 Task: In the event  named  Client Appreciation Luncheon and Relationship Building, Set a range of dates when you can accept meetings  '13 Jul â€" 5 Aug 2023'. Select a duration of  45 min. Select working hours  	_x000D_
MON- SAT 9:00am â€" 5:00pm. Add time before or after your events  as 5 min. Set the frequency of available time slots for invitees as  30 min. Set the minimum notice period and maximum events allowed per day as  50 hours and 5. , logged in from the account softage.4@softage.net and add another guest for the event, softage.3@softage.net
Action: Mouse pressed left at (434, 327)
Screenshot: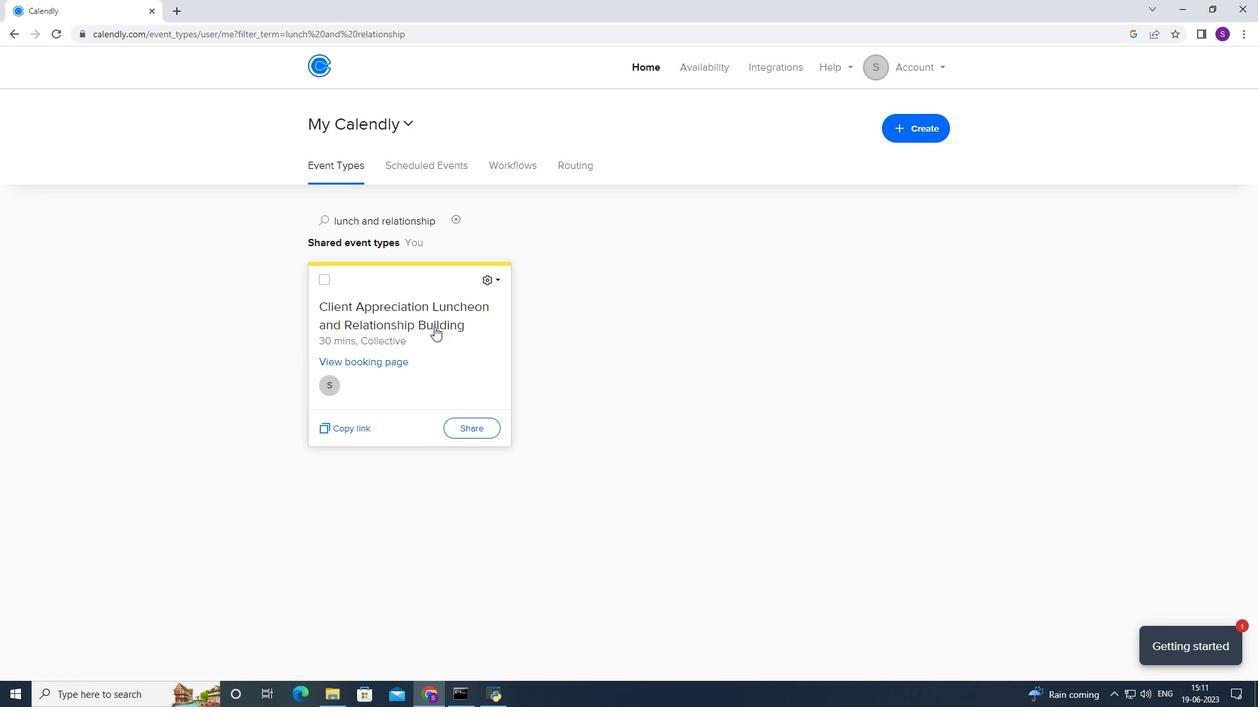 
Action: Mouse moved to (408, 329)
Screenshot: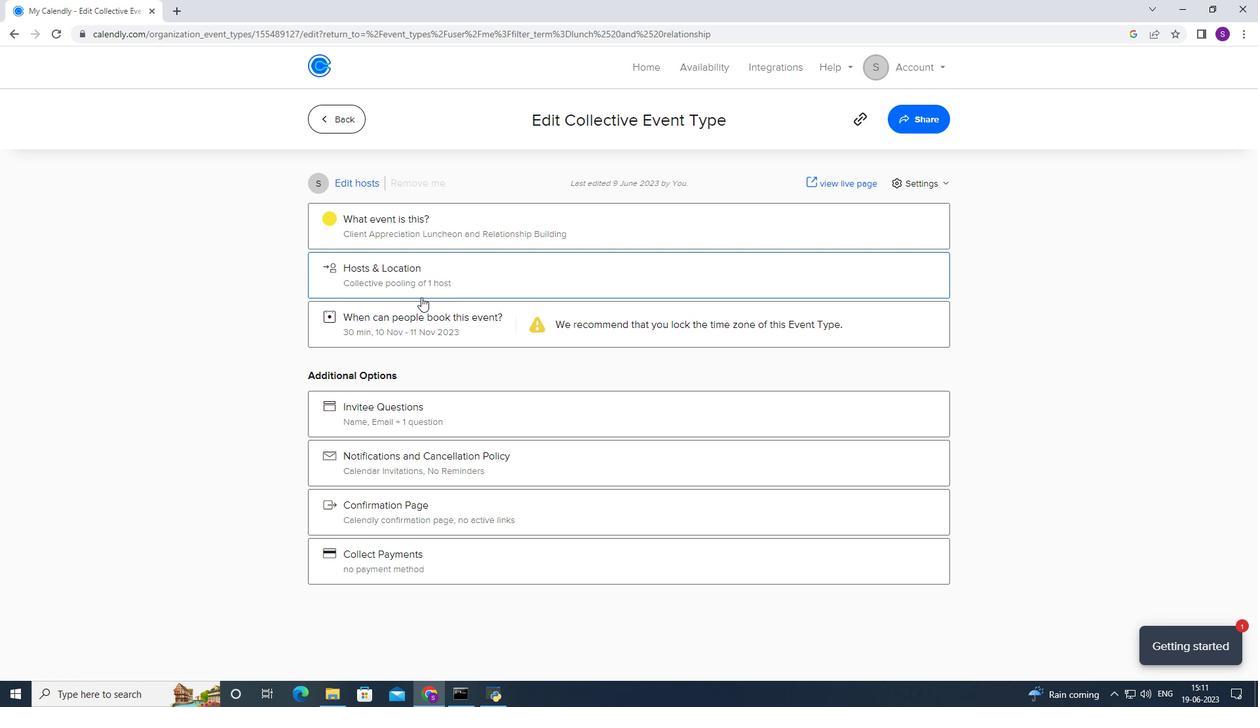 
Action: Mouse pressed left at (408, 329)
Screenshot: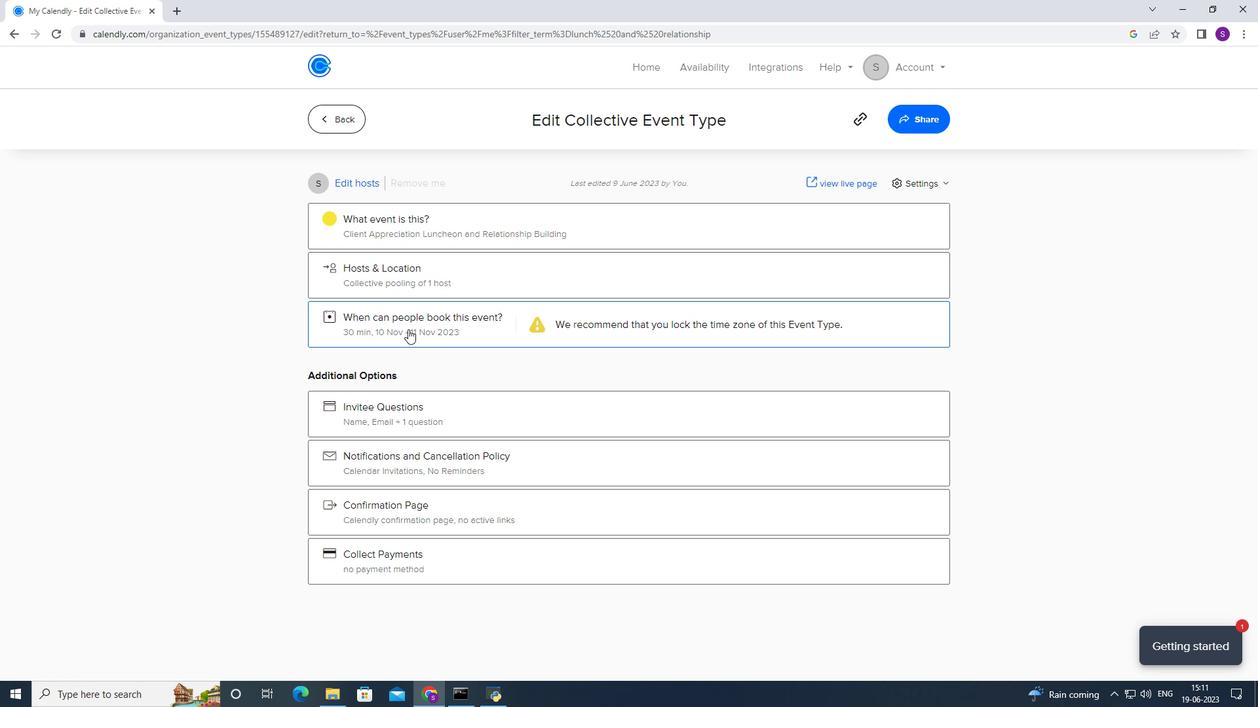 
Action: Mouse moved to (458, 415)
Screenshot: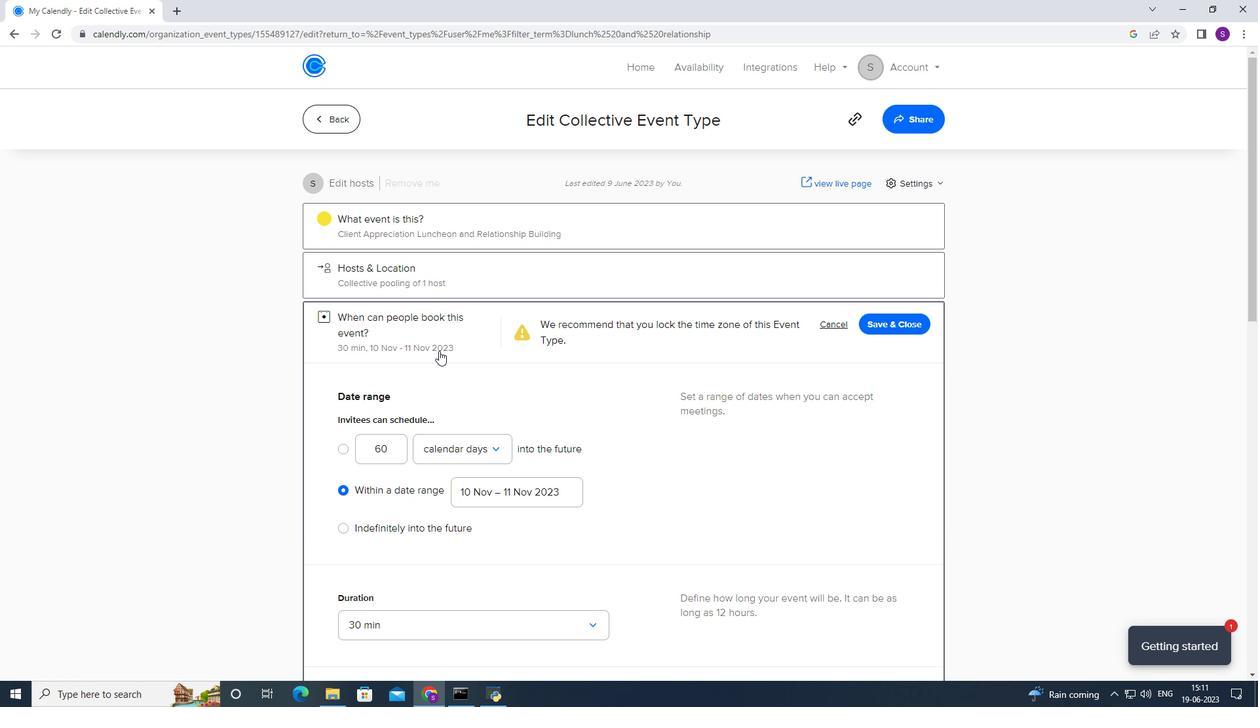 
Action: Mouse scrolled (458, 414) with delta (0, 0)
Screenshot: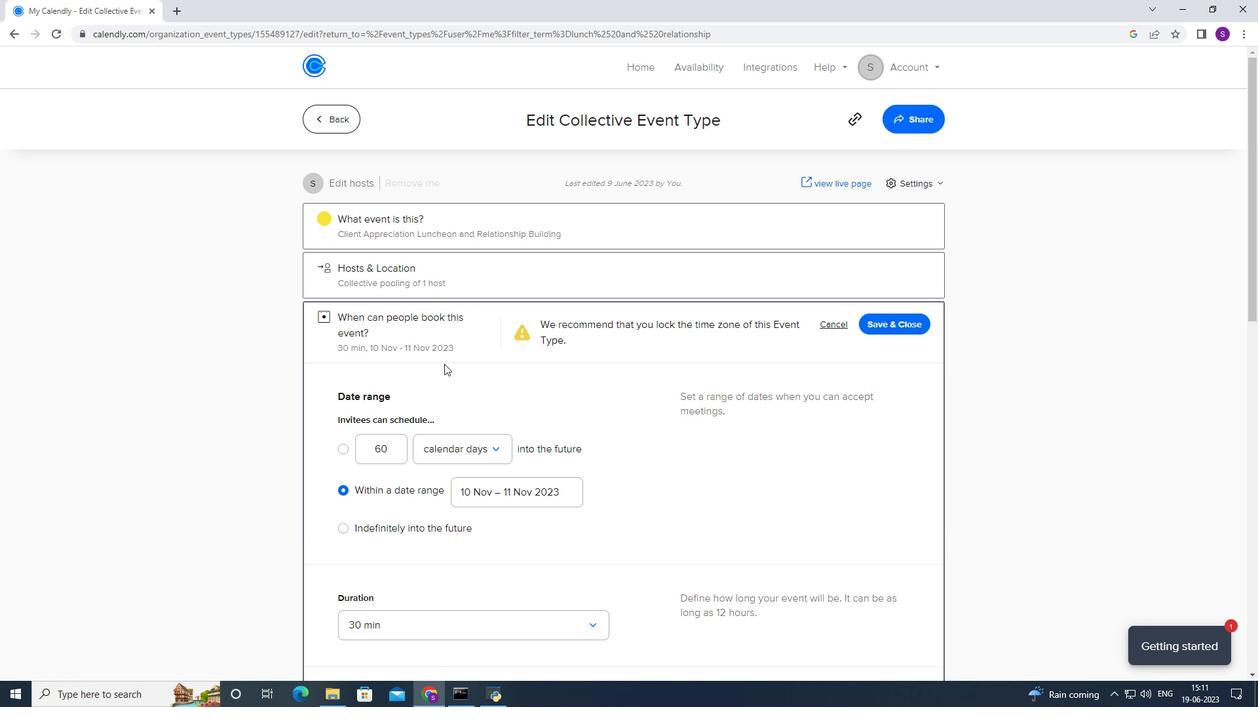 
Action: Mouse moved to (532, 426)
Screenshot: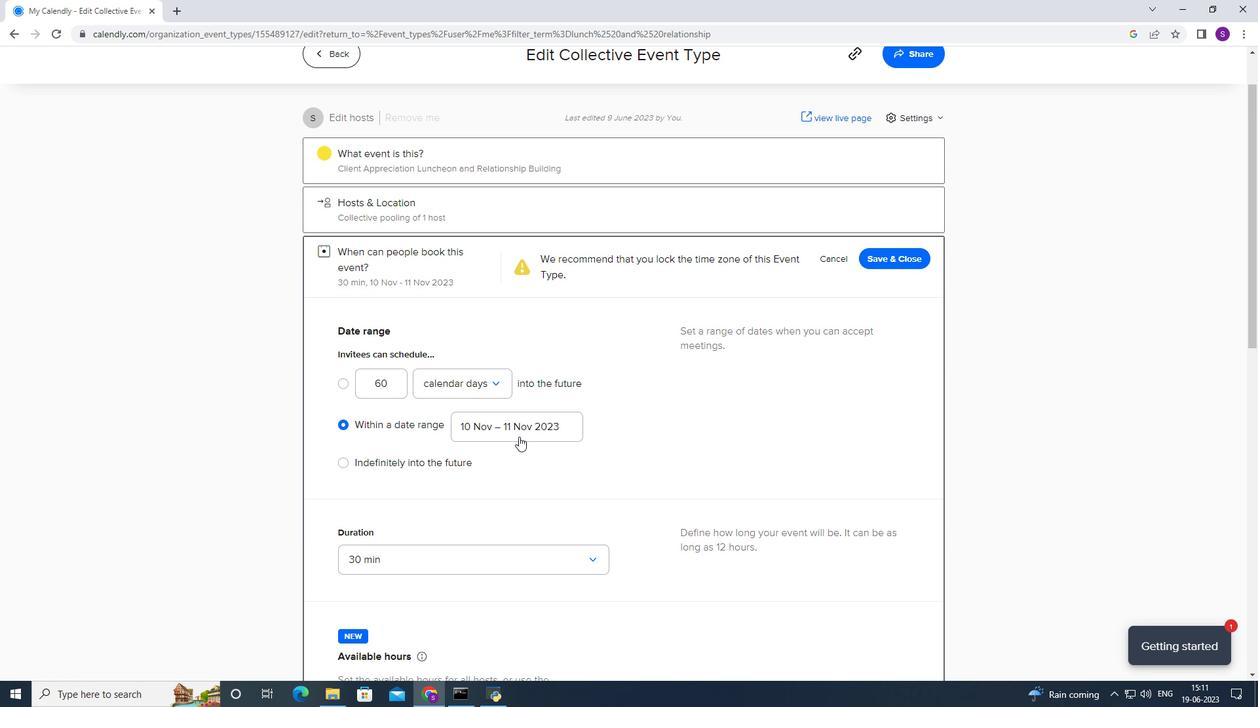 
Action: Mouse pressed left at (532, 426)
Screenshot: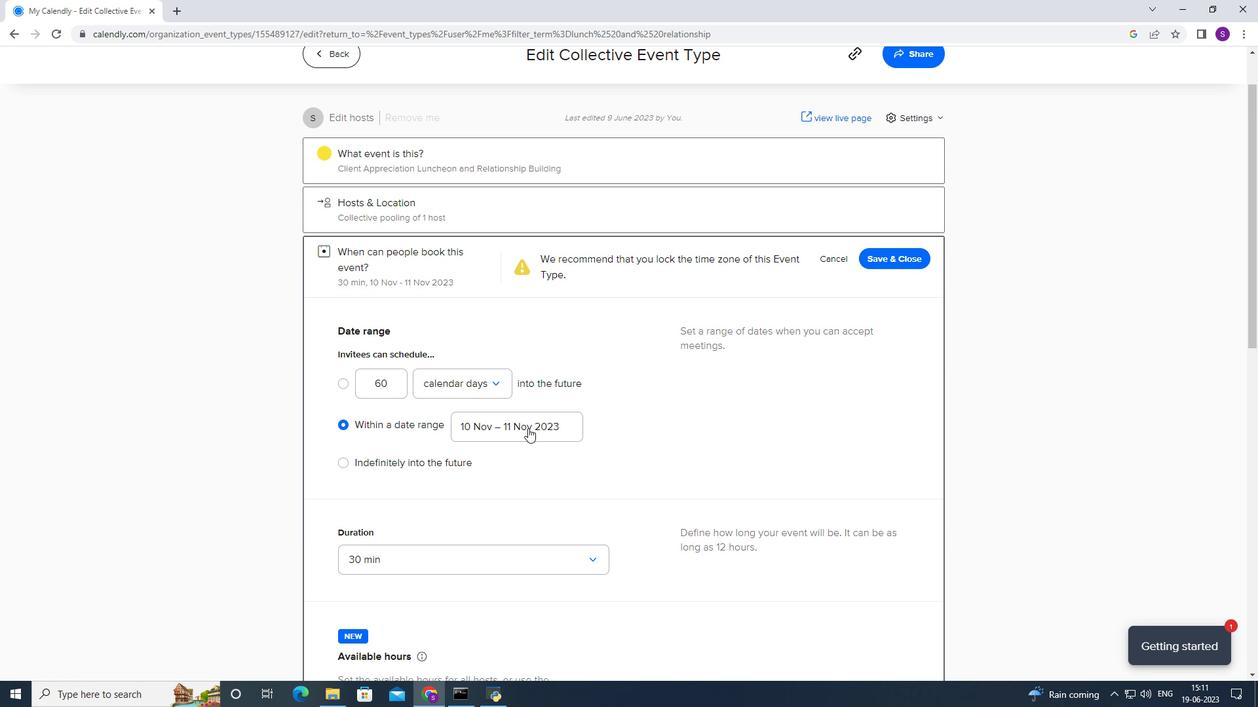 
Action: Mouse moved to (558, 200)
Screenshot: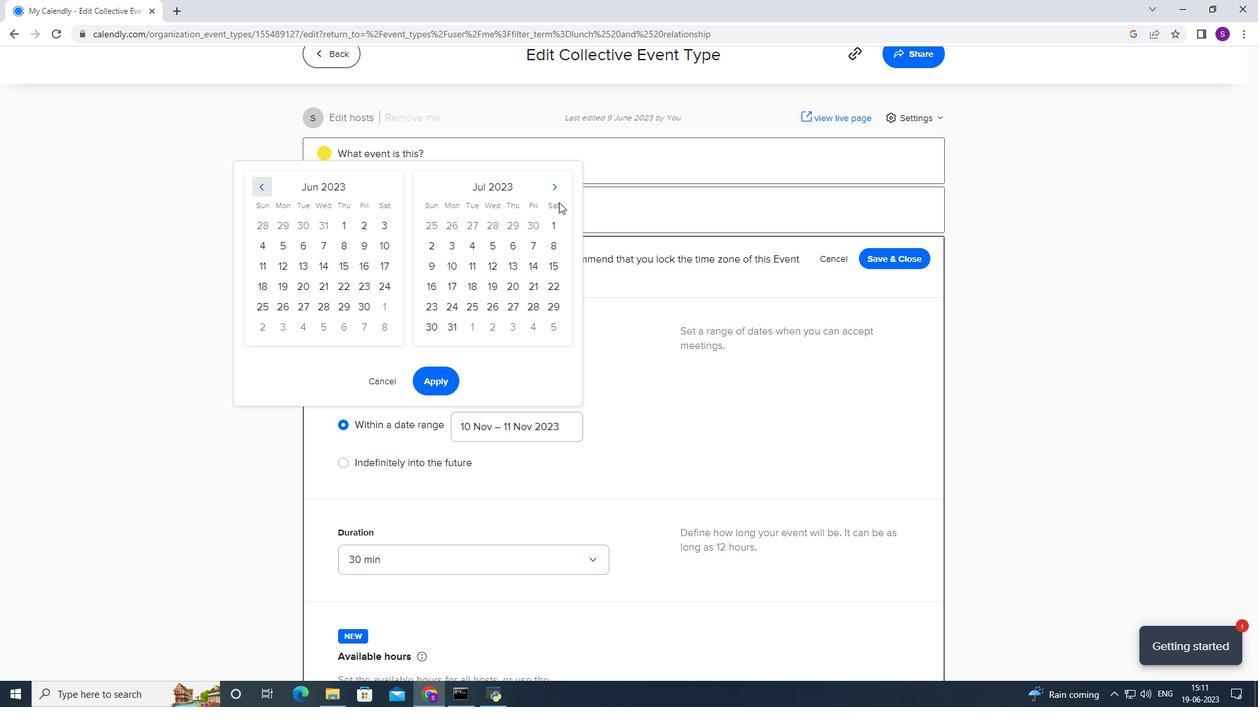 
Action: Mouse pressed left at (558, 200)
Screenshot: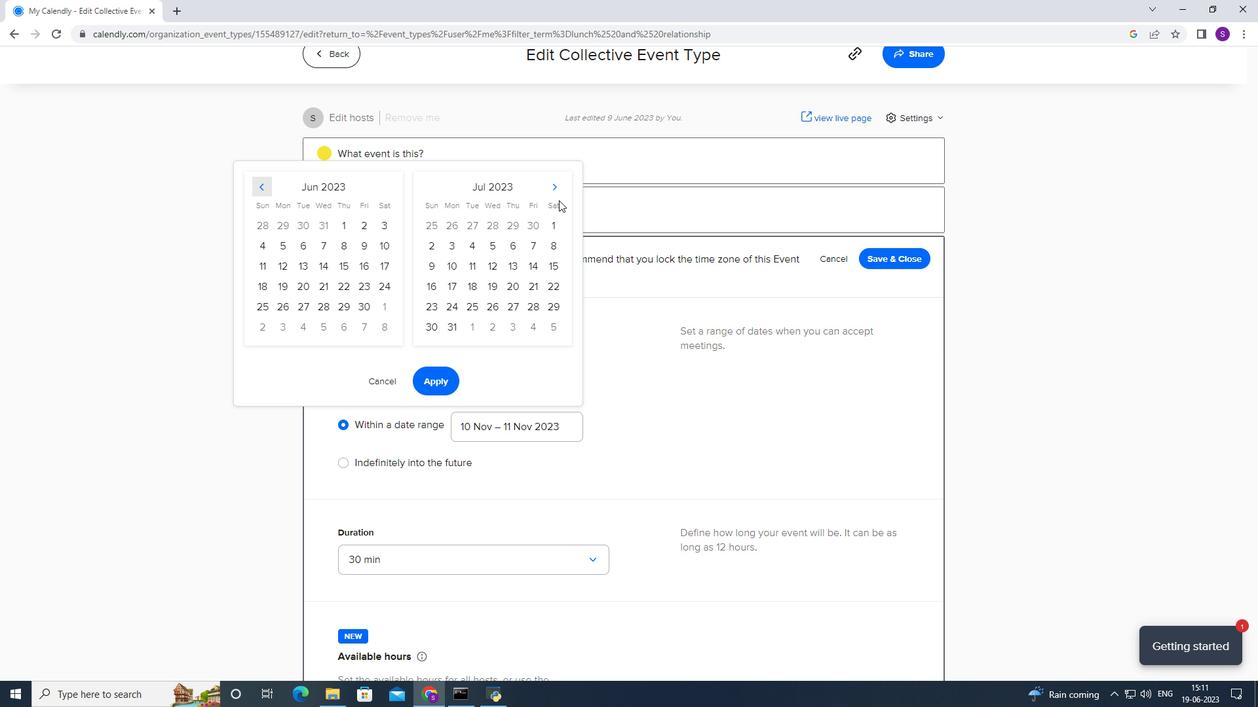 
Action: Mouse moved to (558, 196)
Screenshot: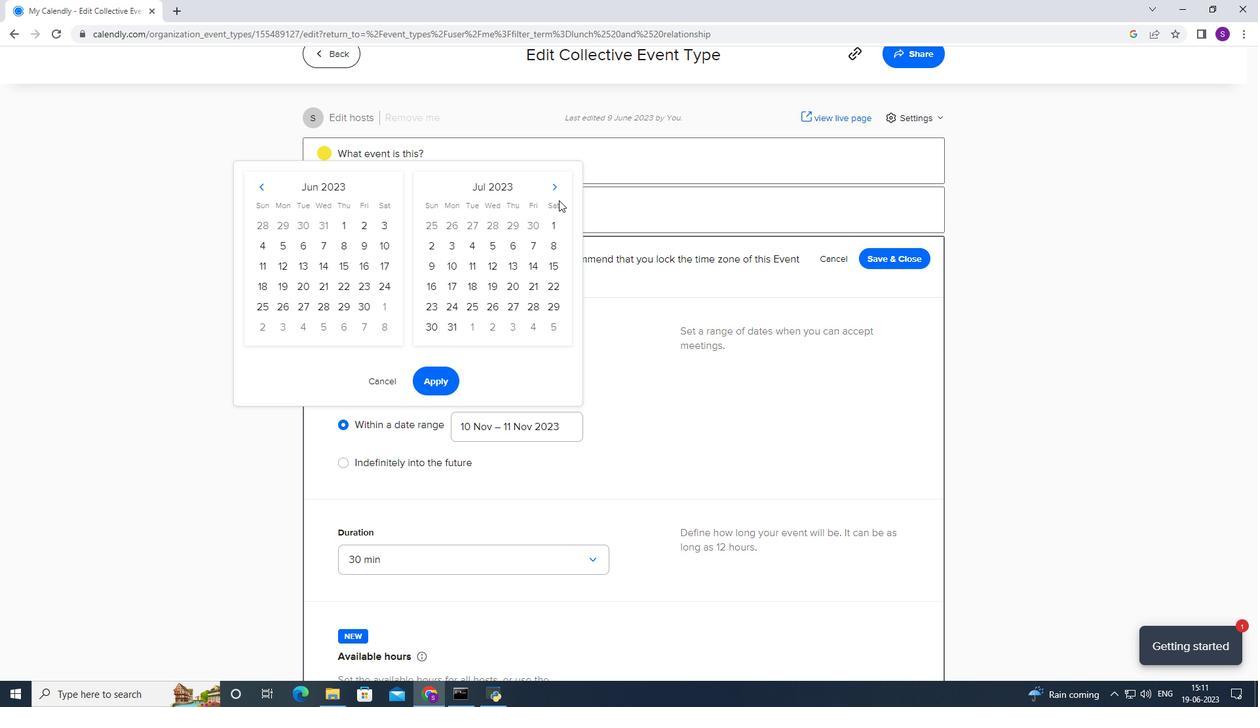
Action: Mouse pressed left at (558, 196)
Screenshot: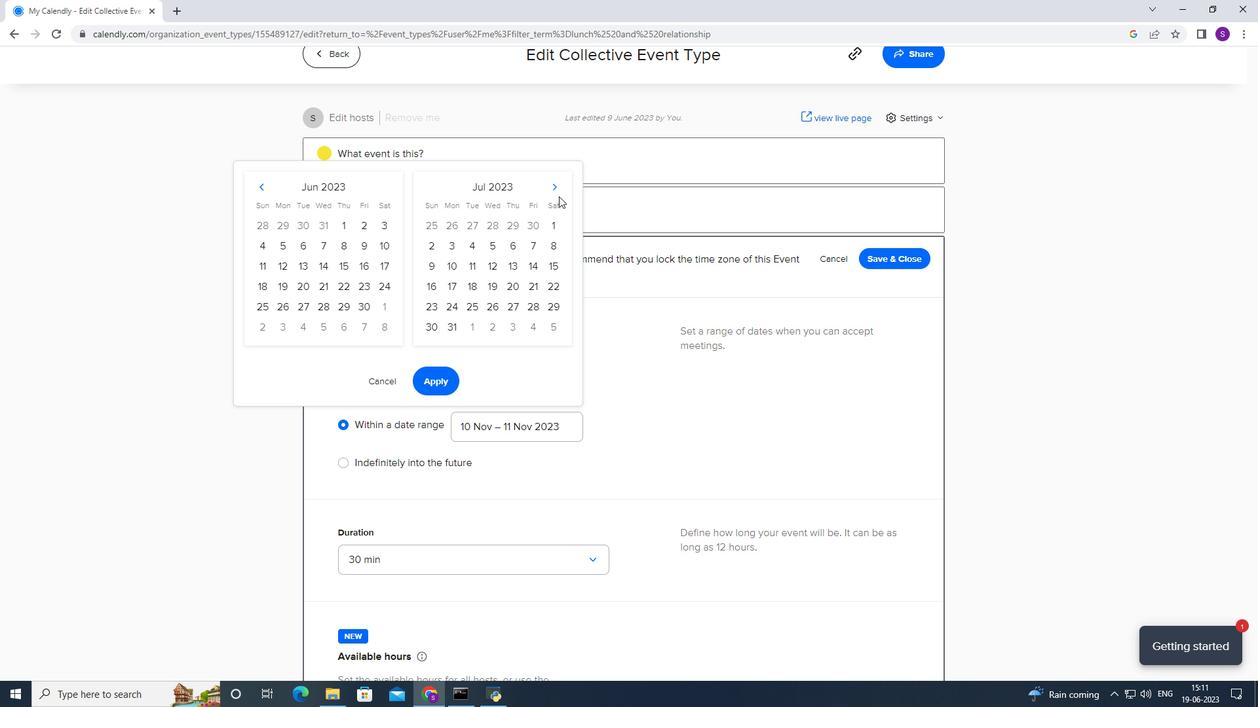 
Action: Mouse moved to (545, 184)
Screenshot: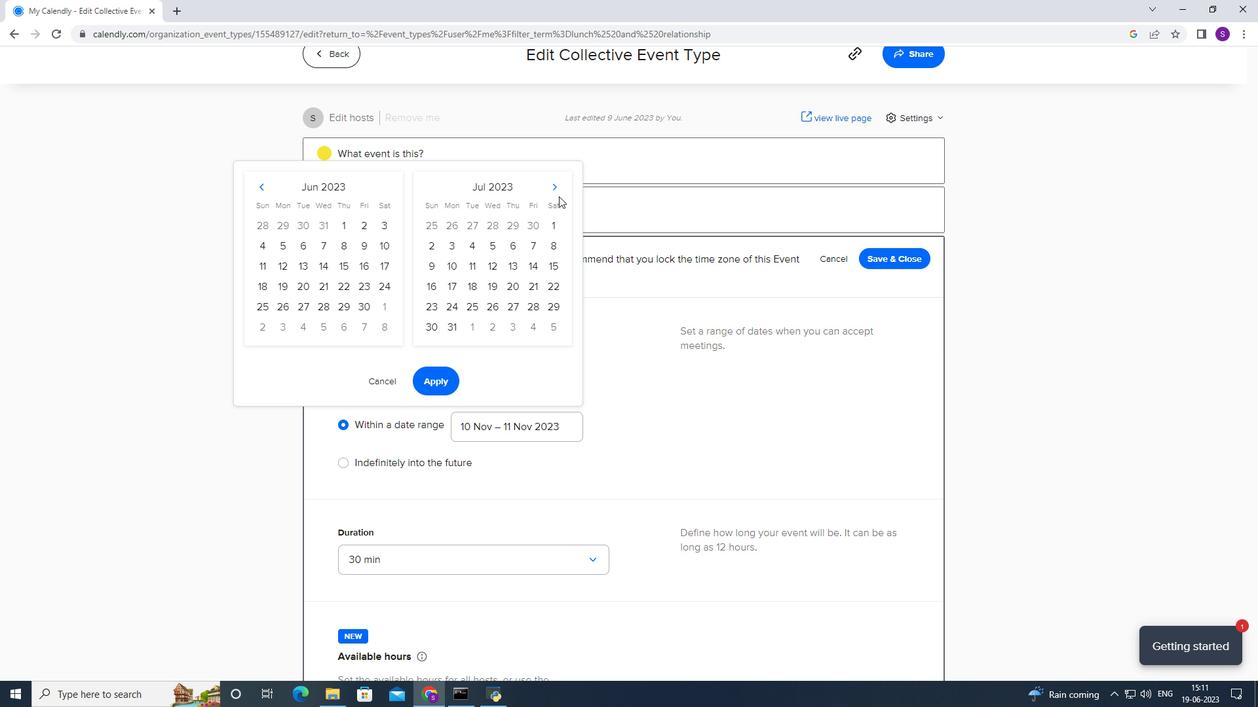 
Action: Mouse pressed left at (545, 184)
Screenshot: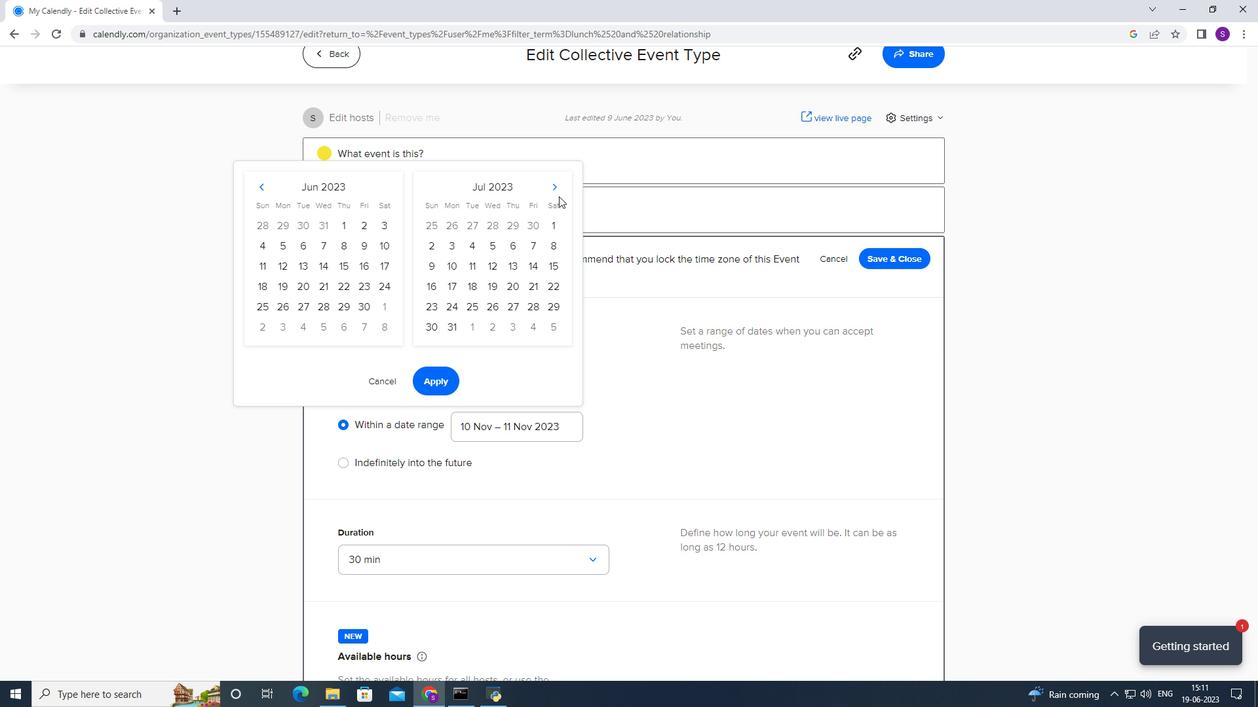
Action: Mouse moved to (340, 266)
Screenshot: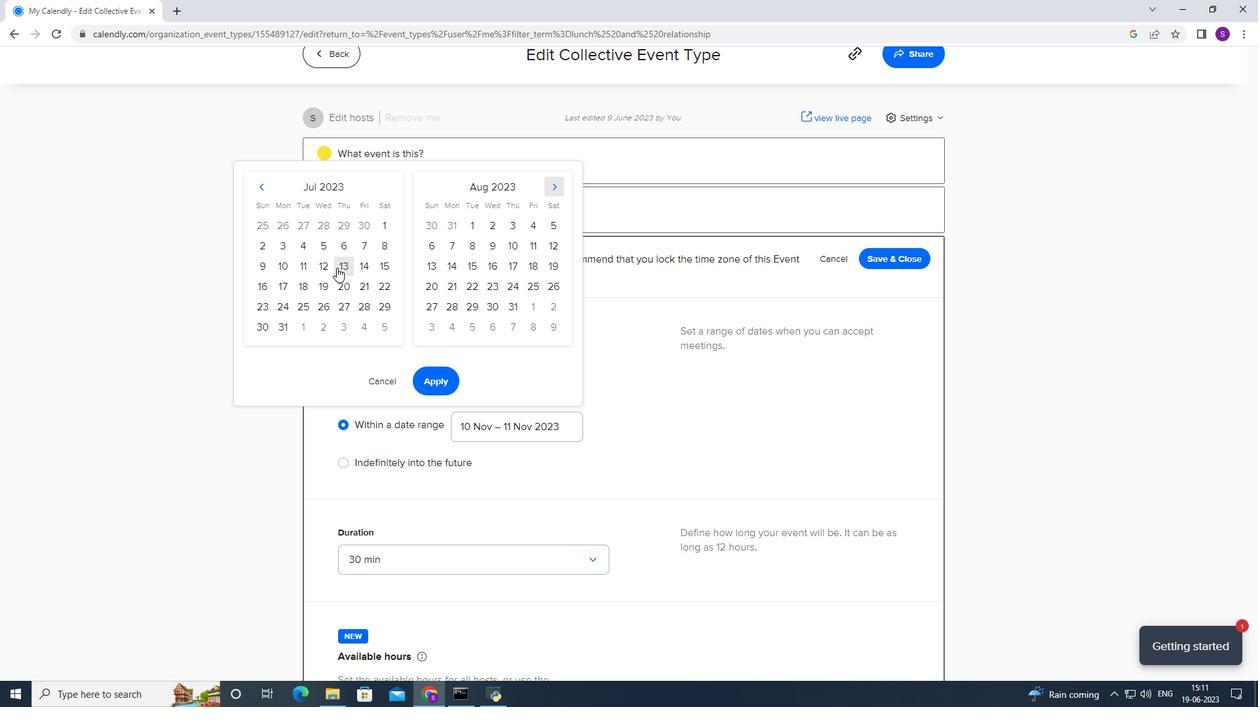 
Action: Mouse pressed left at (340, 266)
Screenshot: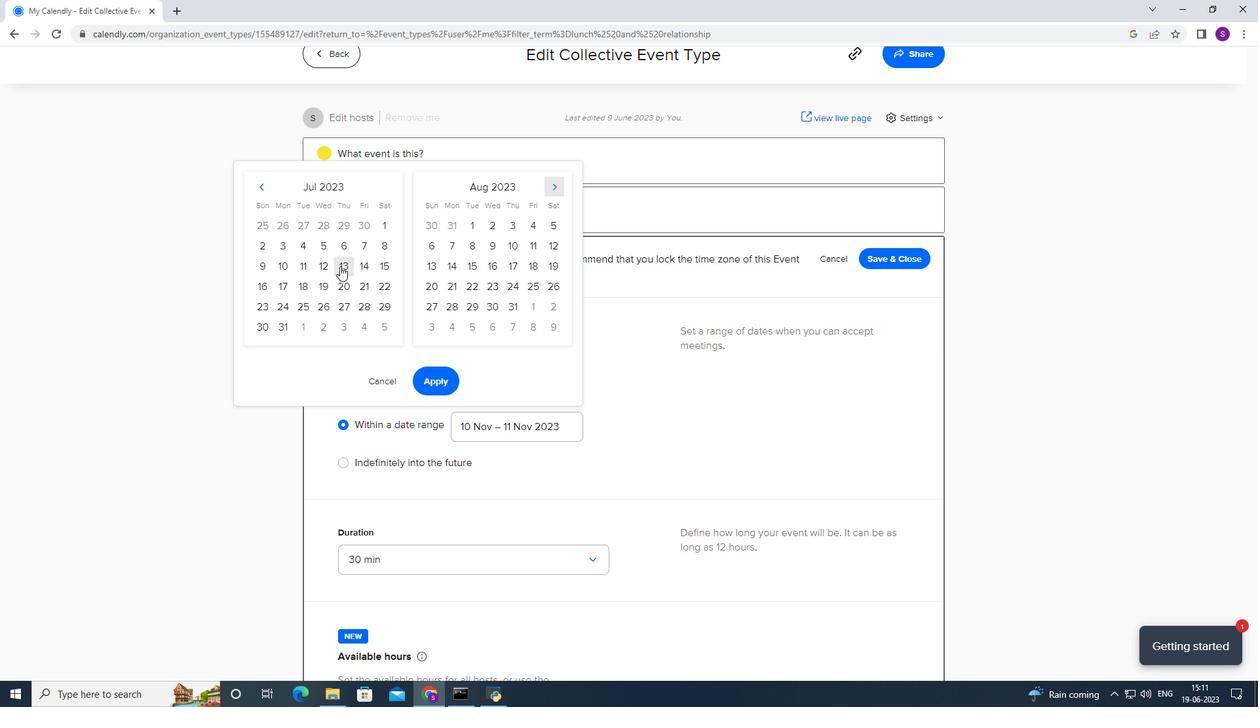
Action: Mouse moved to (549, 222)
Screenshot: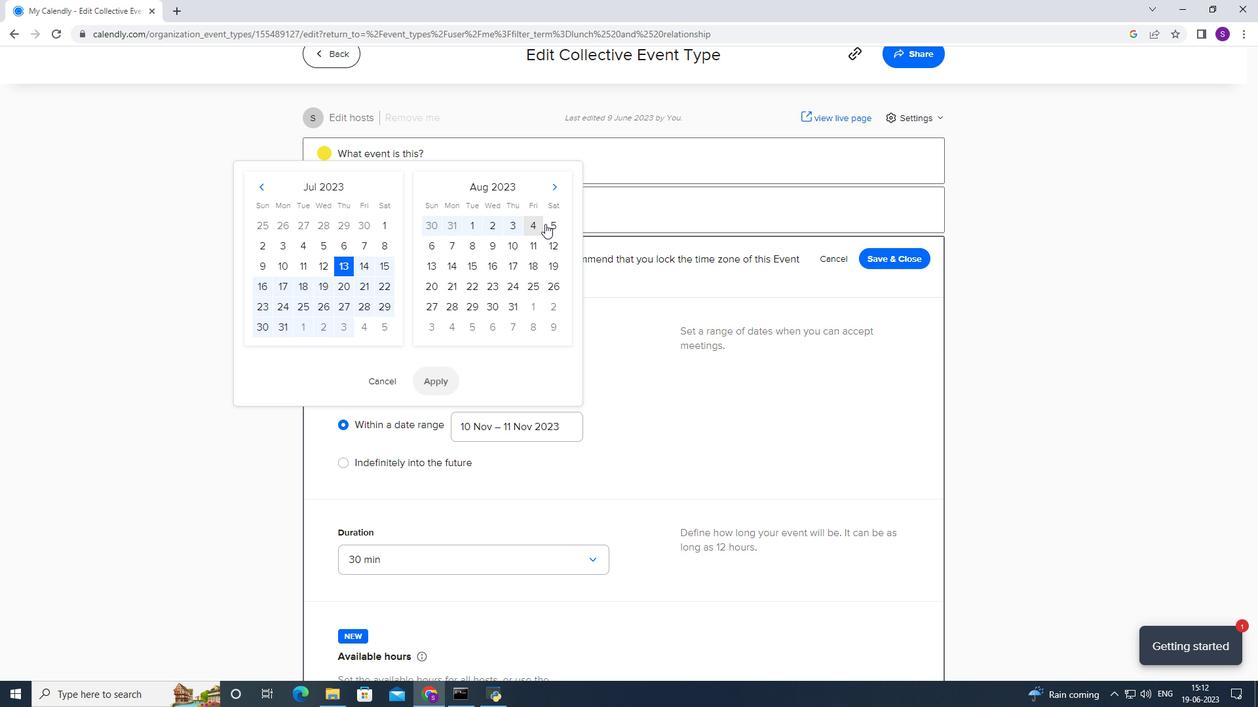 
Action: Mouse pressed left at (549, 222)
Screenshot: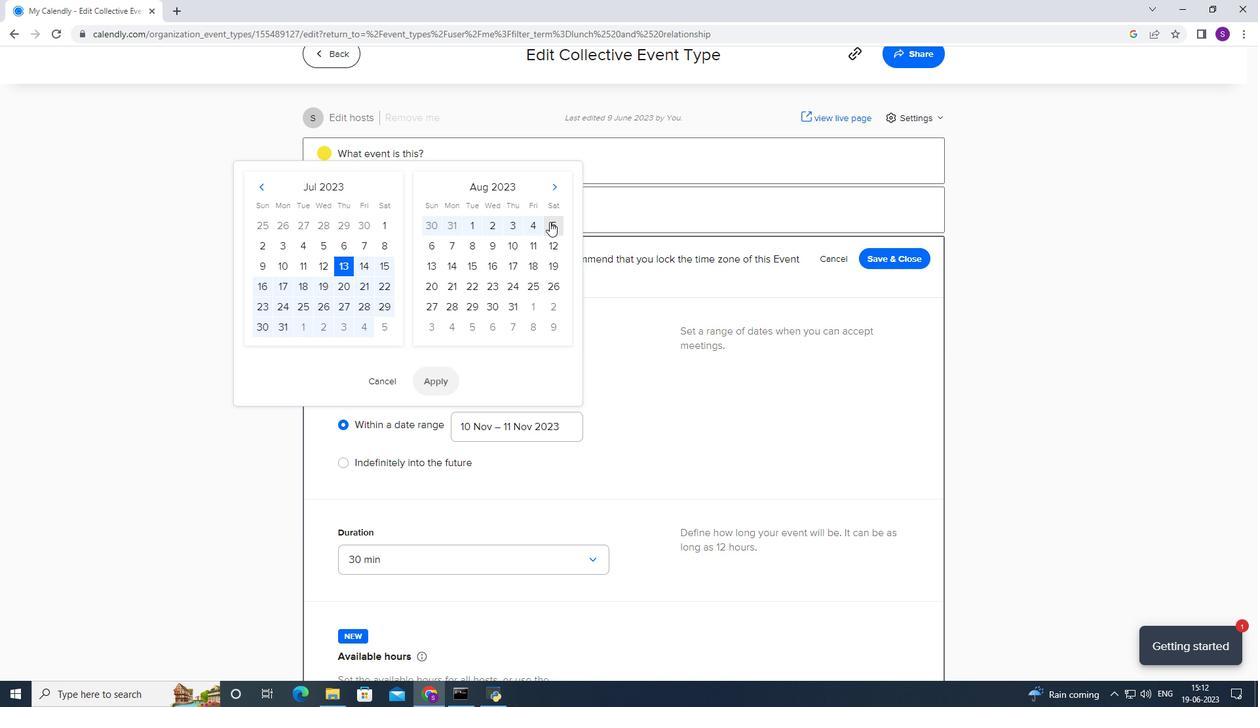 
Action: Mouse moved to (444, 378)
Screenshot: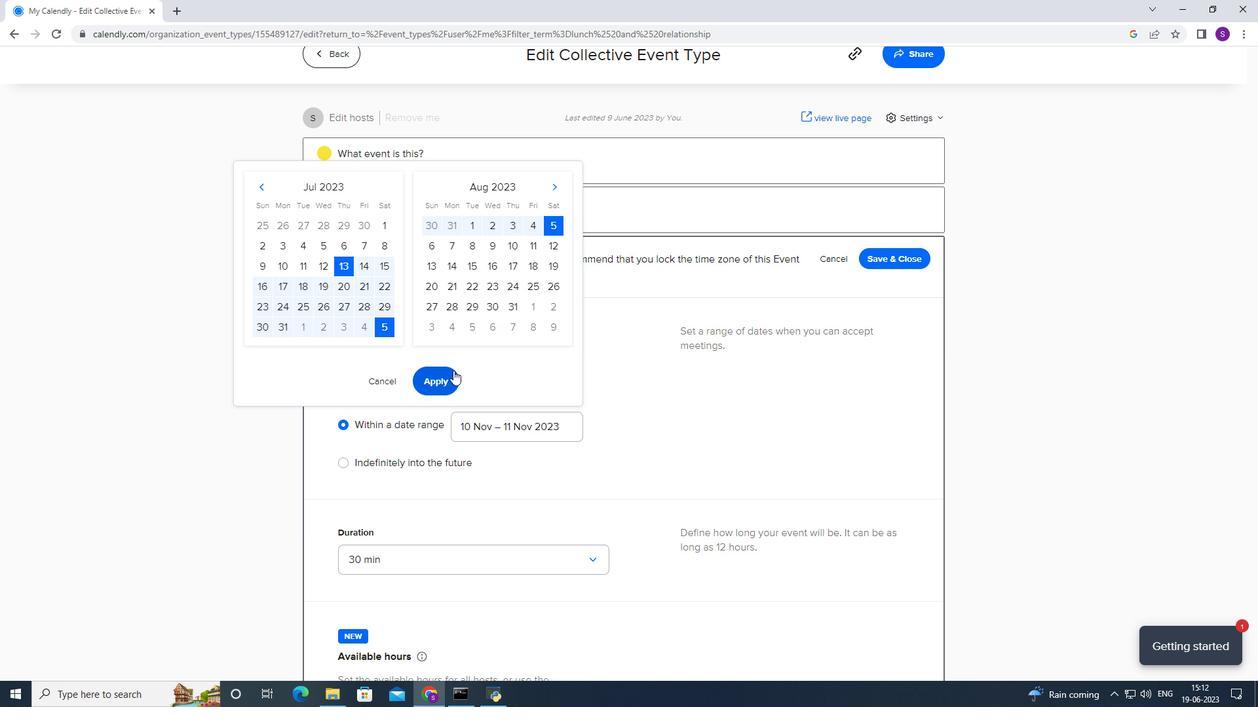 
Action: Mouse pressed left at (444, 378)
Screenshot: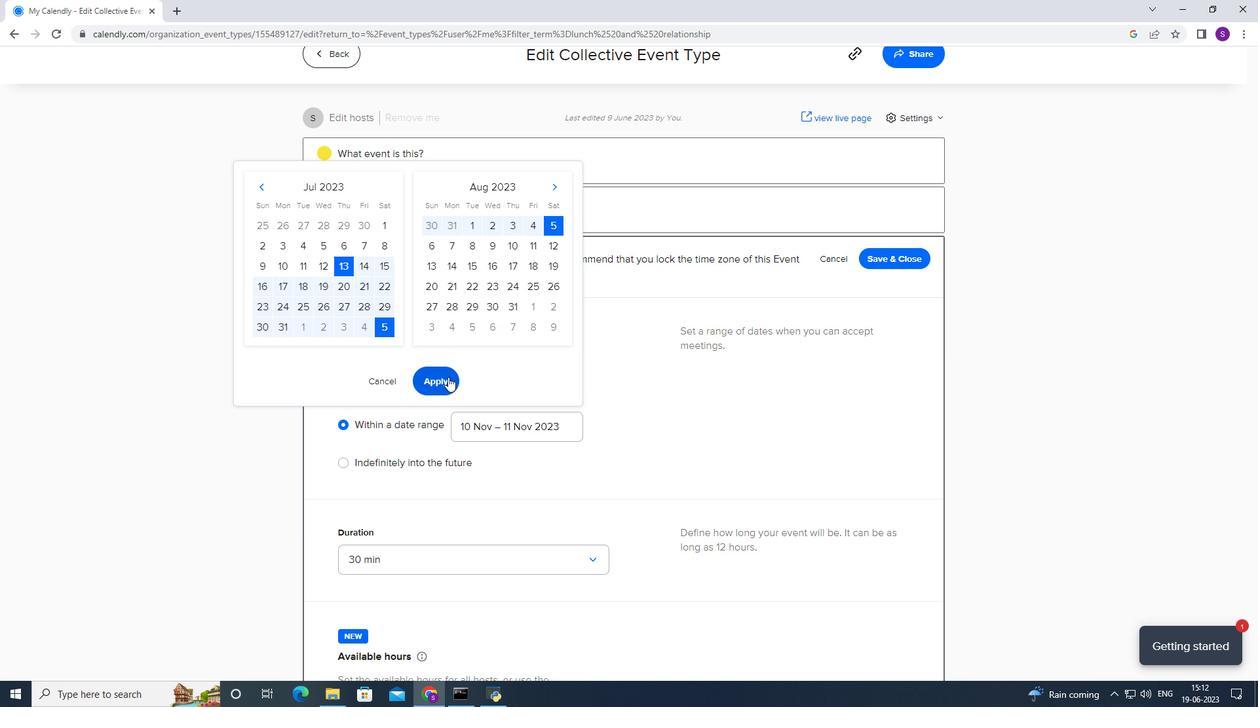 
Action: Mouse moved to (447, 378)
Screenshot: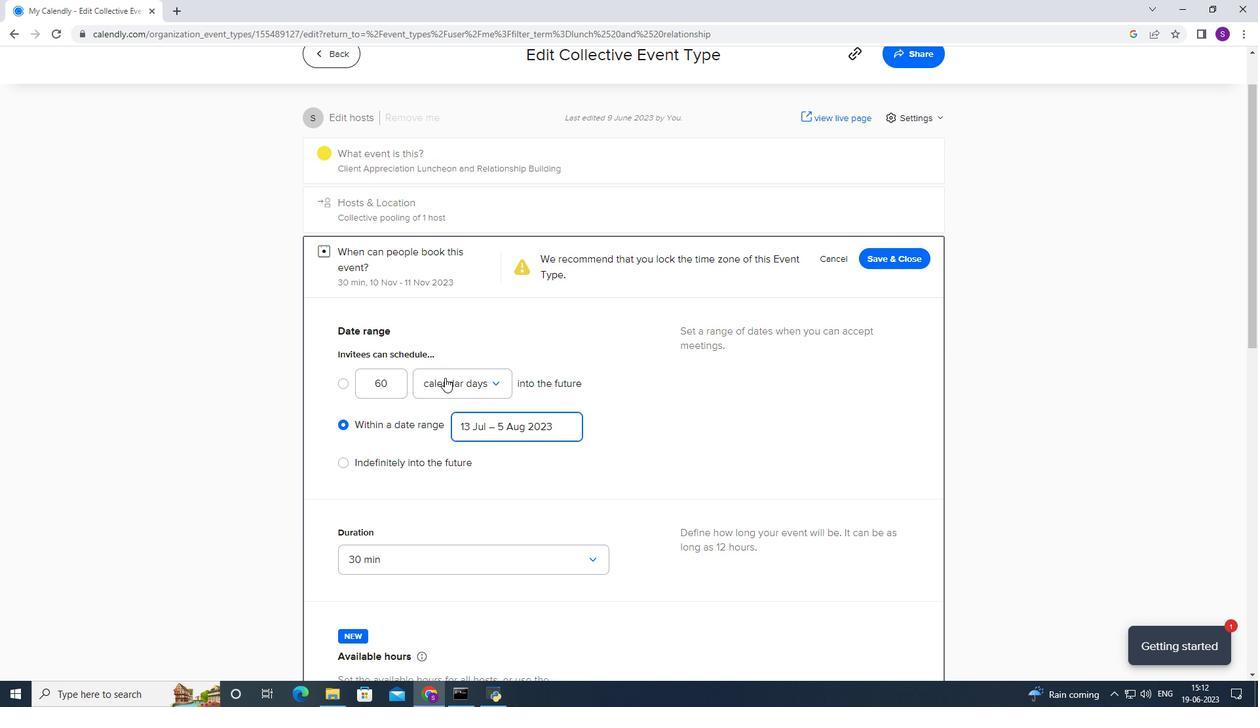 
Action: Mouse scrolled (447, 377) with delta (0, 0)
Screenshot: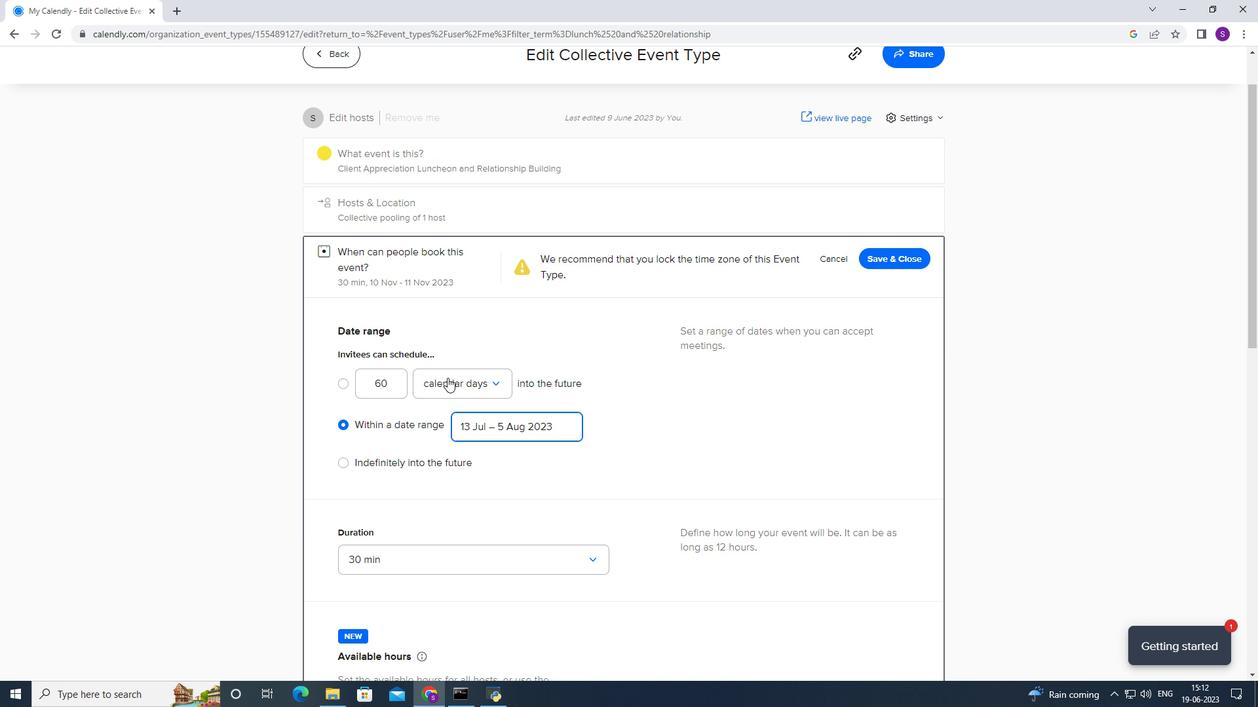 
Action: Mouse scrolled (447, 377) with delta (0, 0)
Screenshot: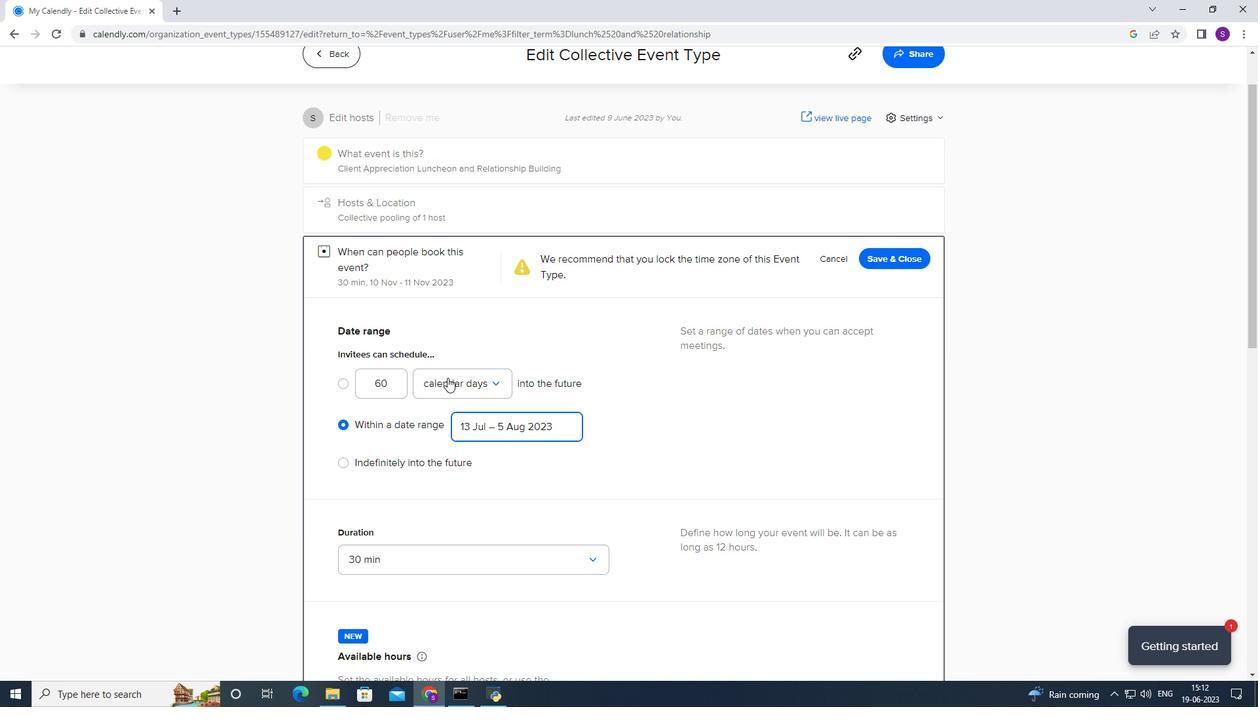 
Action: Mouse scrolled (447, 377) with delta (0, 0)
Screenshot: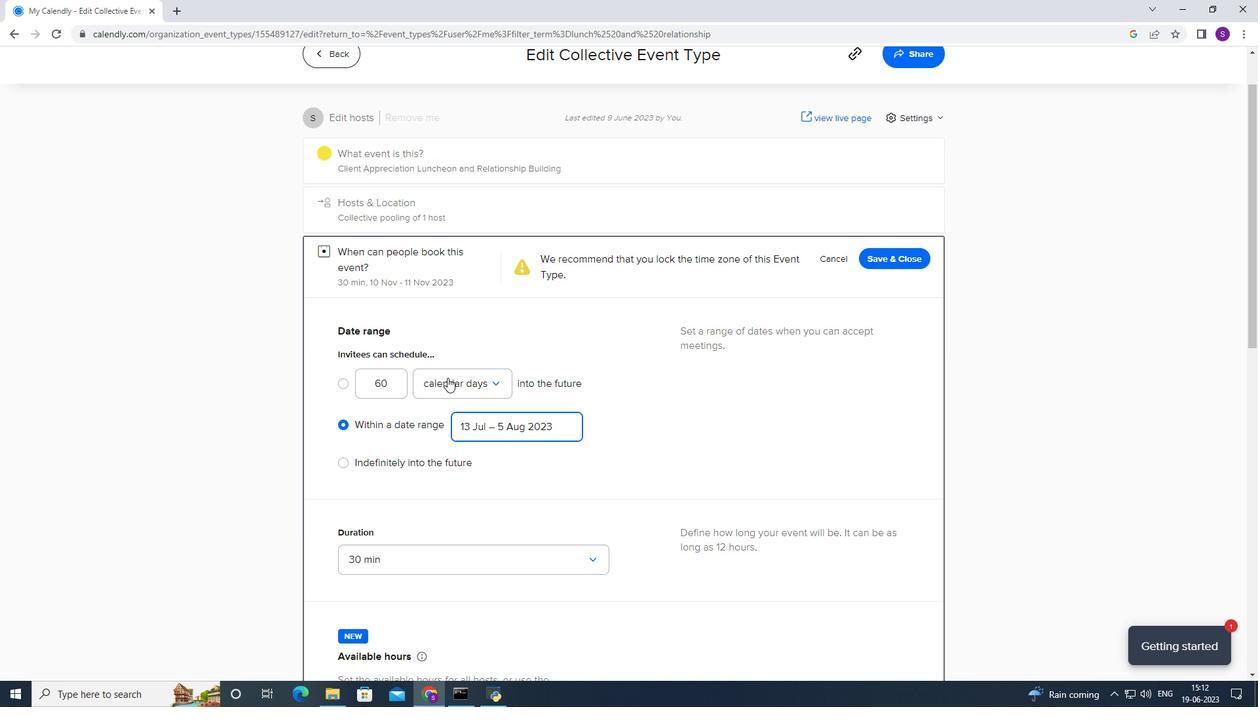 
Action: Mouse scrolled (447, 377) with delta (0, 0)
Screenshot: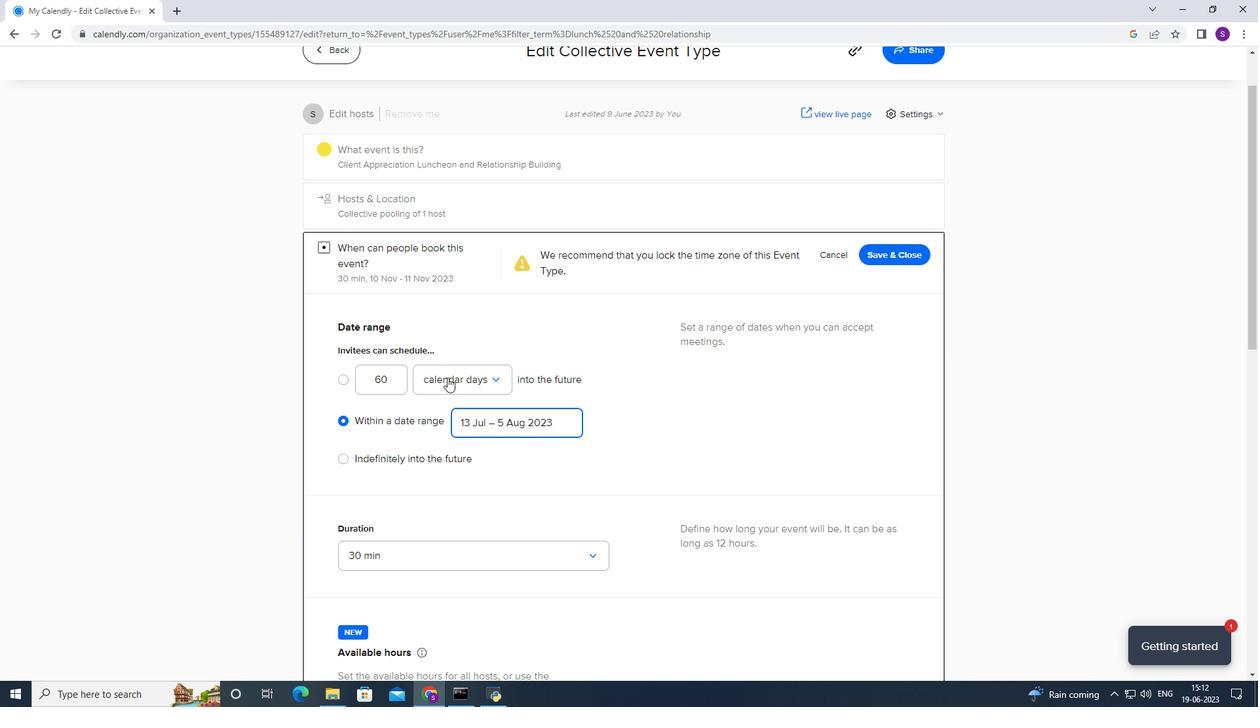 
Action: Mouse moved to (454, 300)
Screenshot: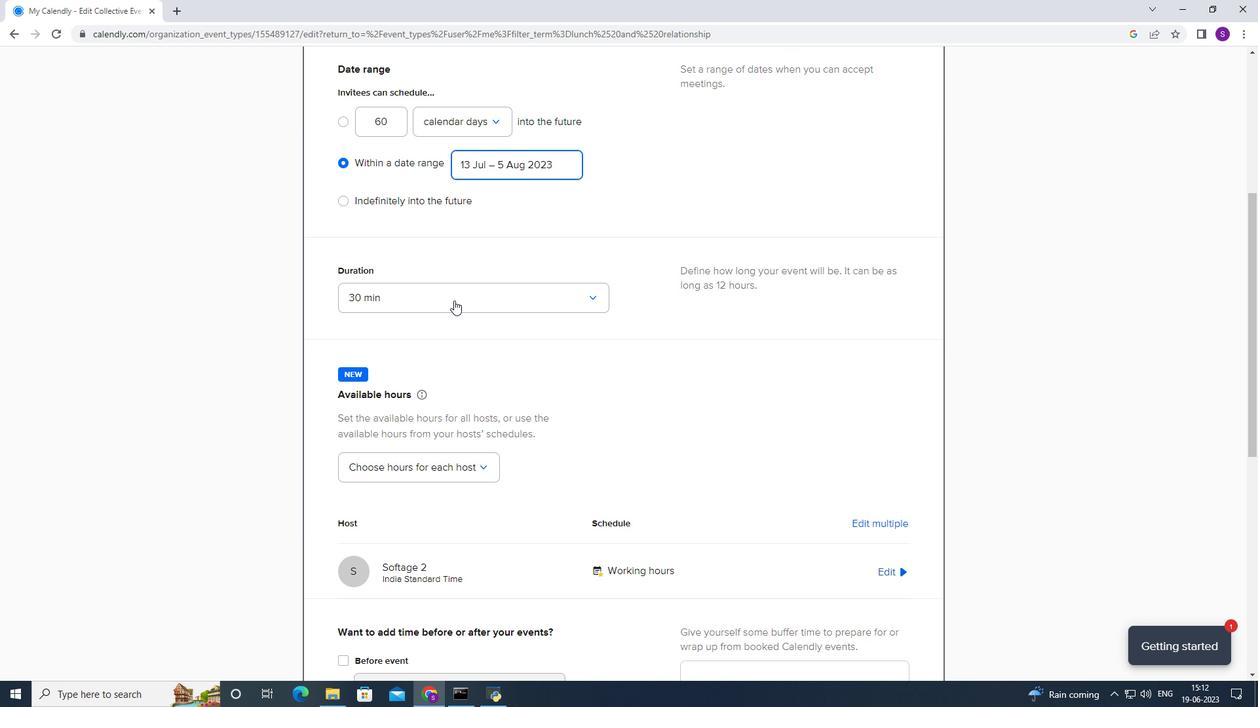 
Action: Mouse pressed left at (454, 300)
Screenshot: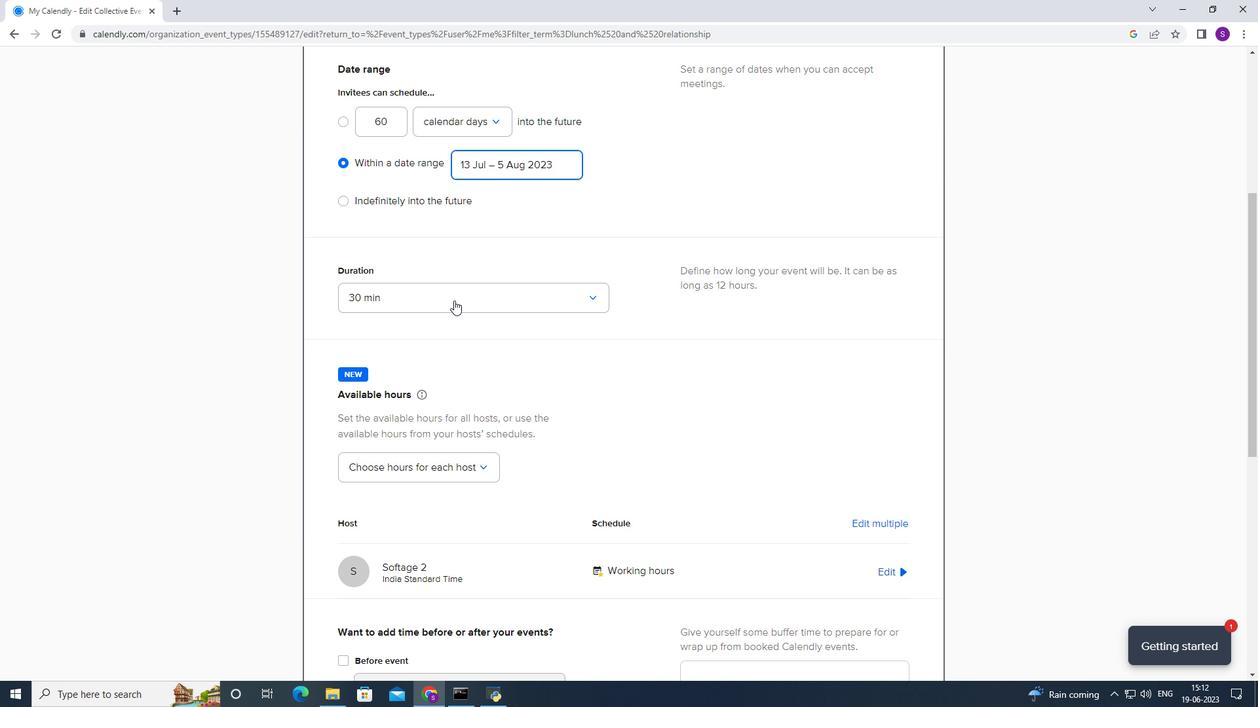 
Action: Mouse moved to (409, 383)
Screenshot: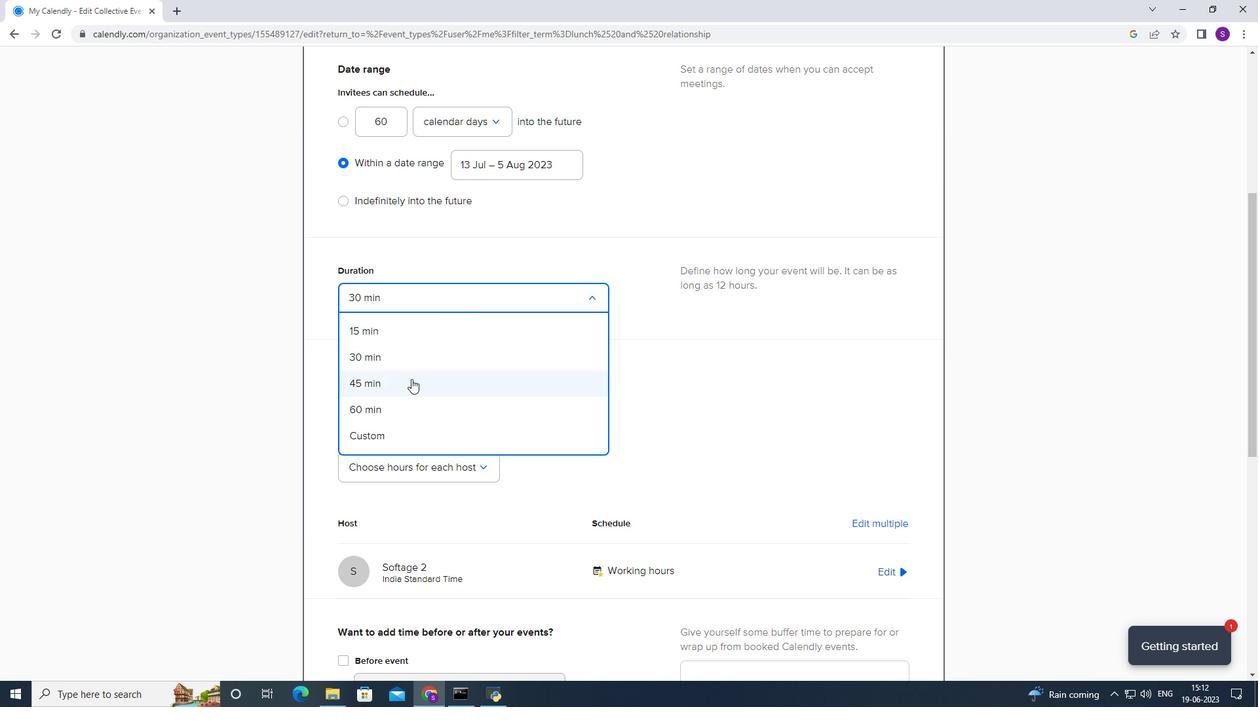 
Action: Mouse pressed left at (409, 383)
Screenshot: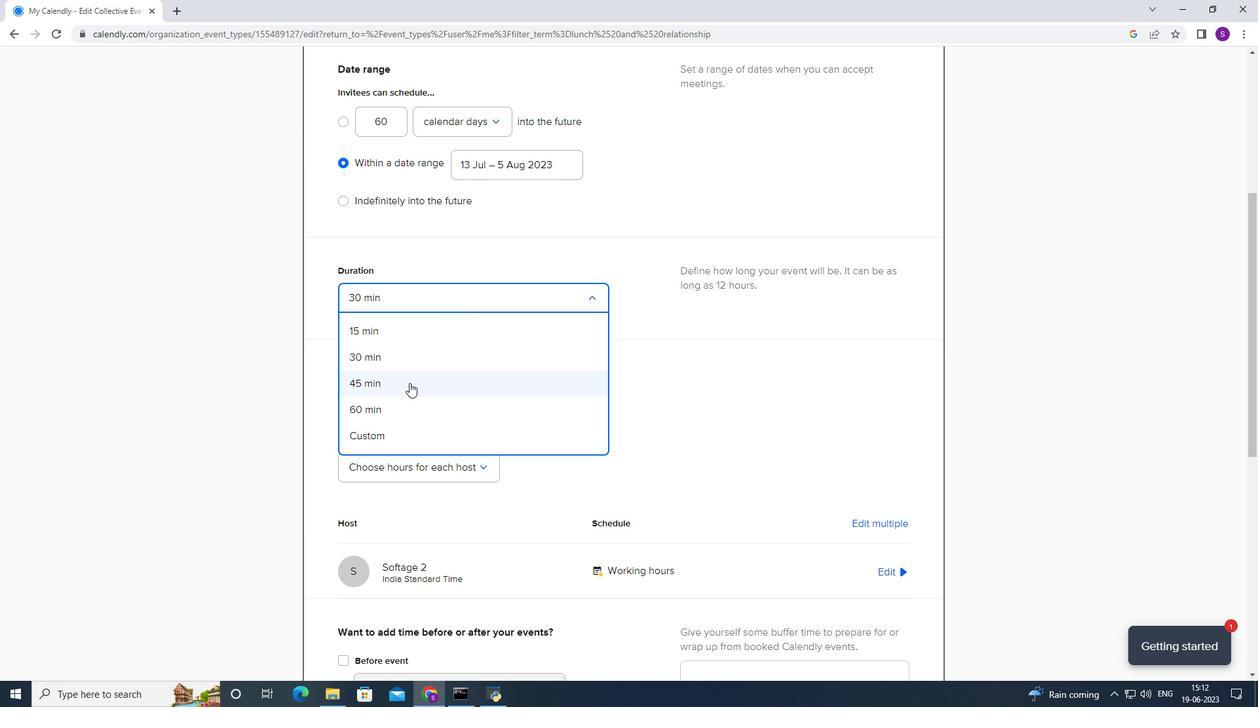 
Action: Mouse moved to (422, 380)
Screenshot: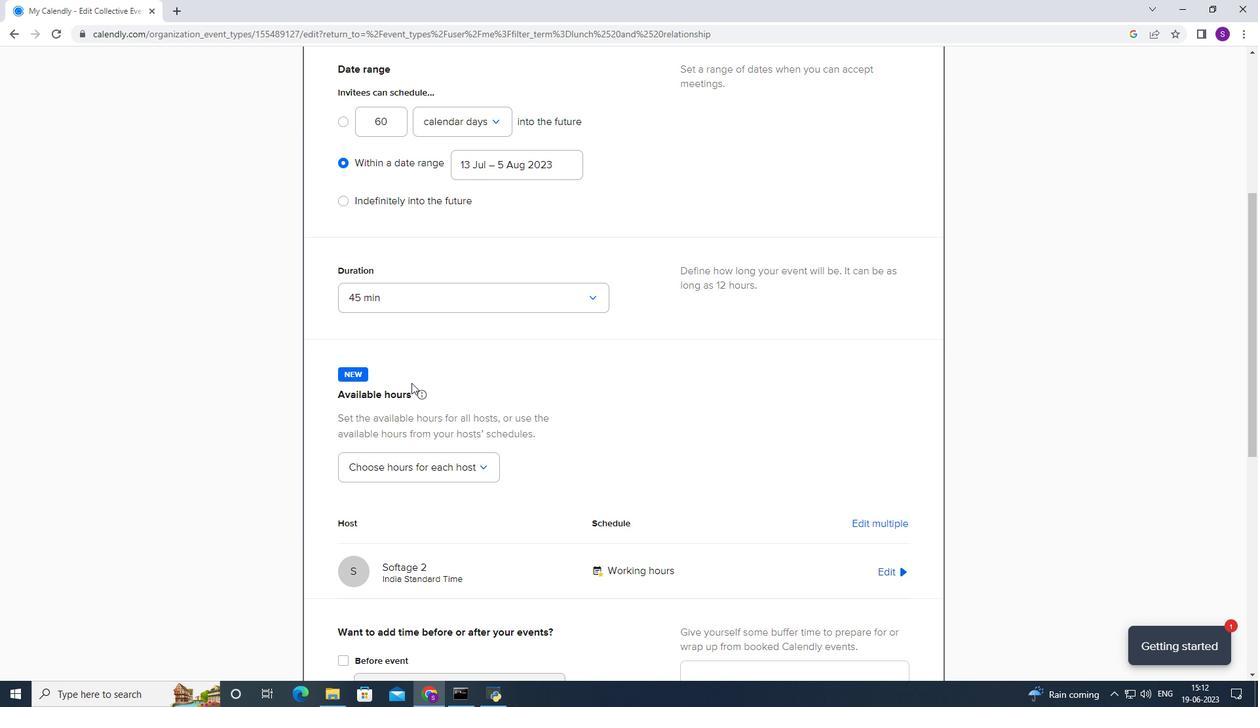 
Action: Mouse scrolled (422, 379) with delta (0, 0)
Screenshot: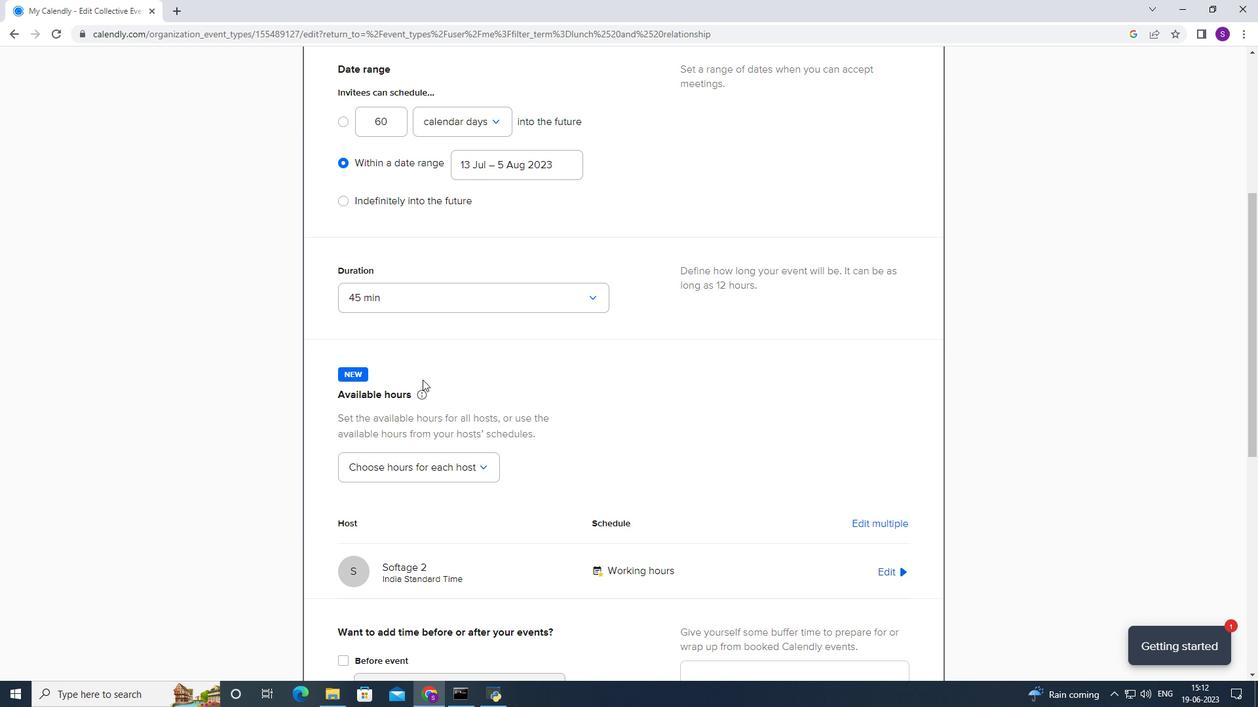 
Action: Mouse scrolled (422, 379) with delta (0, 0)
Screenshot: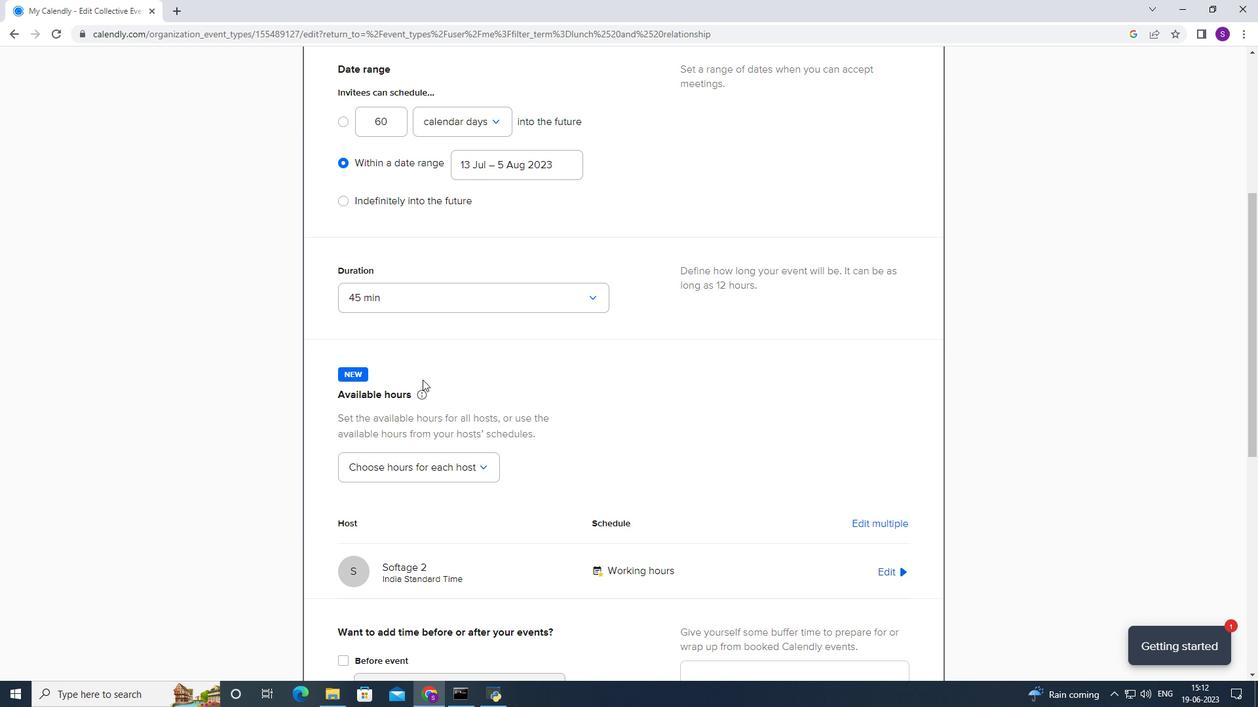 
Action: Mouse scrolled (422, 379) with delta (0, 0)
Screenshot: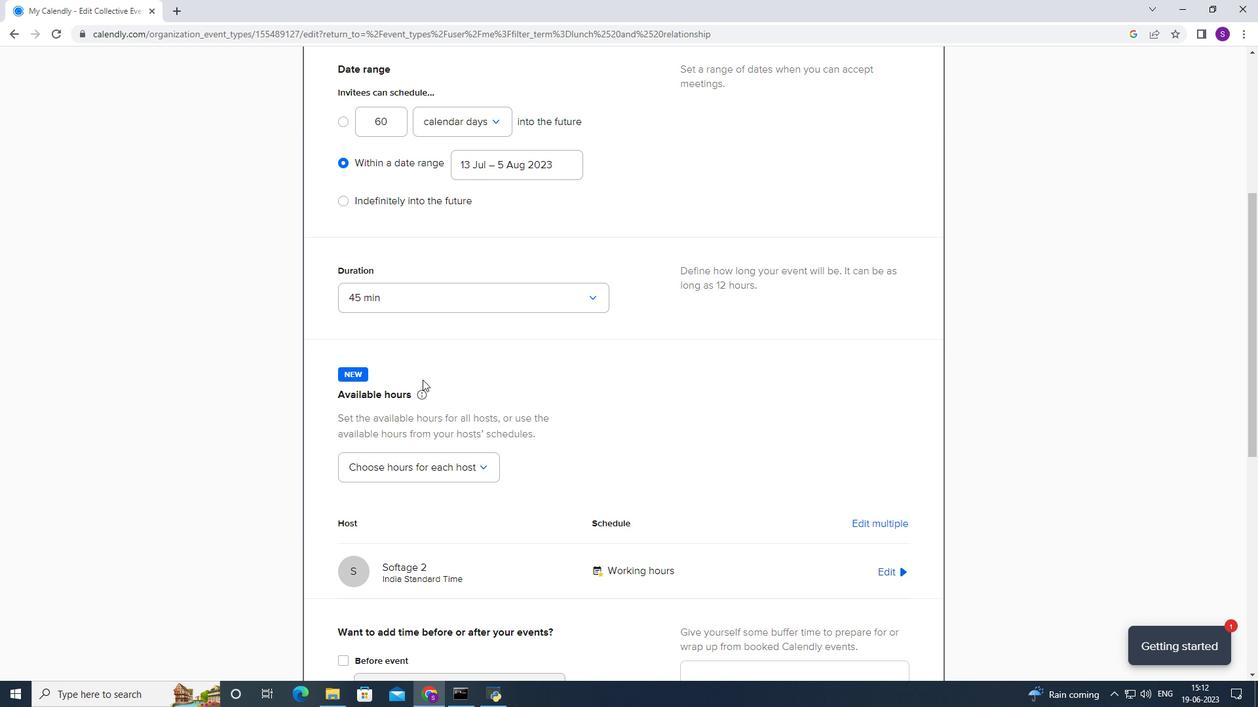 
Action: Mouse moved to (404, 362)
Screenshot: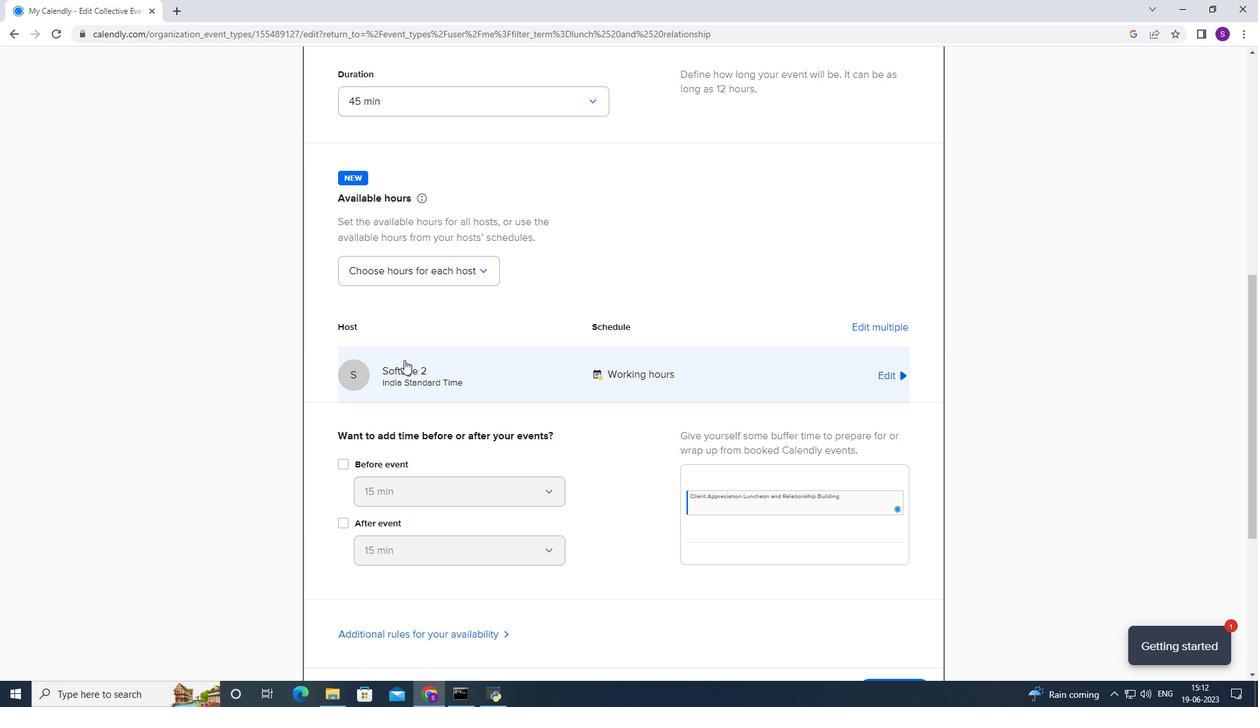 
Action: Mouse pressed left at (404, 362)
Screenshot: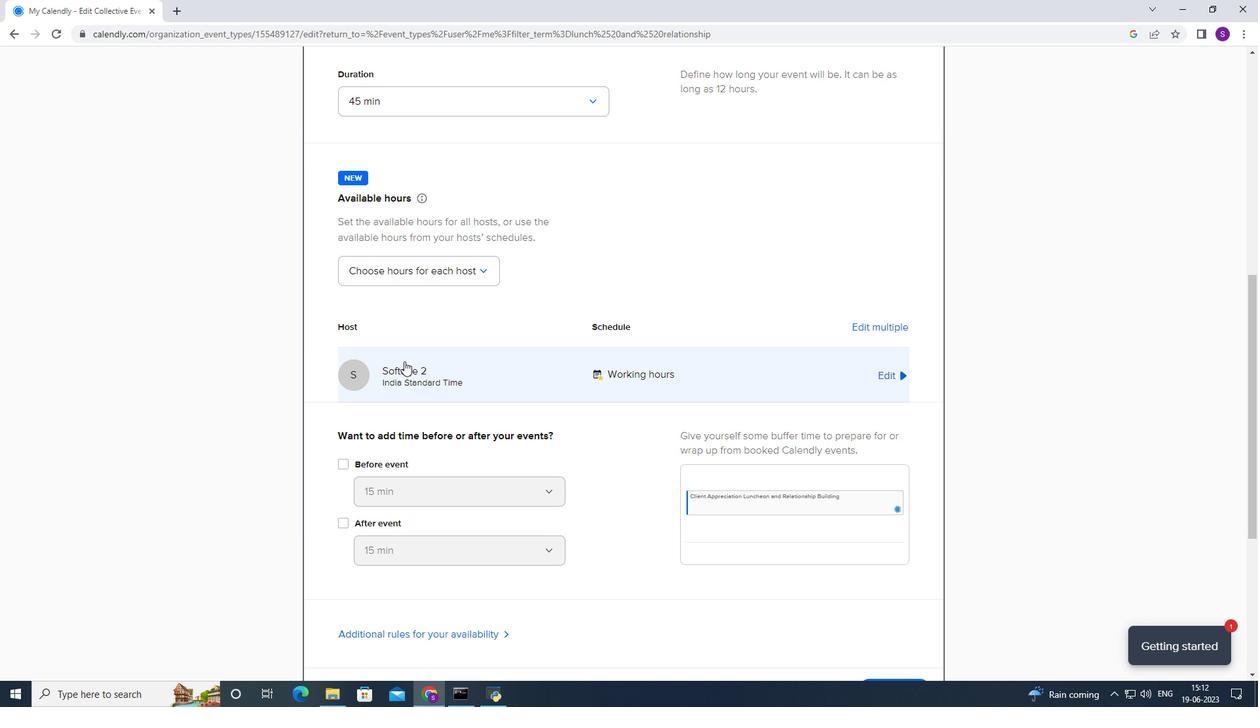 
Action: Mouse moved to (482, 458)
Screenshot: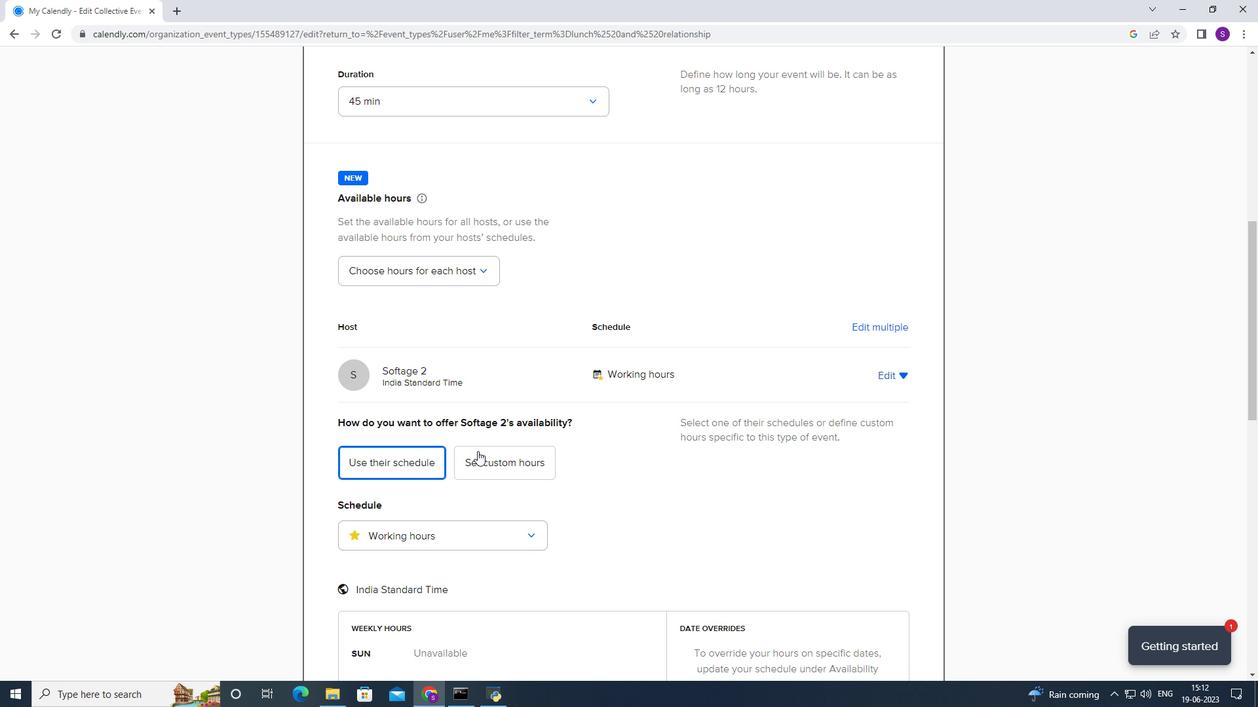 
Action: Mouse pressed left at (482, 458)
Screenshot: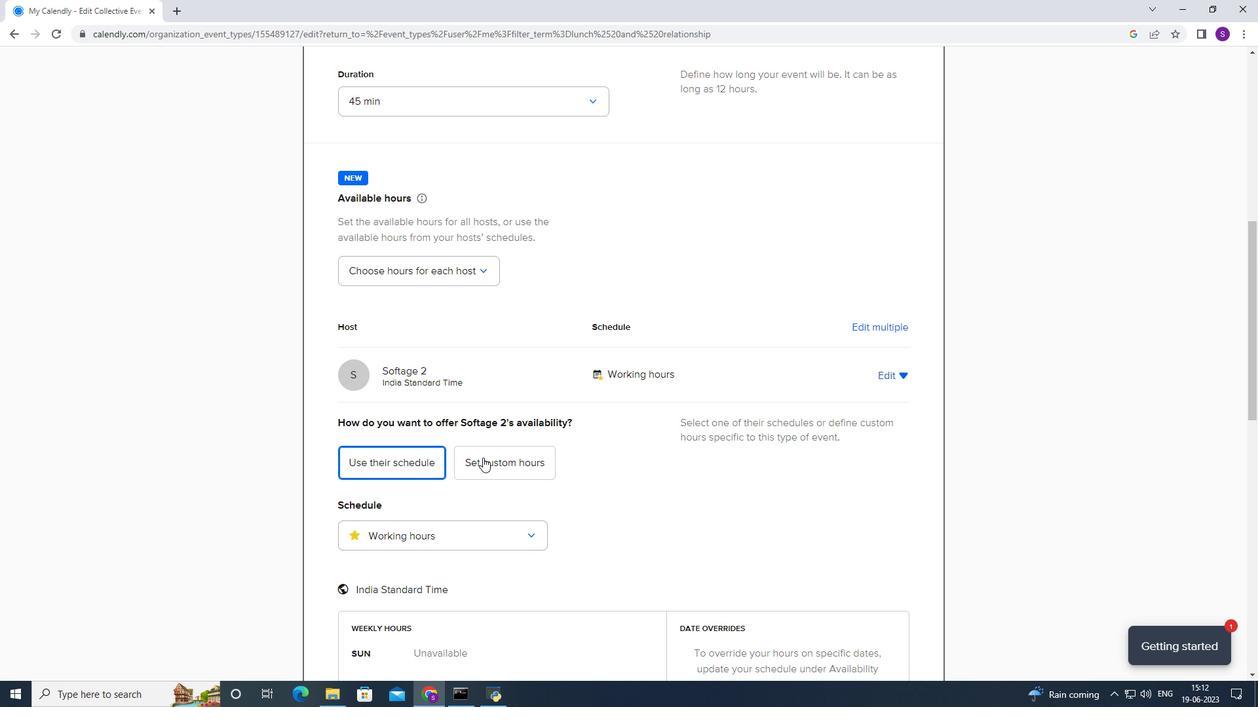 
Action: Mouse moved to (519, 441)
Screenshot: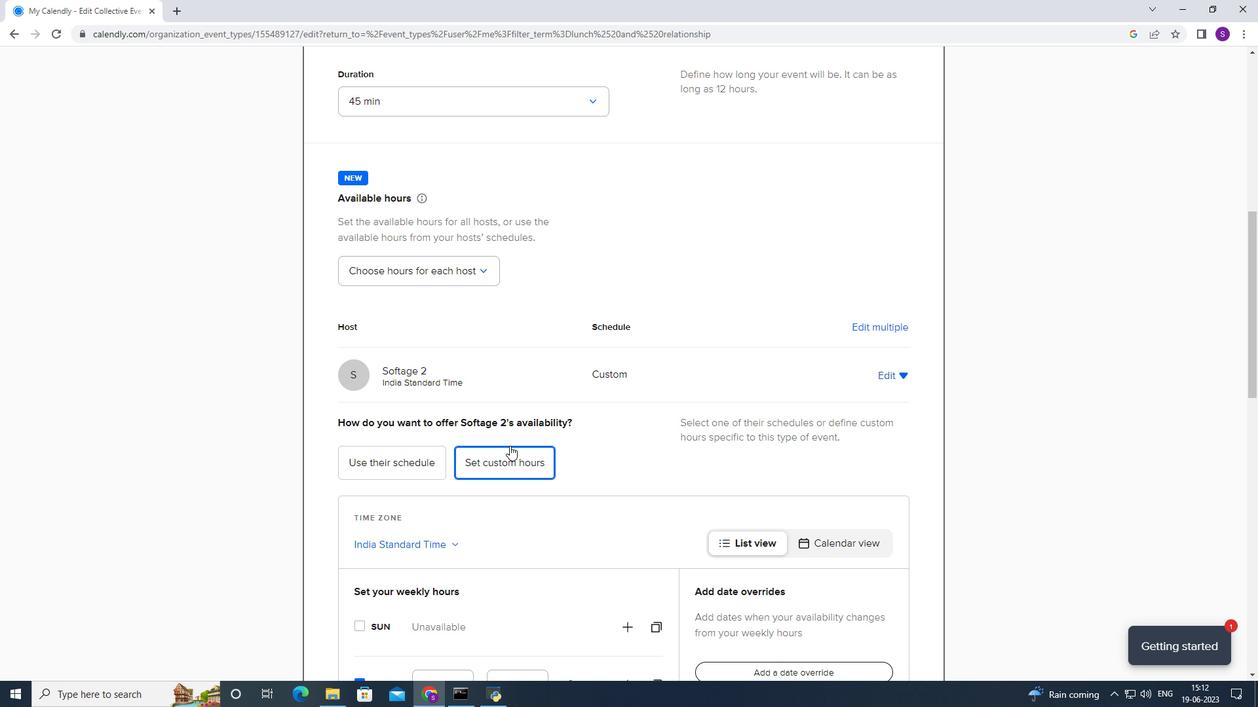 
Action: Mouse scrolled (519, 441) with delta (0, 0)
Screenshot: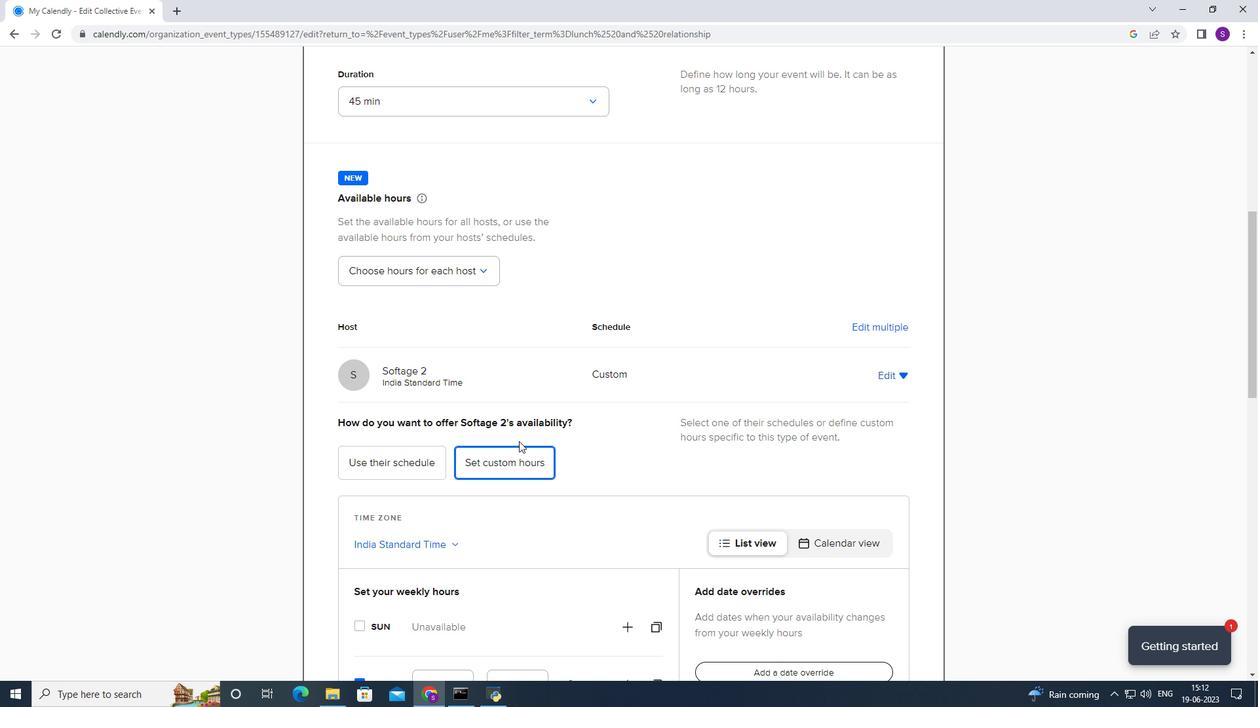 
Action: Mouse scrolled (519, 441) with delta (0, 0)
Screenshot: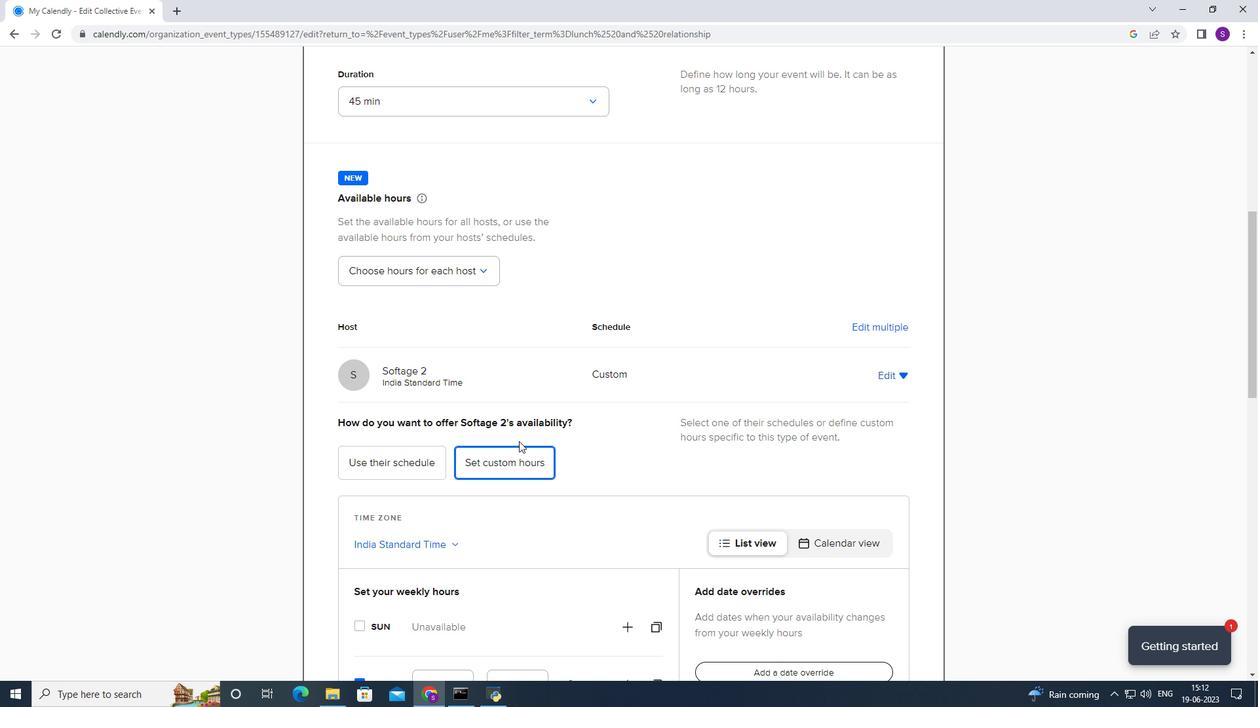 
Action: Mouse scrolled (519, 441) with delta (0, 0)
Screenshot: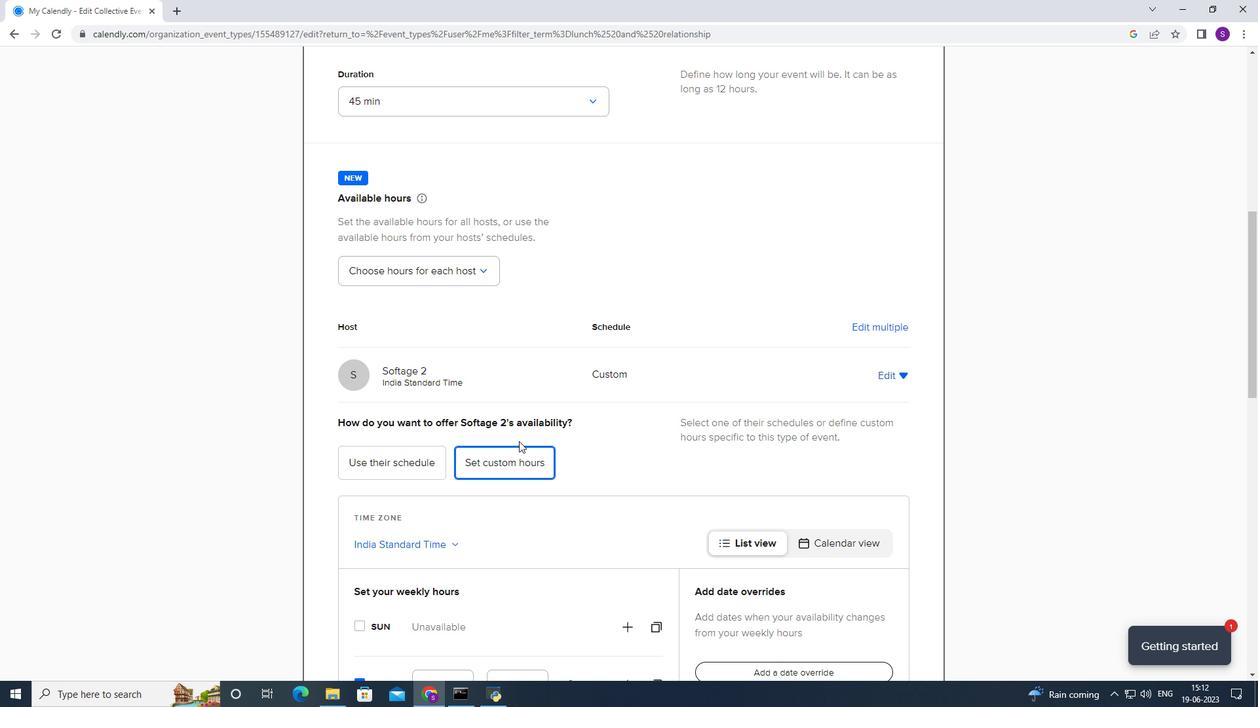 
Action: Mouse moved to (494, 457)
Screenshot: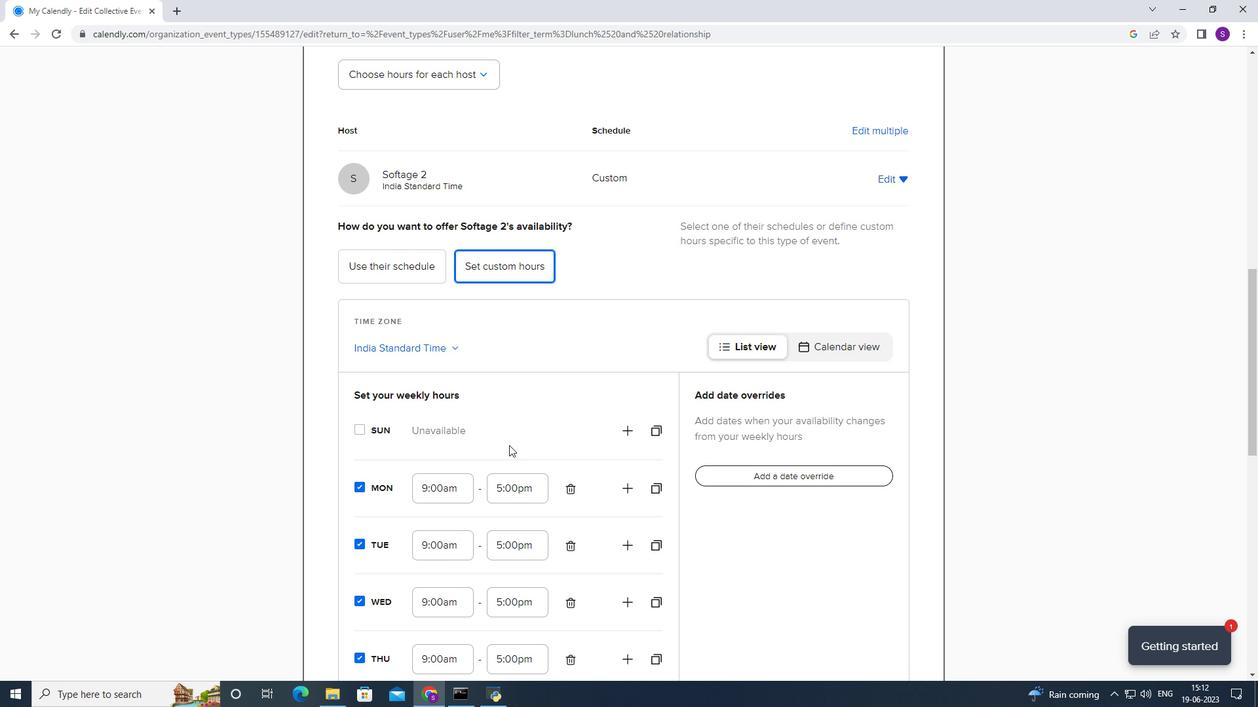
Action: Mouse scrolled (494, 456) with delta (0, 0)
Screenshot: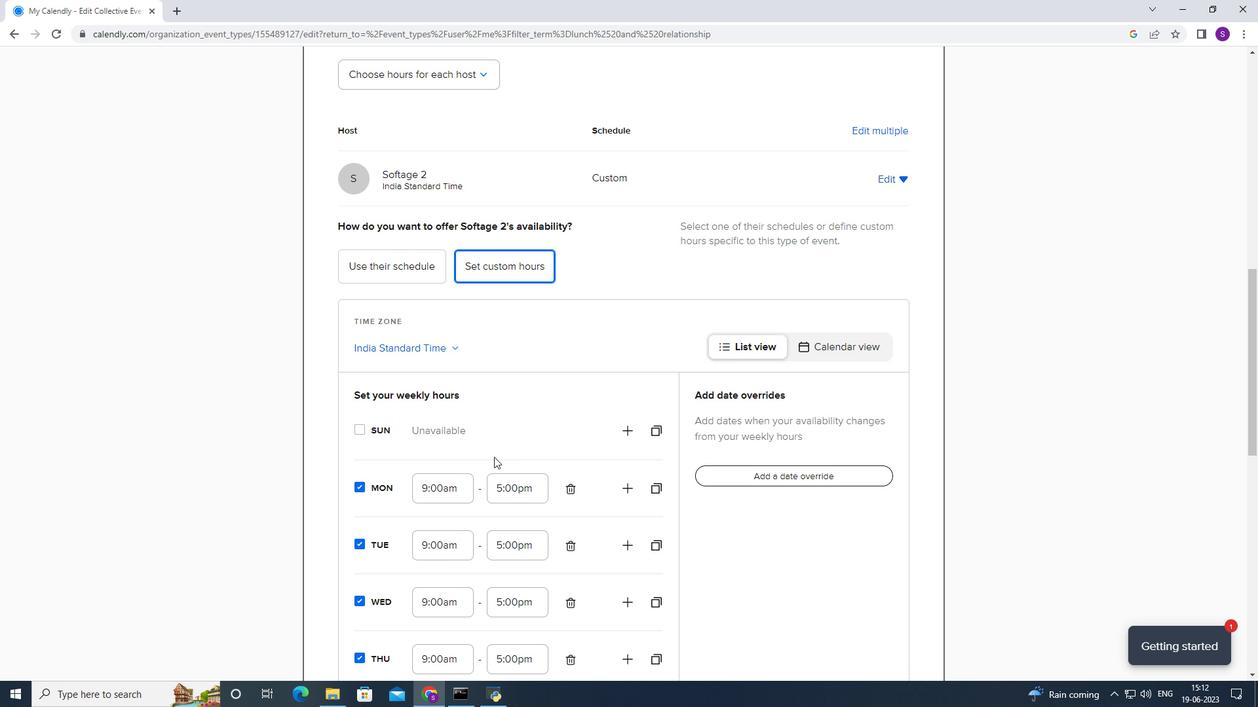 
Action: Mouse scrolled (494, 456) with delta (0, 0)
Screenshot: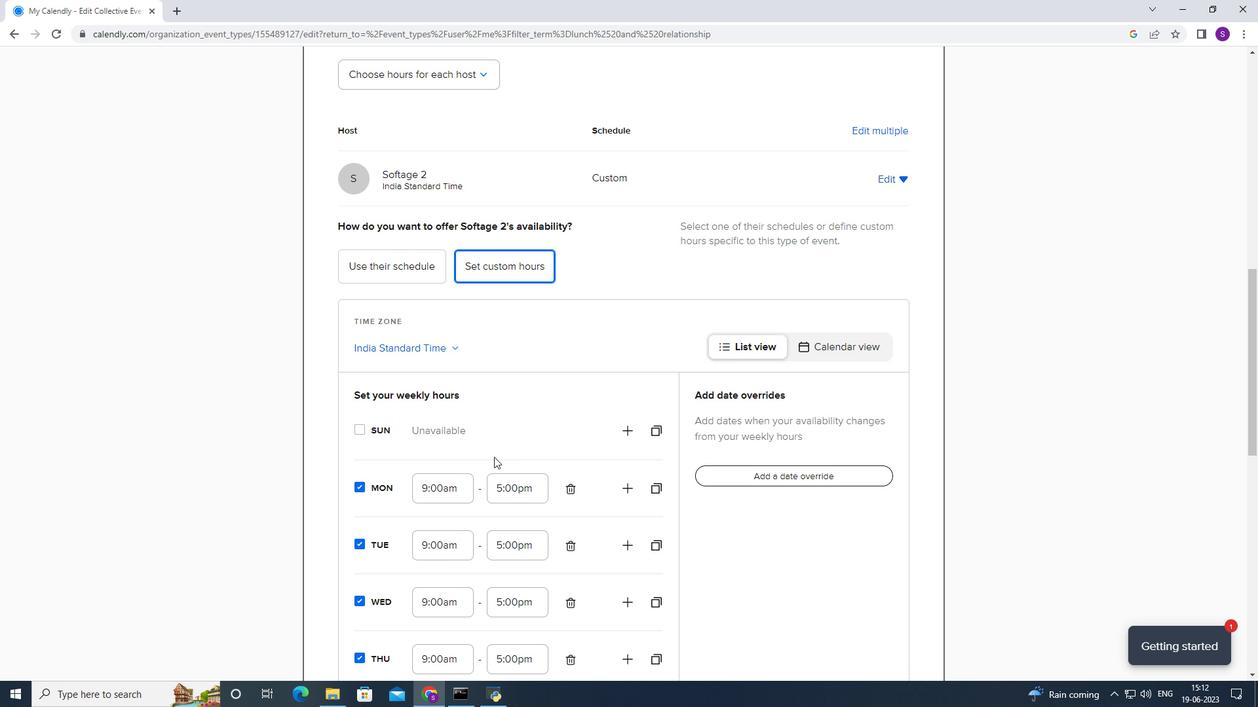 
Action: Mouse scrolled (494, 456) with delta (0, 0)
Screenshot: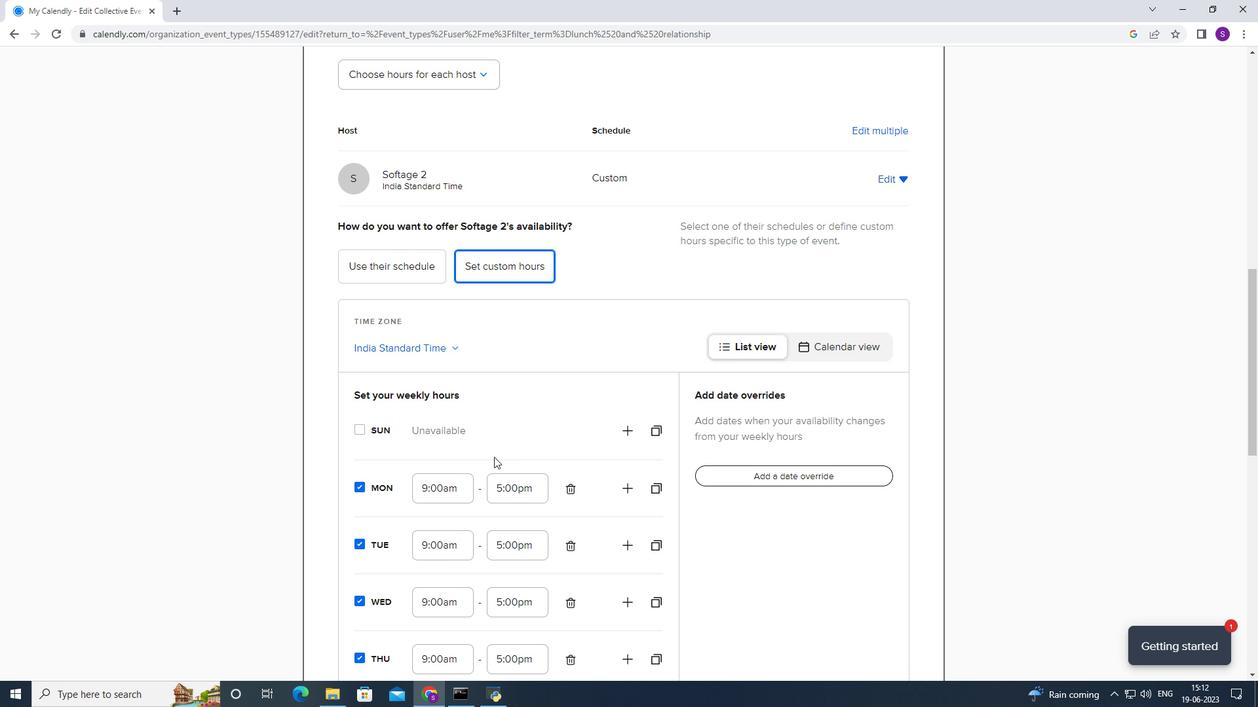 
Action: Mouse scrolled (494, 456) with delta (0, 0)
Screenshot: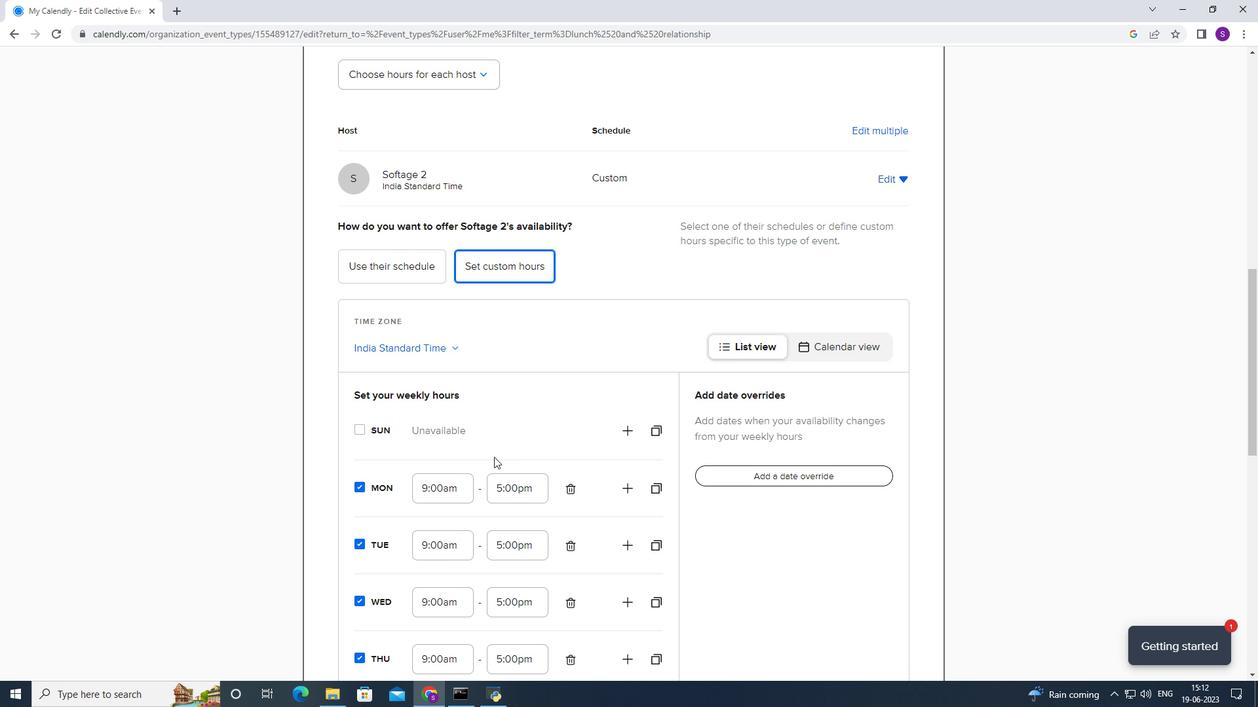 
Action: Mouse moved to (349, 512)
Screenshot: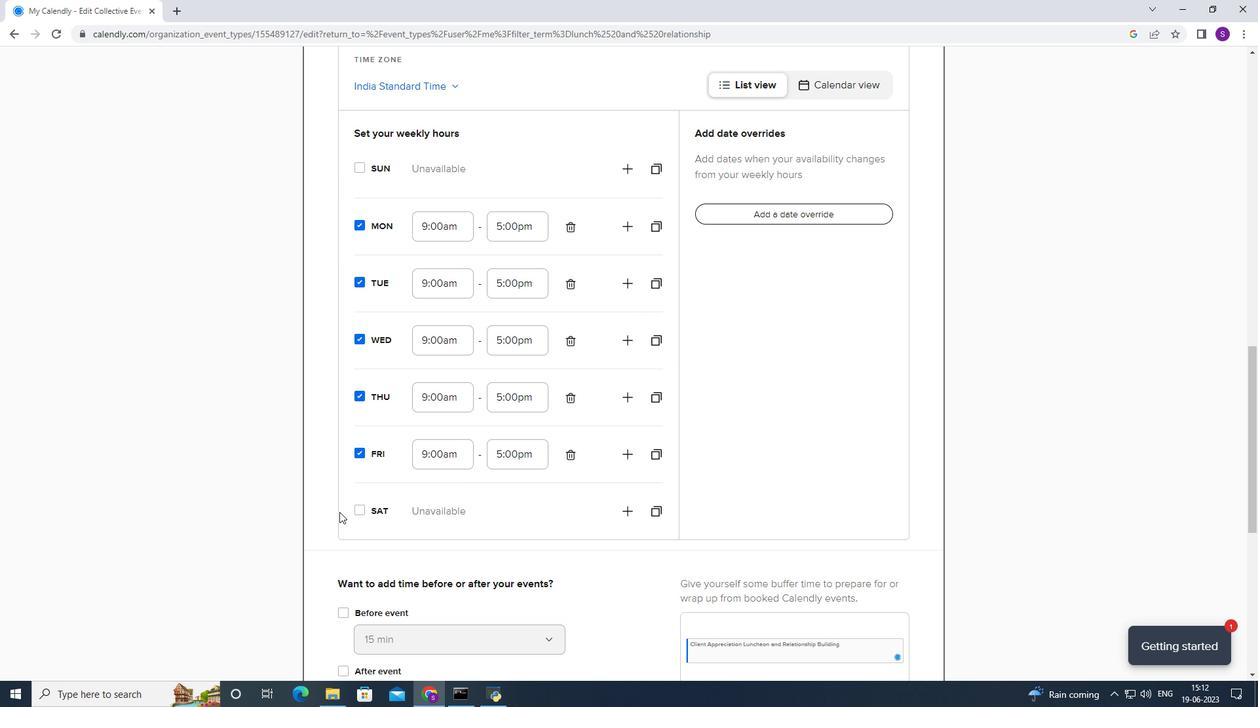 
Action: Mouse pressed left at (349, 512)
Screenshot: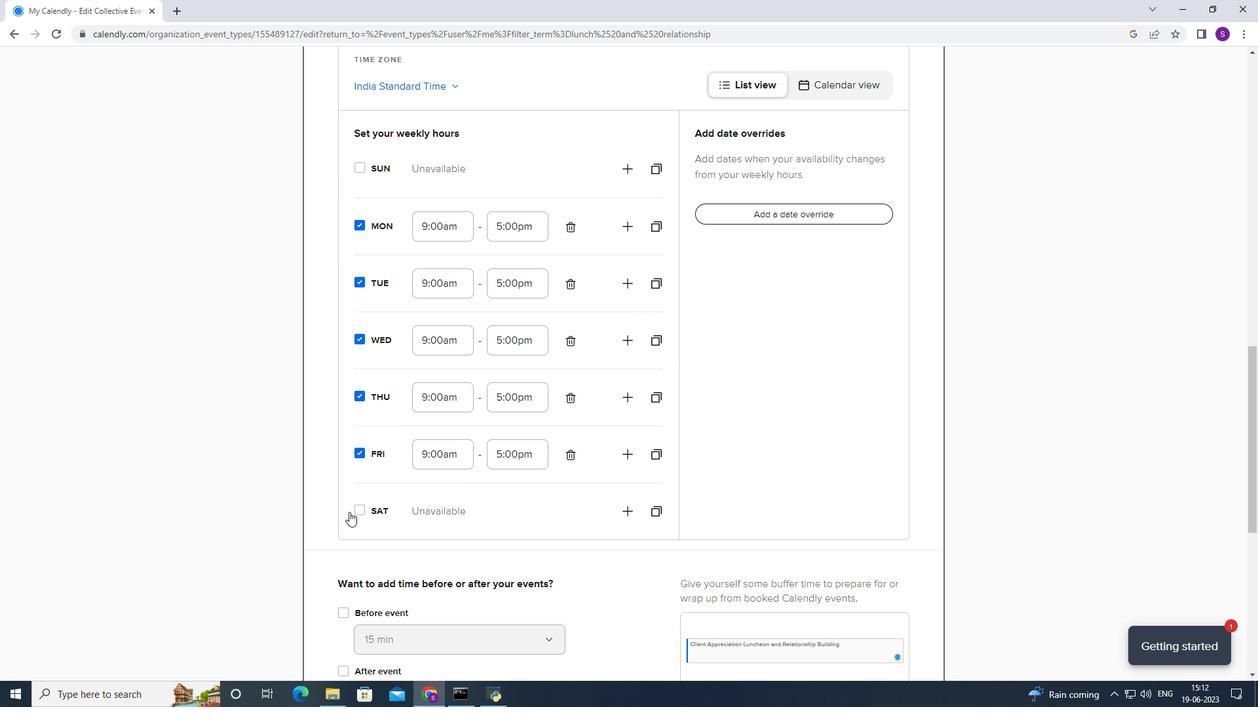 
Action: Mouse moved to (406, 490)
Screenshot: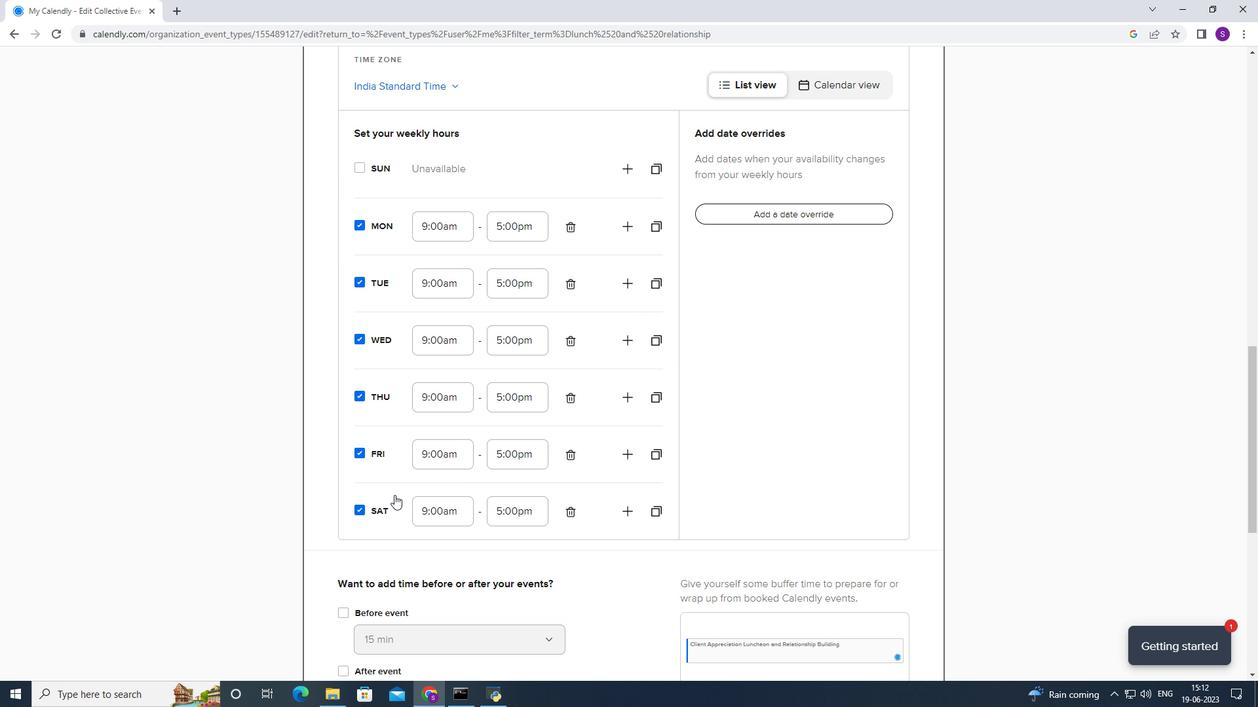 
Action: Mouse scrolled (406, 489) with delta (0, 0)
Screenshot: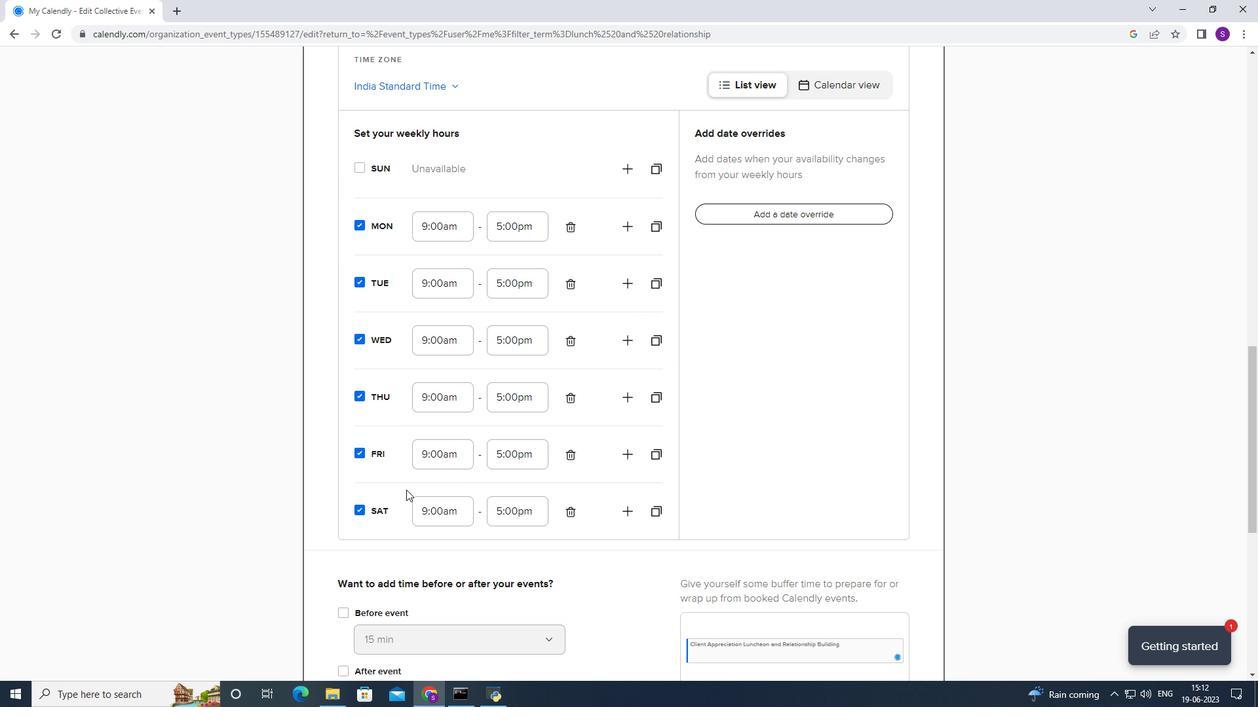 
Action: Mouse scrolled (406, 489) with delta (0, 0)
Screenshot: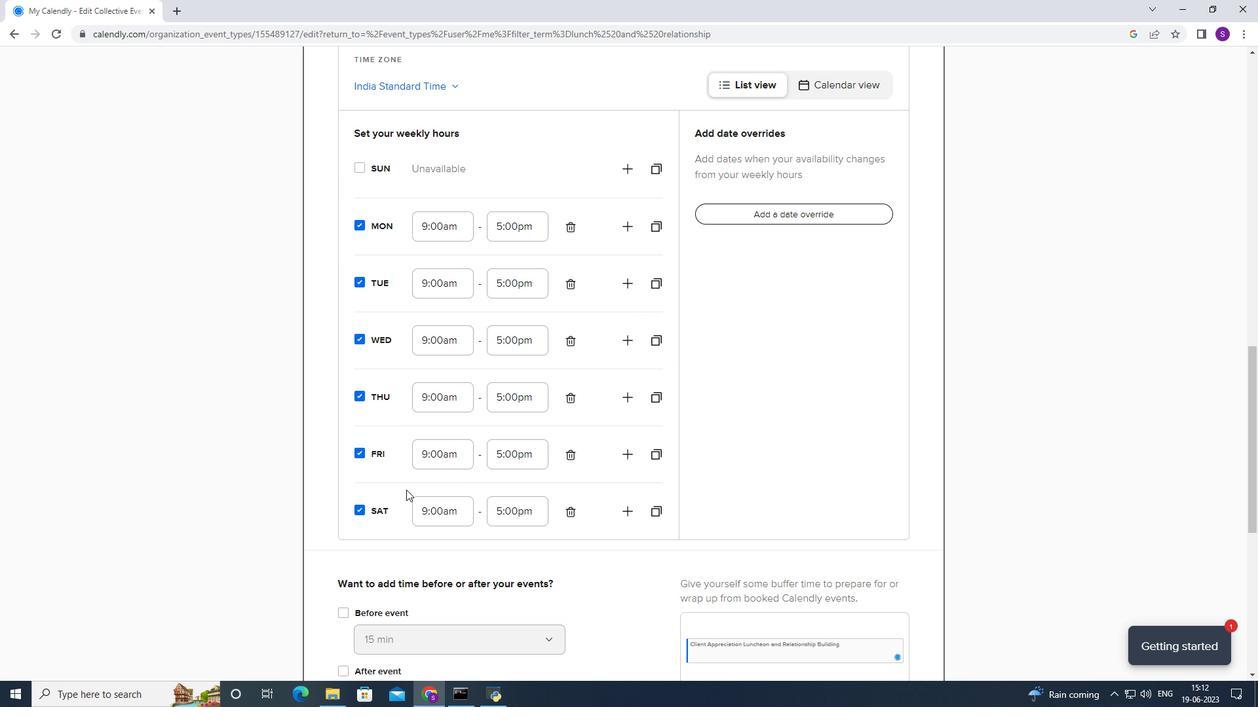 
Action: Mouse scrolled (406, 489) with delta (0, 0)
Screenshot: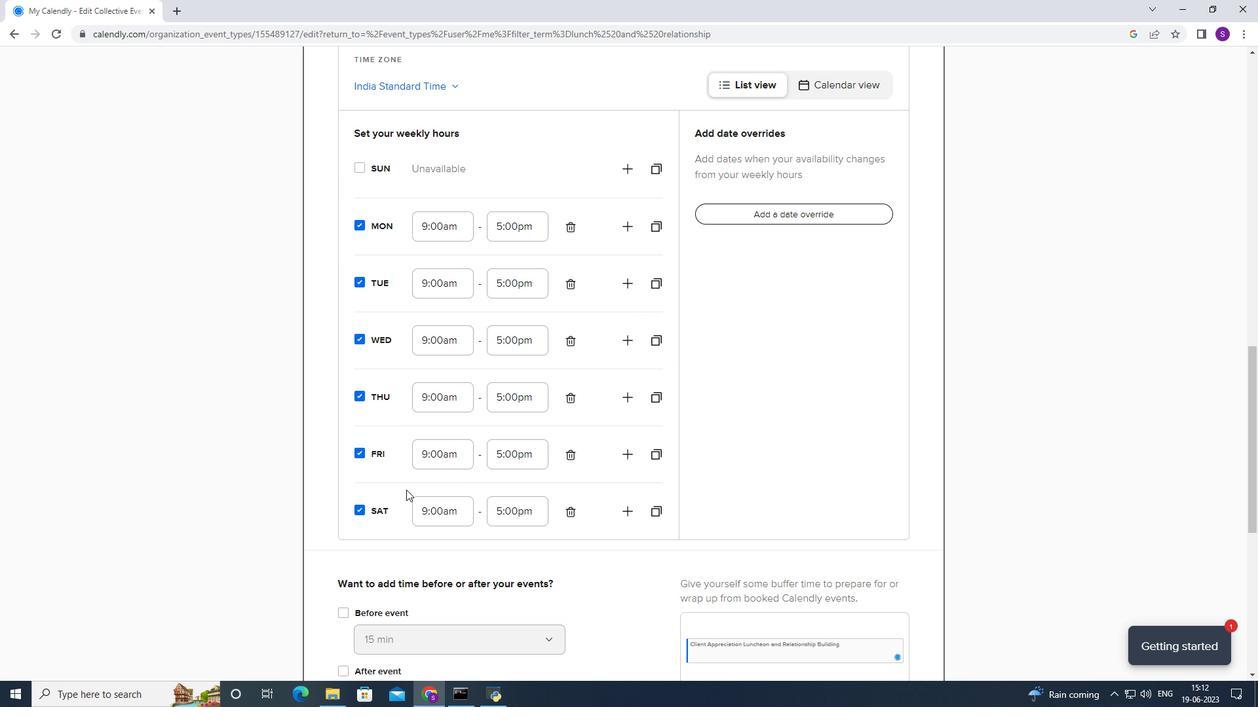 
Action: Mouse scrolled (406, 489) with delta (0, 0)
Screenshot: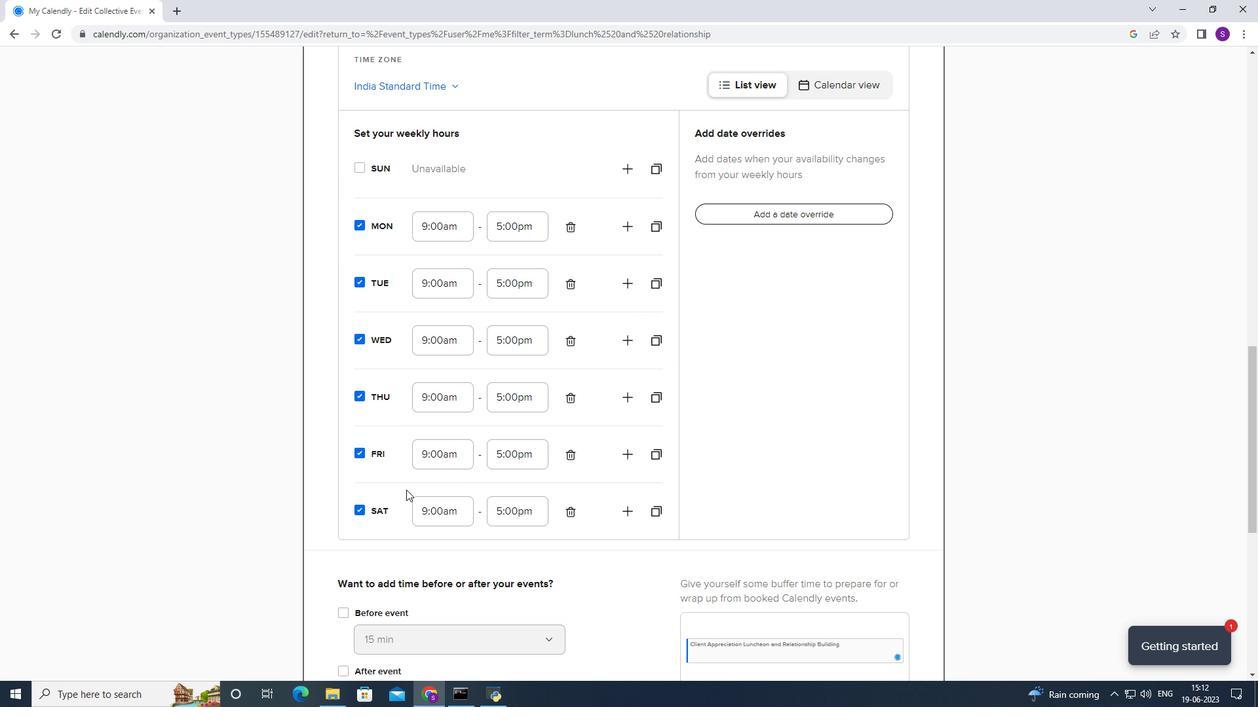 
Action: Mouse scrolled (406, 489) with delta (0, 0)
Screenshot: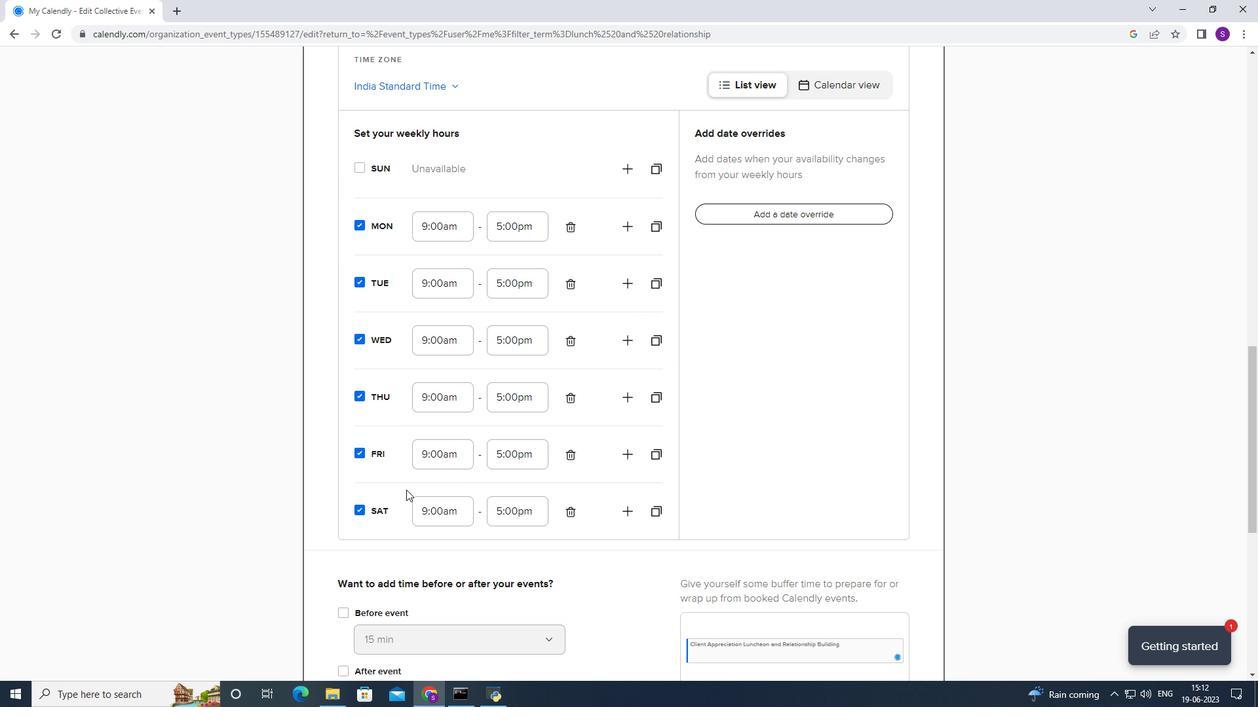 
Action: Mouse scrolled (406, 489) with delta (0, 0)
Screenshot: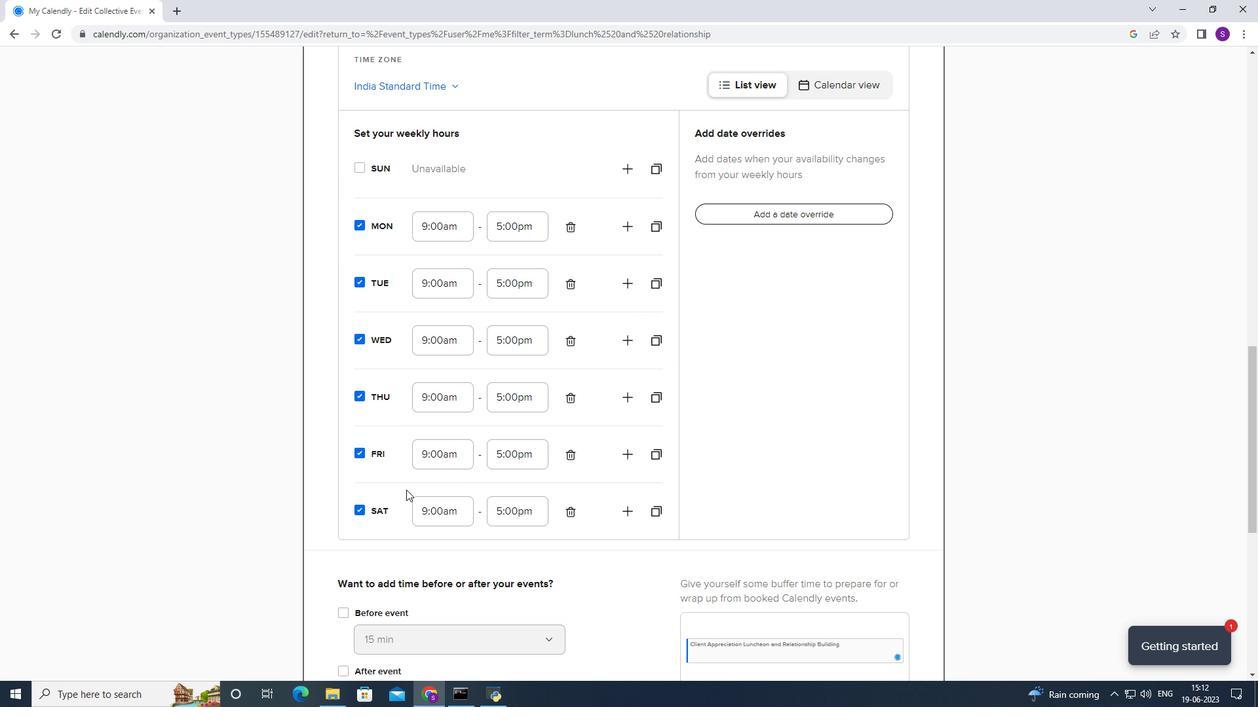 
Action: Mouse scrolled (406, 489) with delta (0, 0)
Screenshot: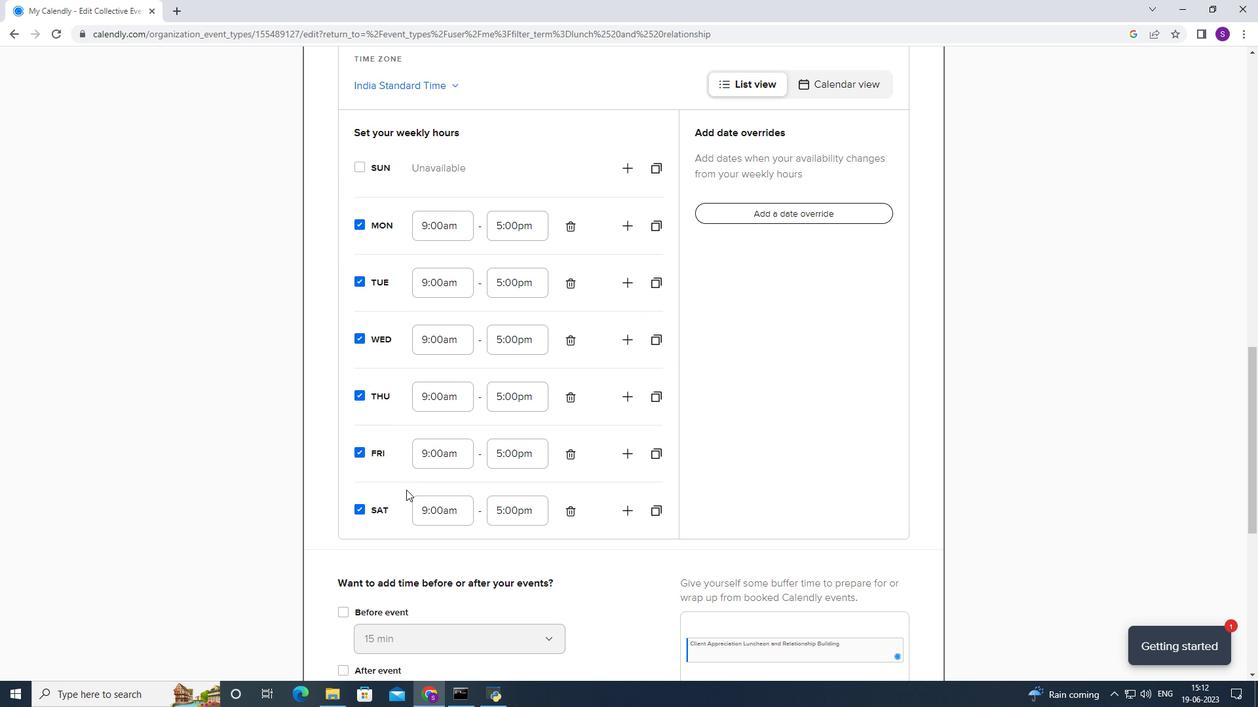 
Action: Mouse moved to (506, 184)
Screenshot: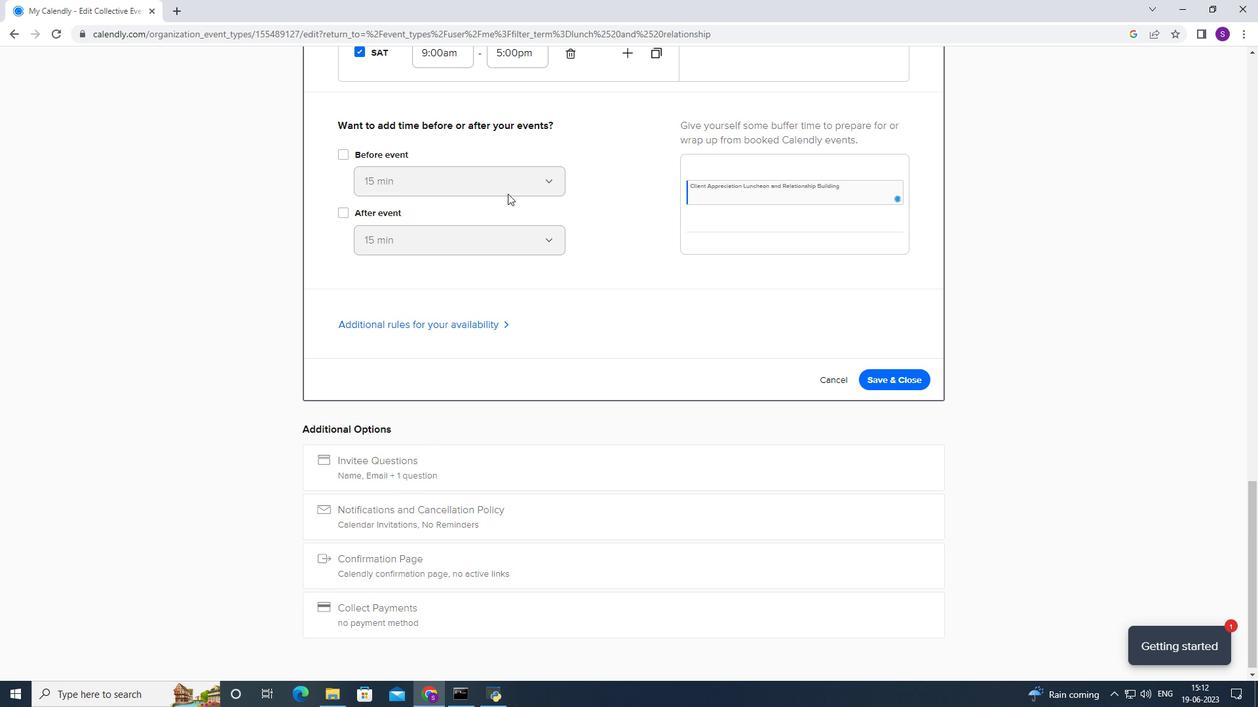 
Action: Mouse pressed left at (506, 184)
Screenshot: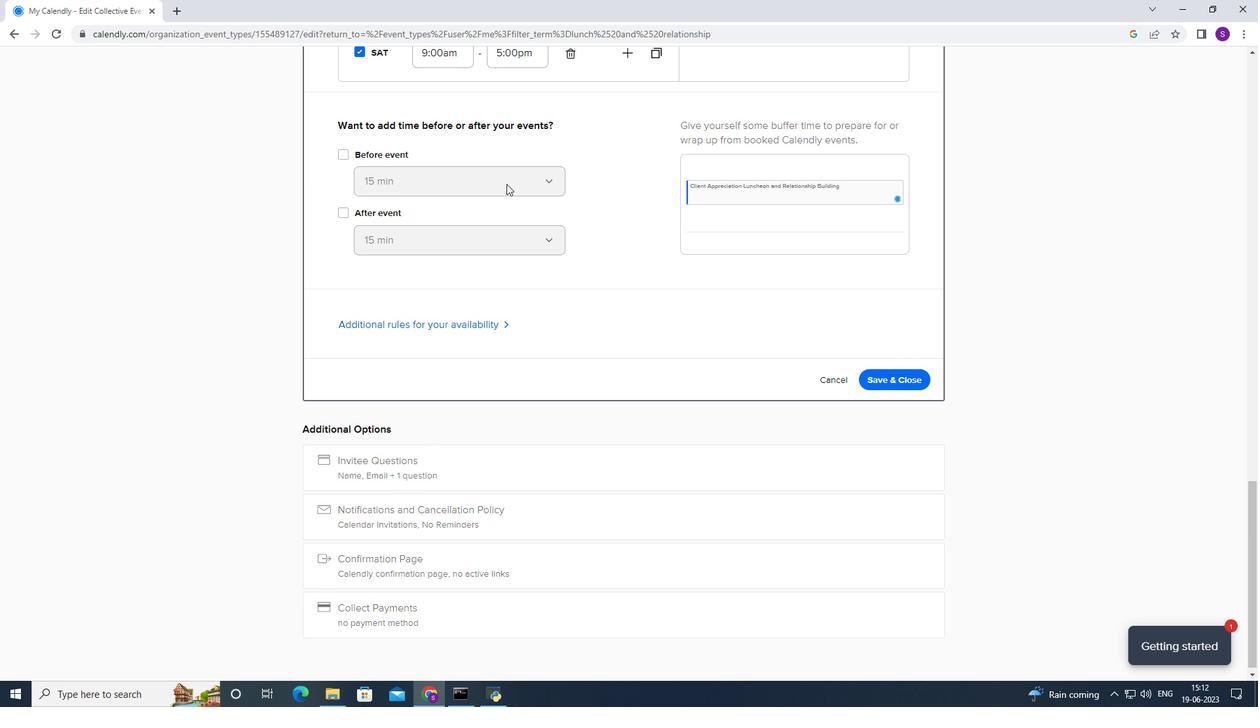 
Action: Mouse moved to (401, 153)
Screenshot: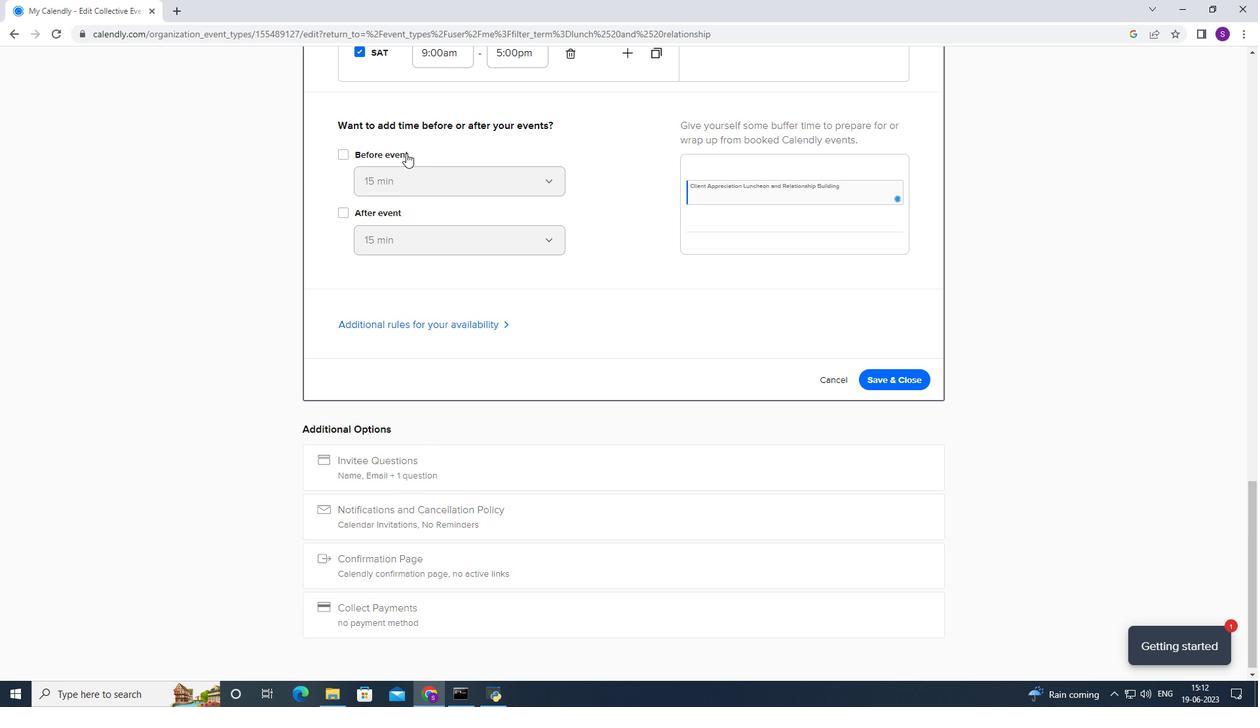 
Action: Mouse pressed left at (401, 153)
Screenshot: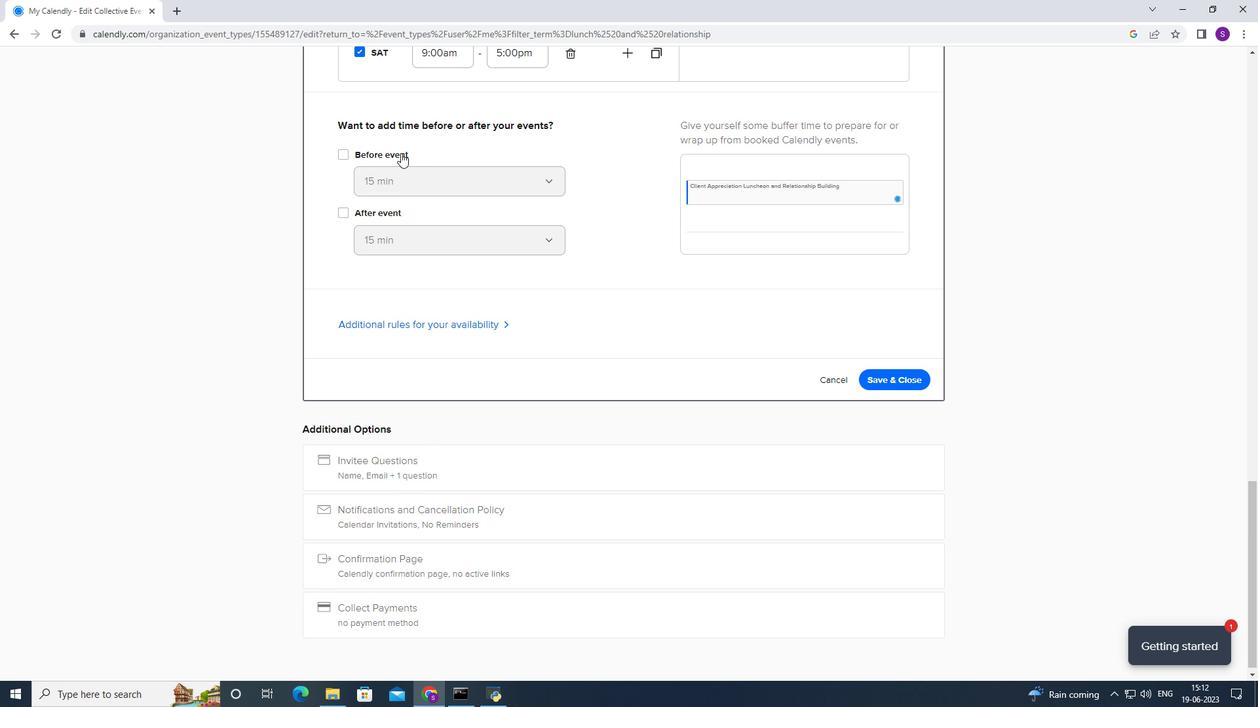 
Action: Mouse moved to (401, 184)
Screenshot: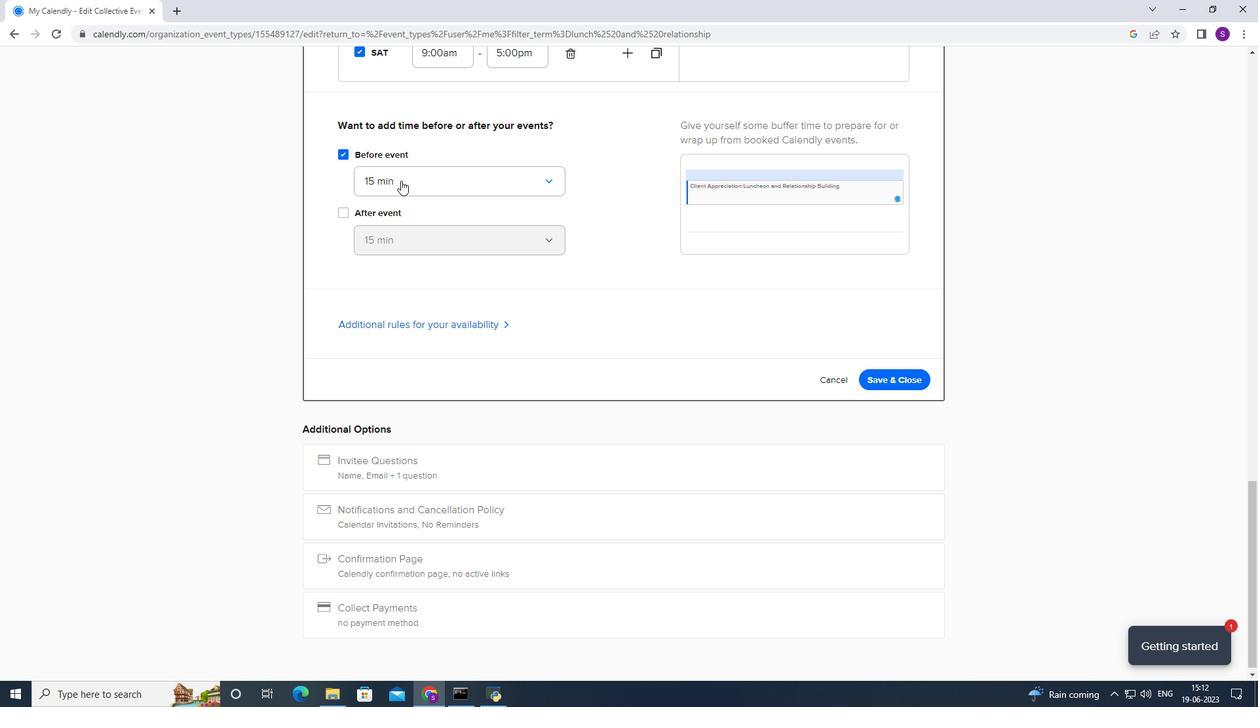 
Action: Mouse pressed left at (401, 184)
Screenshot: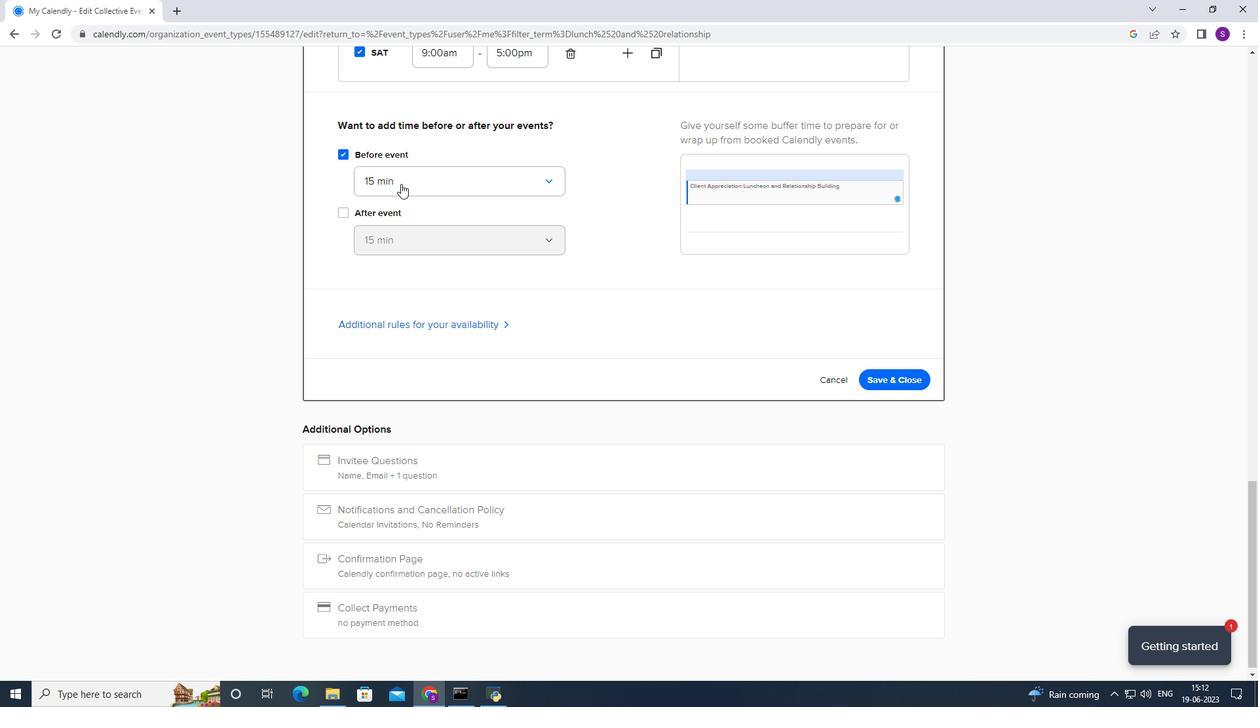 
Action: Mouse moved to (399, 227)
Screenshot: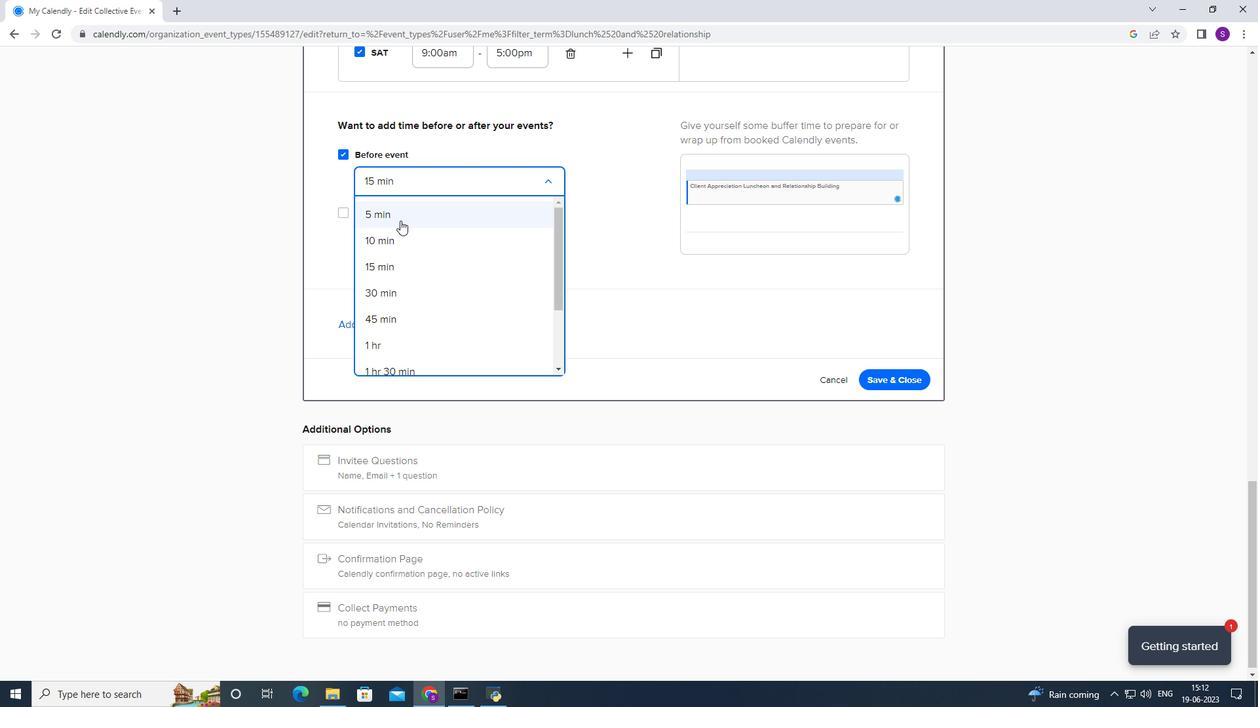 
Action: Mouse pressed left at (399, 227)
Screenshot: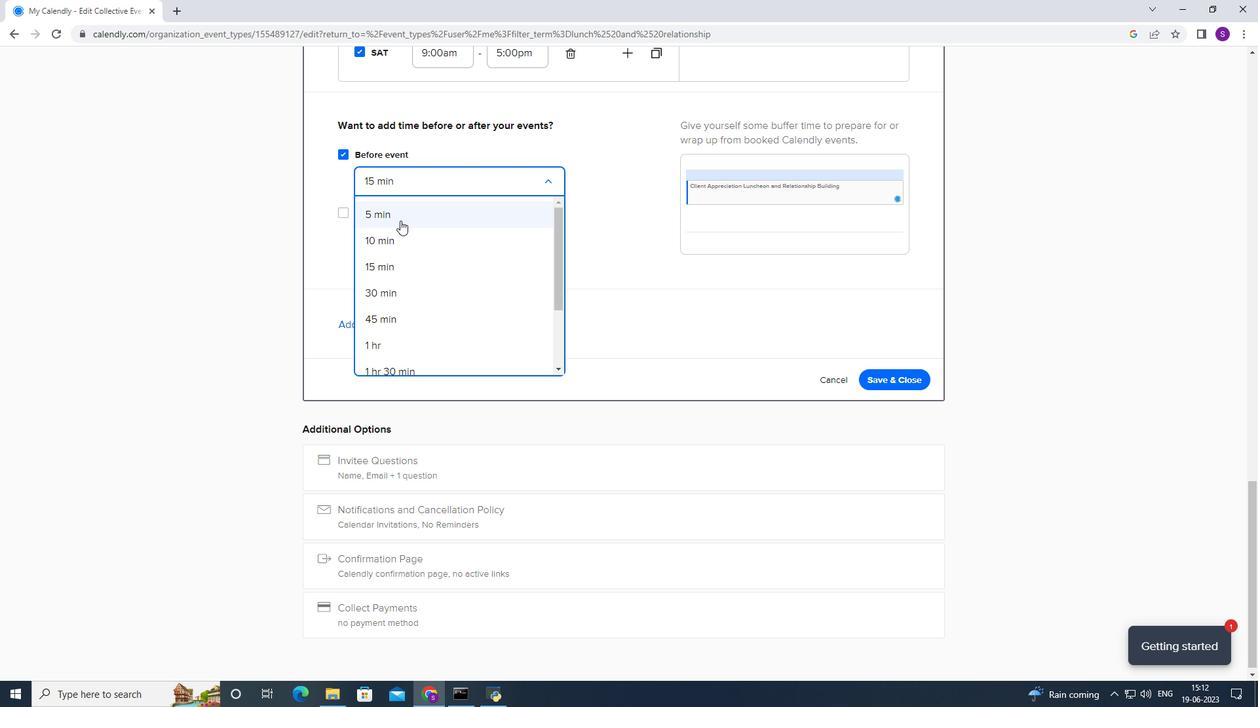 
Action: Mouse moved to (384, 214)
Screenshot: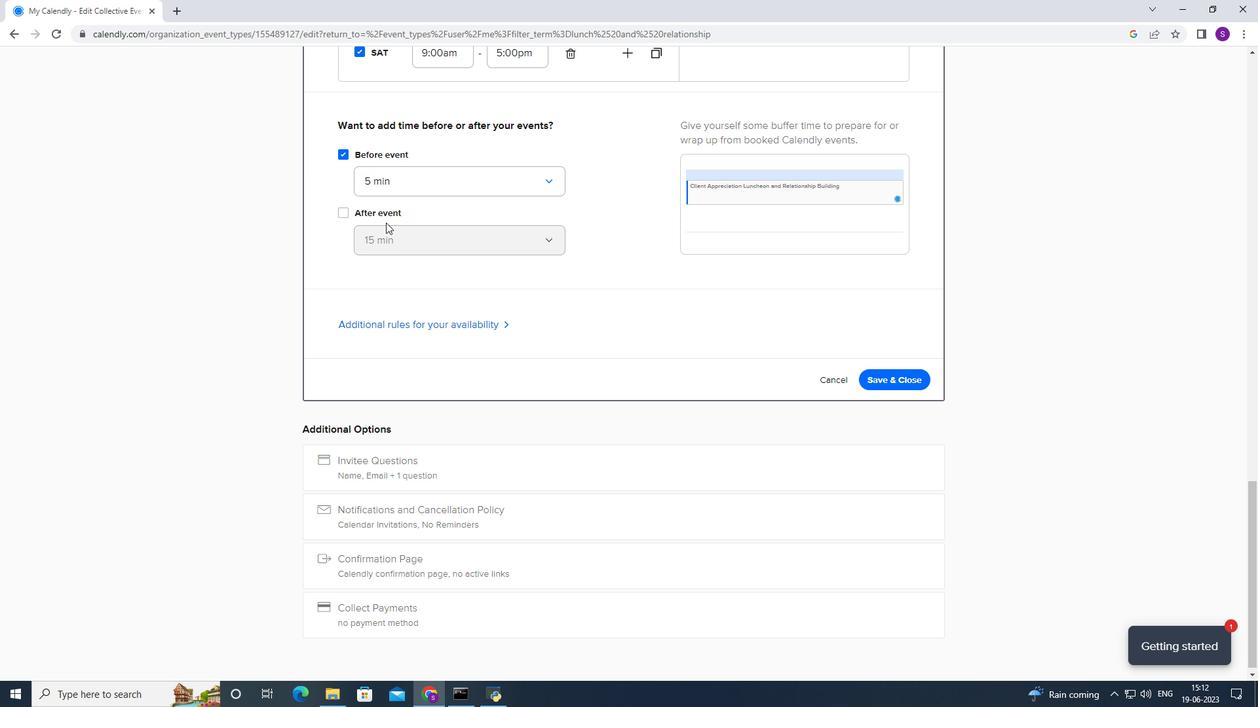 
Action: Mouse pressed left at (384, 214)
Screenshot: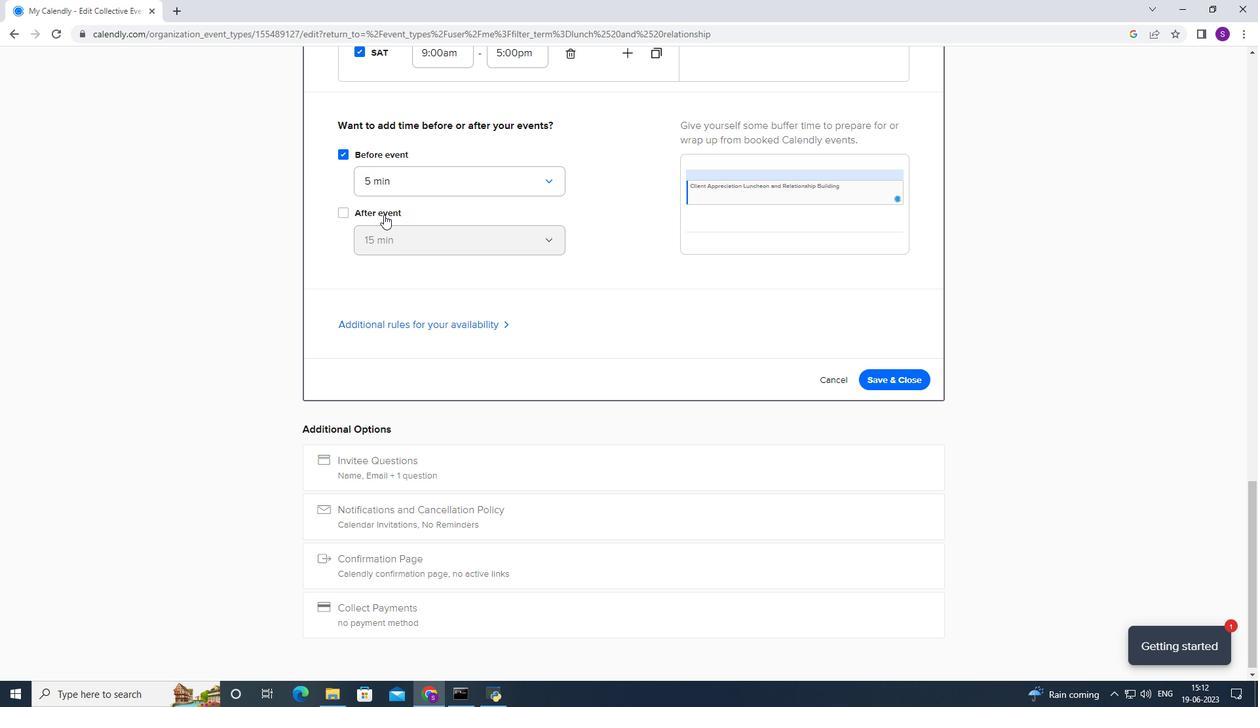 
Action: Mouse moved to (384, 236)
Screenshot: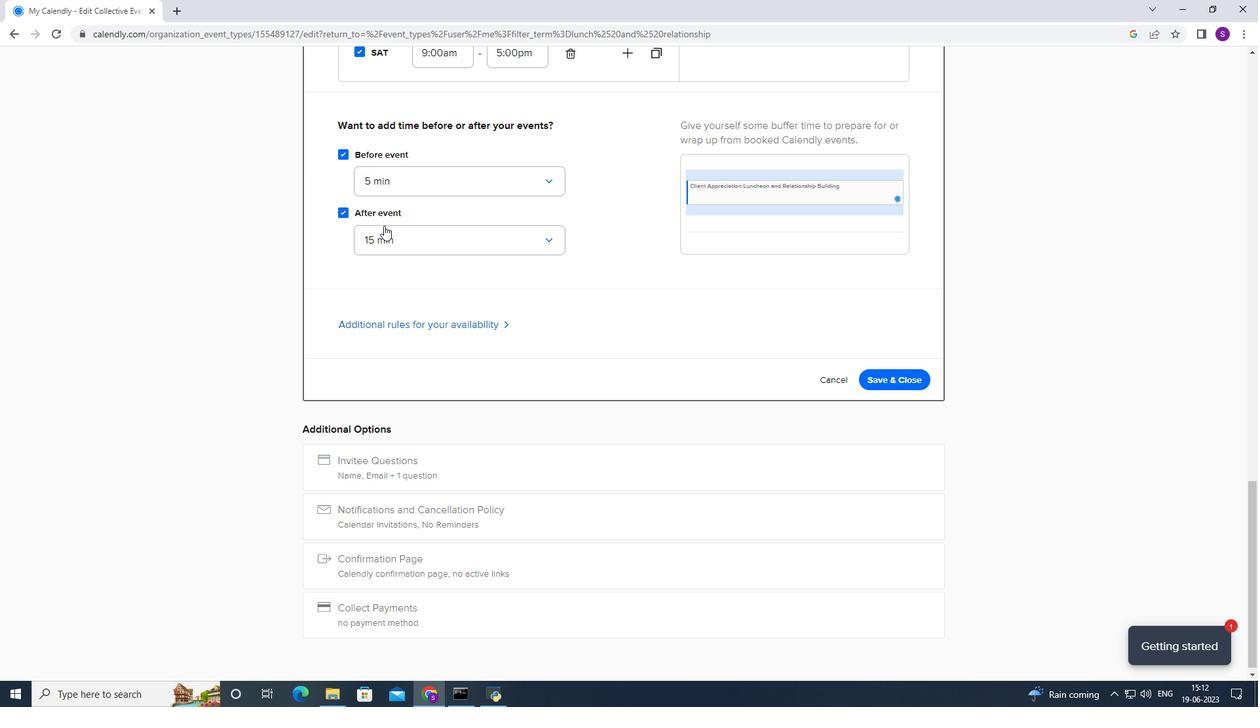
Action: Mouse pressed left at (384, 236)
Screenshot: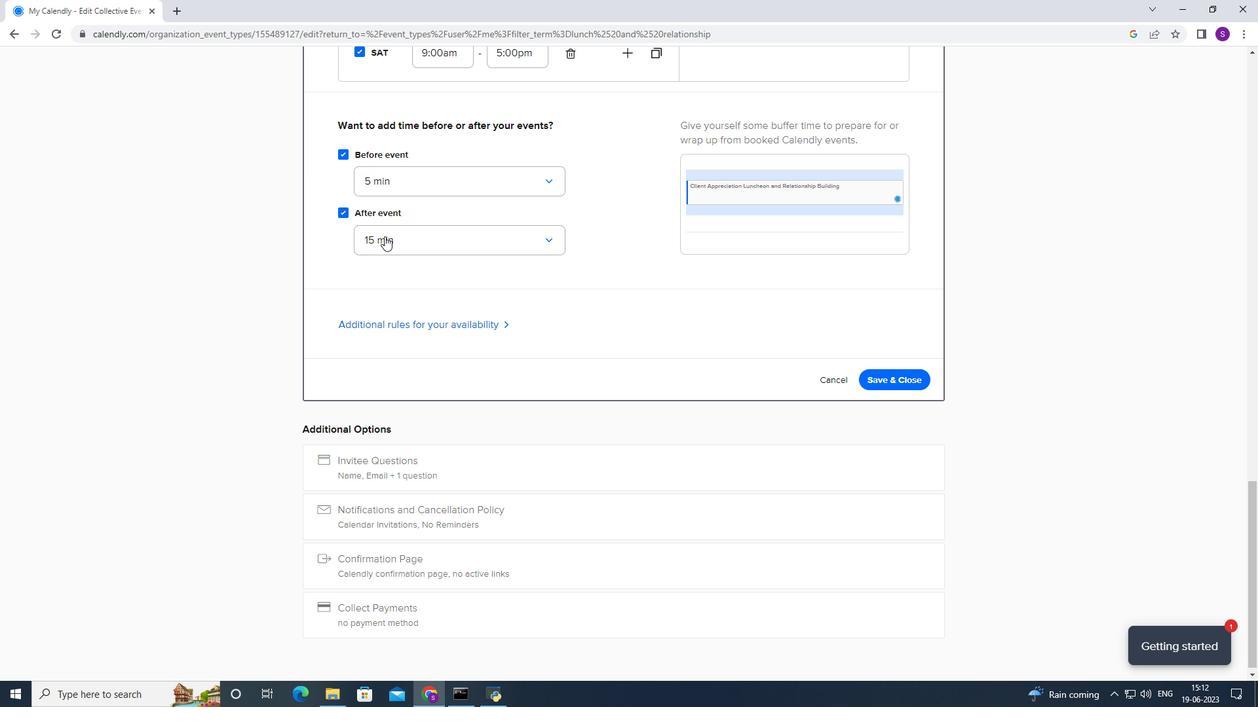 
Action: Mouse moved to (387, 267)
Screenshot: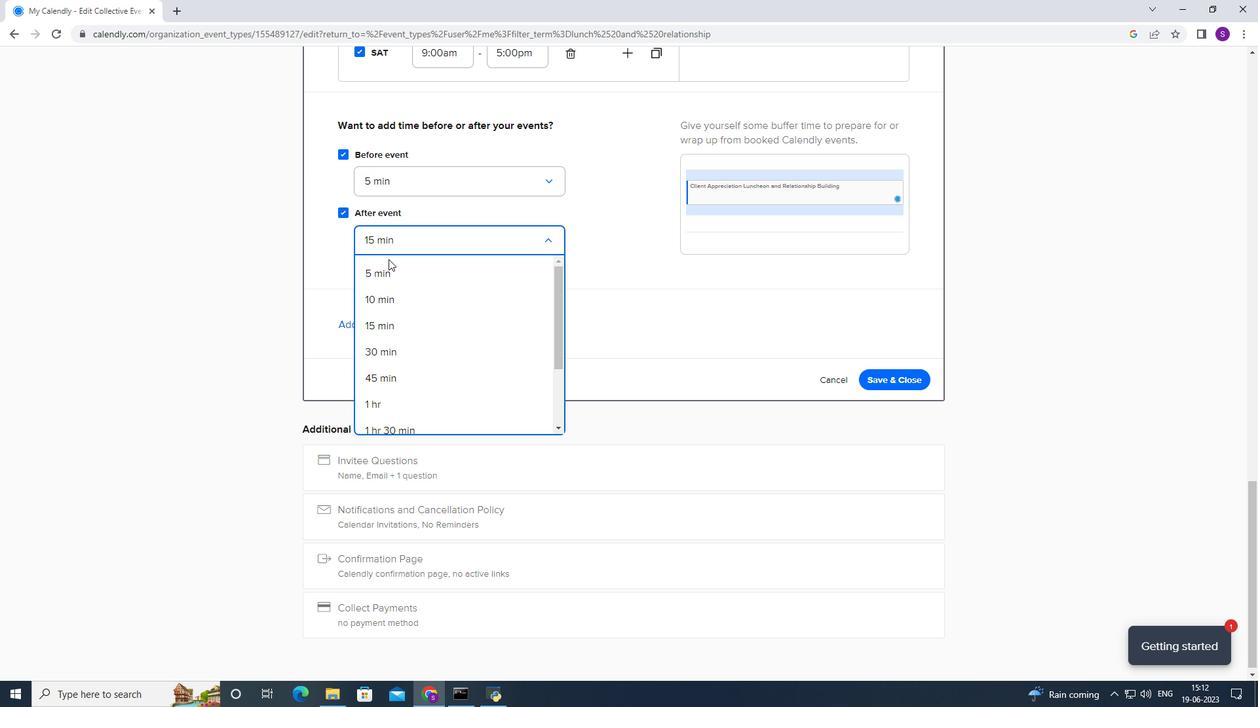 
Action: Mouse pressed left at (387, 267)
Screenshot: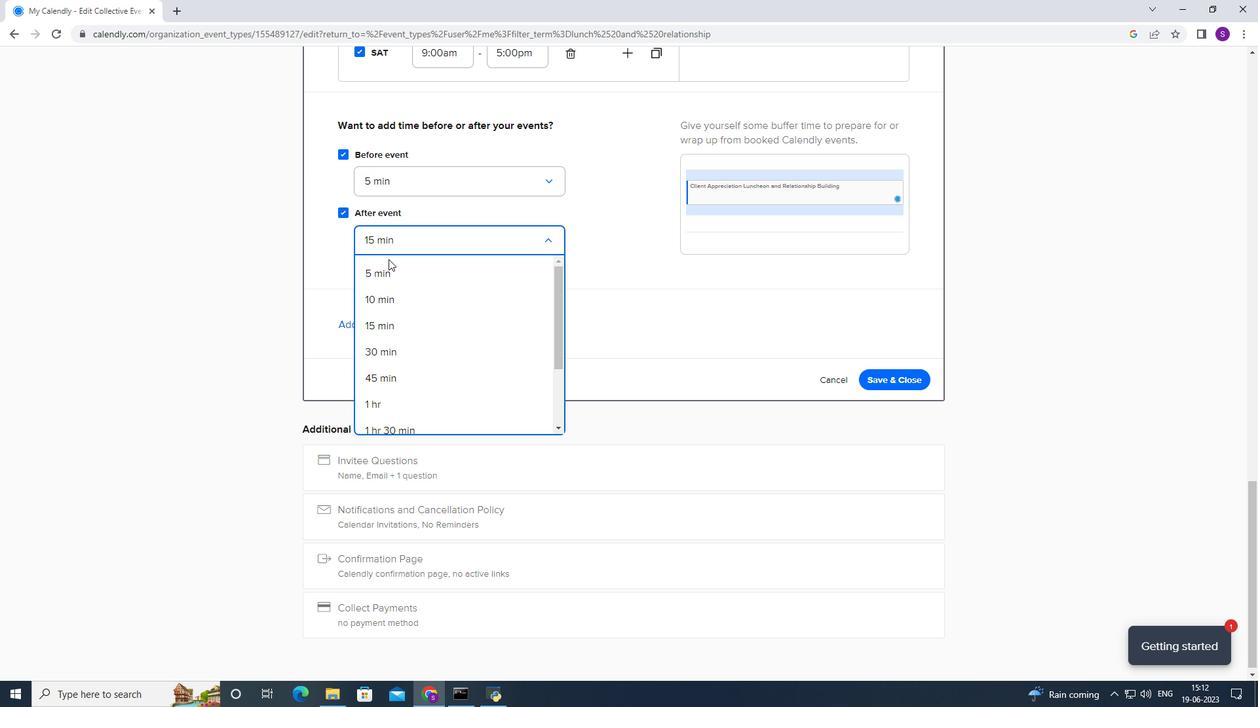
Action: Mouse moved to (374, 327)
Screenshot: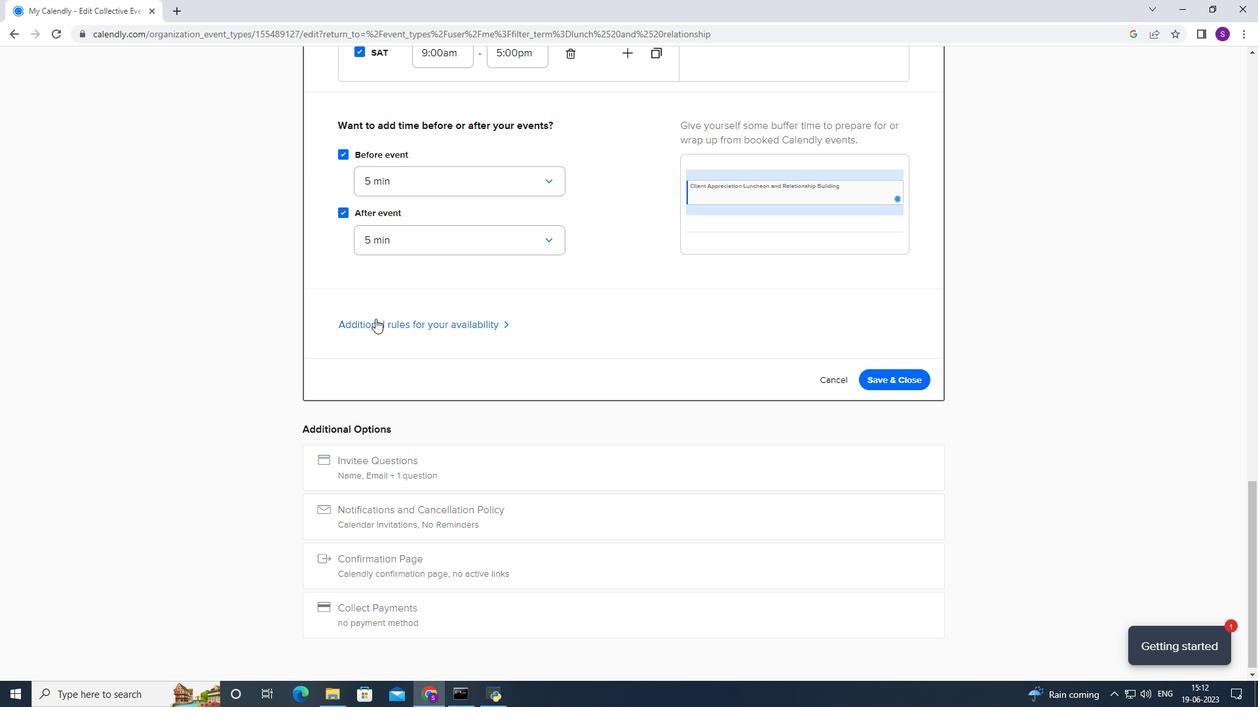
Action: Mouse pressed left at (374, 327)
Screenshot: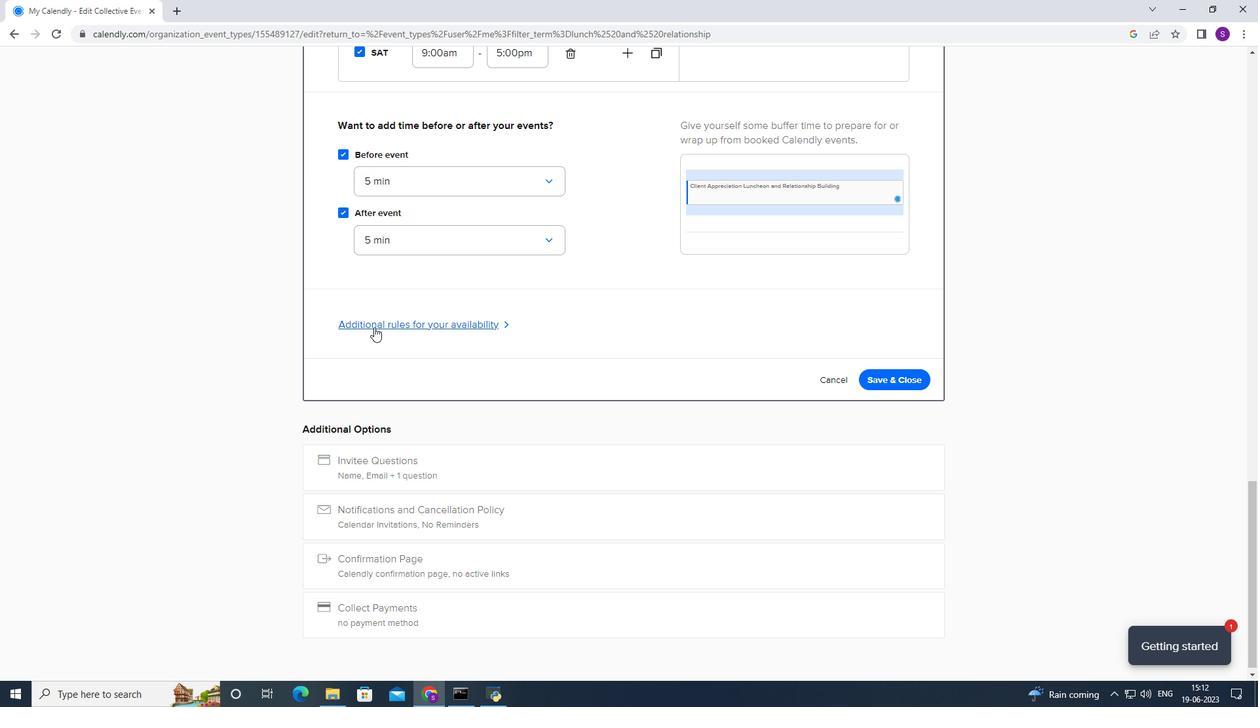 
Action: Mouse moved to (370, 441)
Screenshot: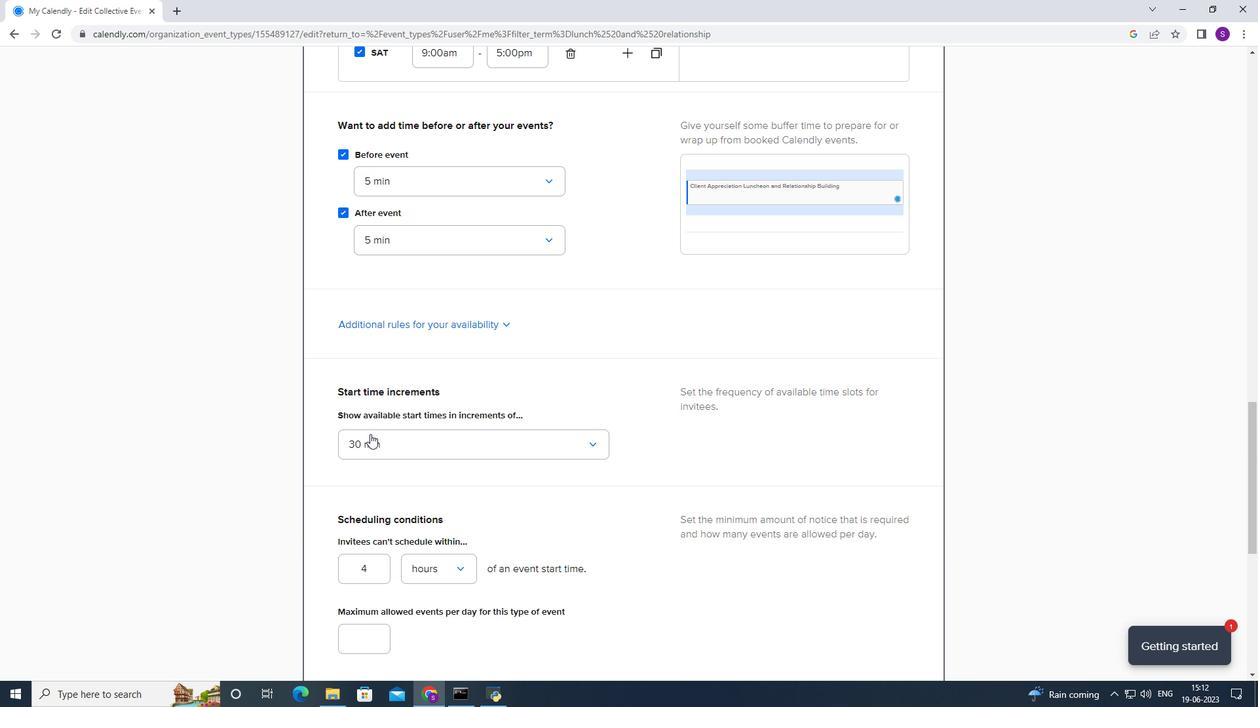 
Action: Mouse pressed left at (370, 441)
Screenshot: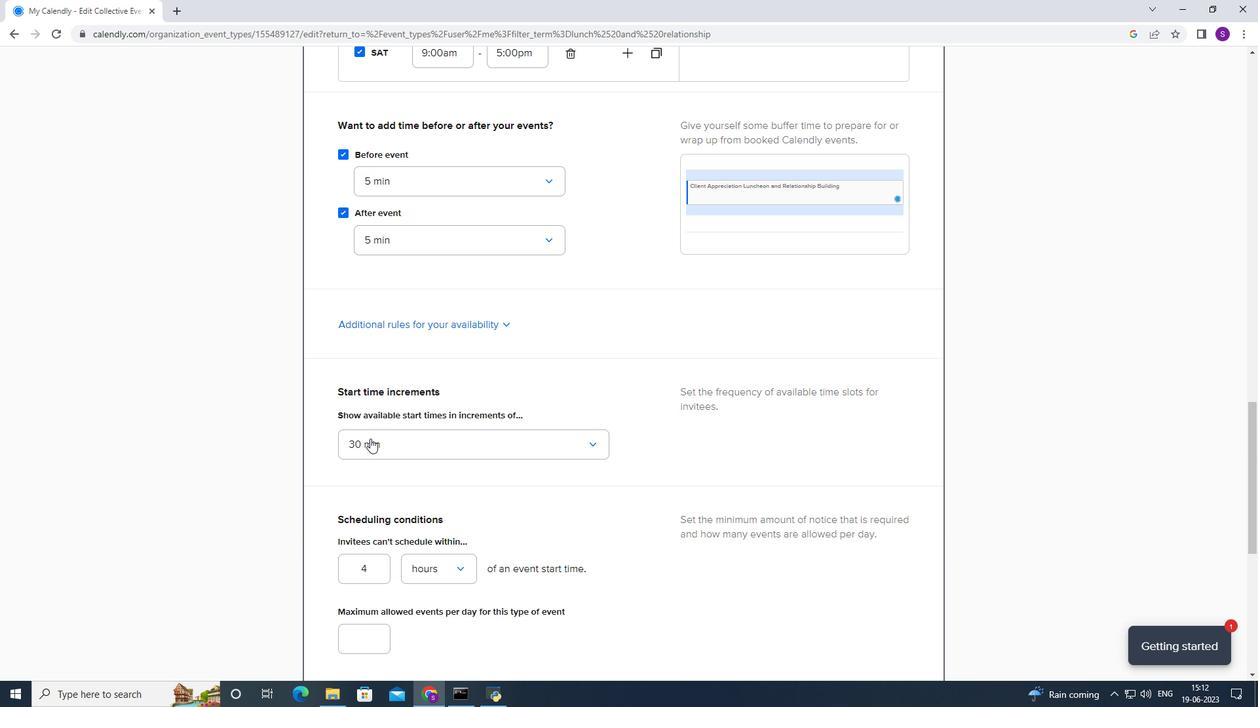 
Action: Mouse moved to (403, 447)
Screenshot: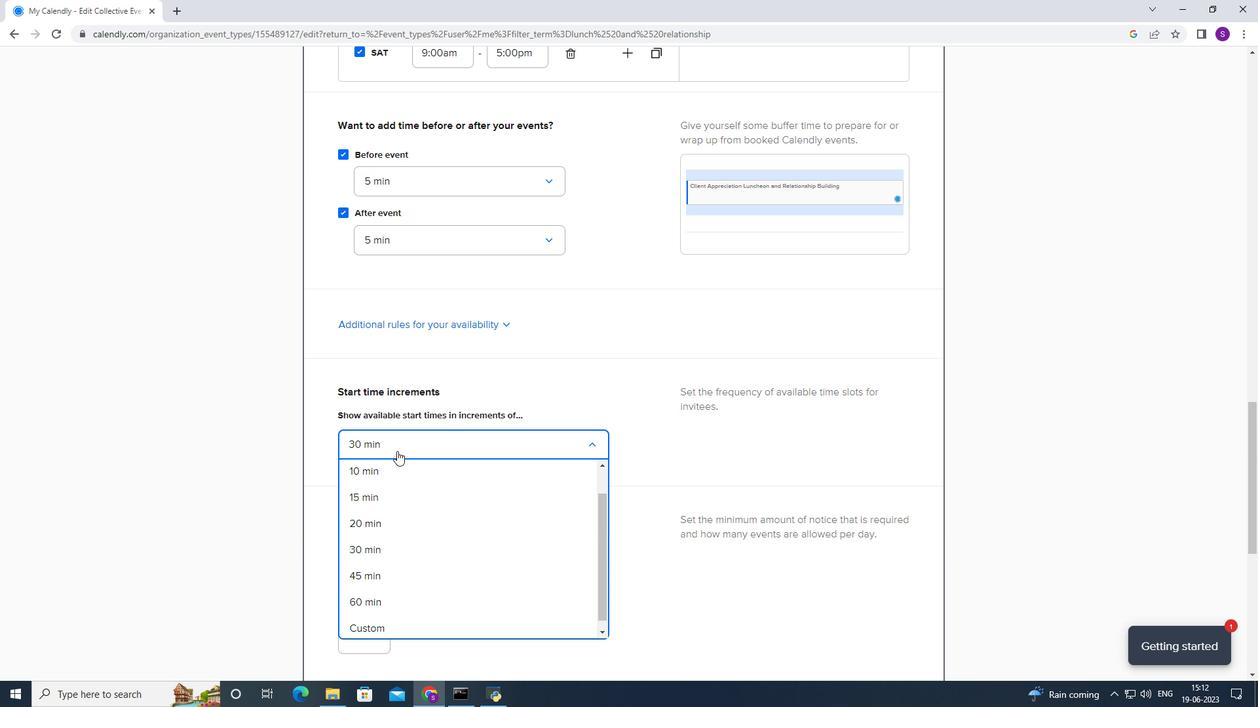 
Action: Mouse pressed left at (403, 447)
Screenshot: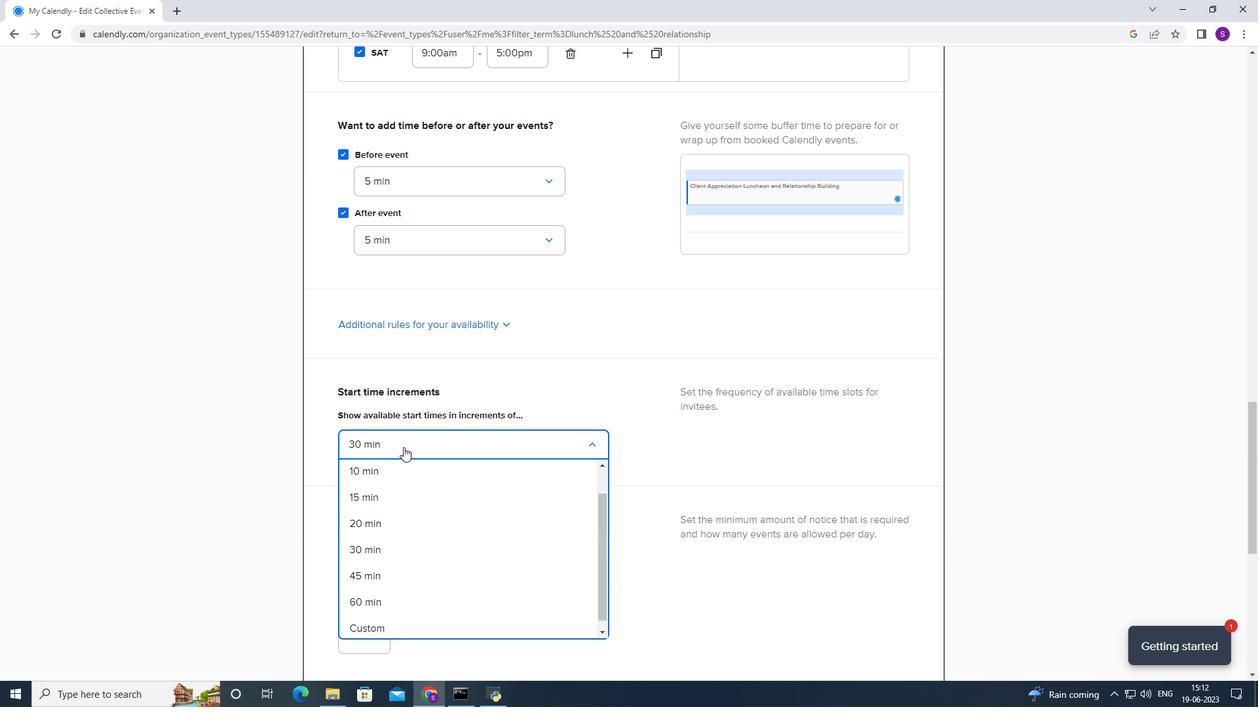 
Action: Mouse moved to (403, 455)
Screenshot: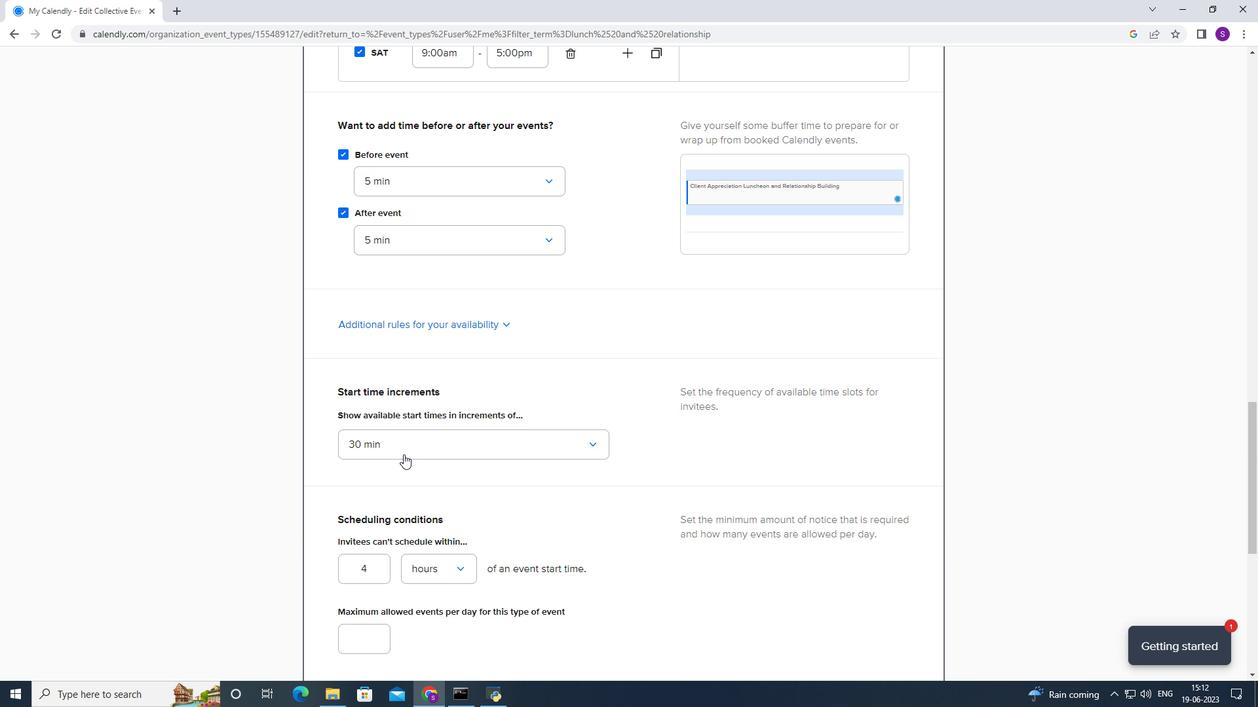 
Action: Mouse scrolled (403, 454) with delta (0, 0)
Screenshot: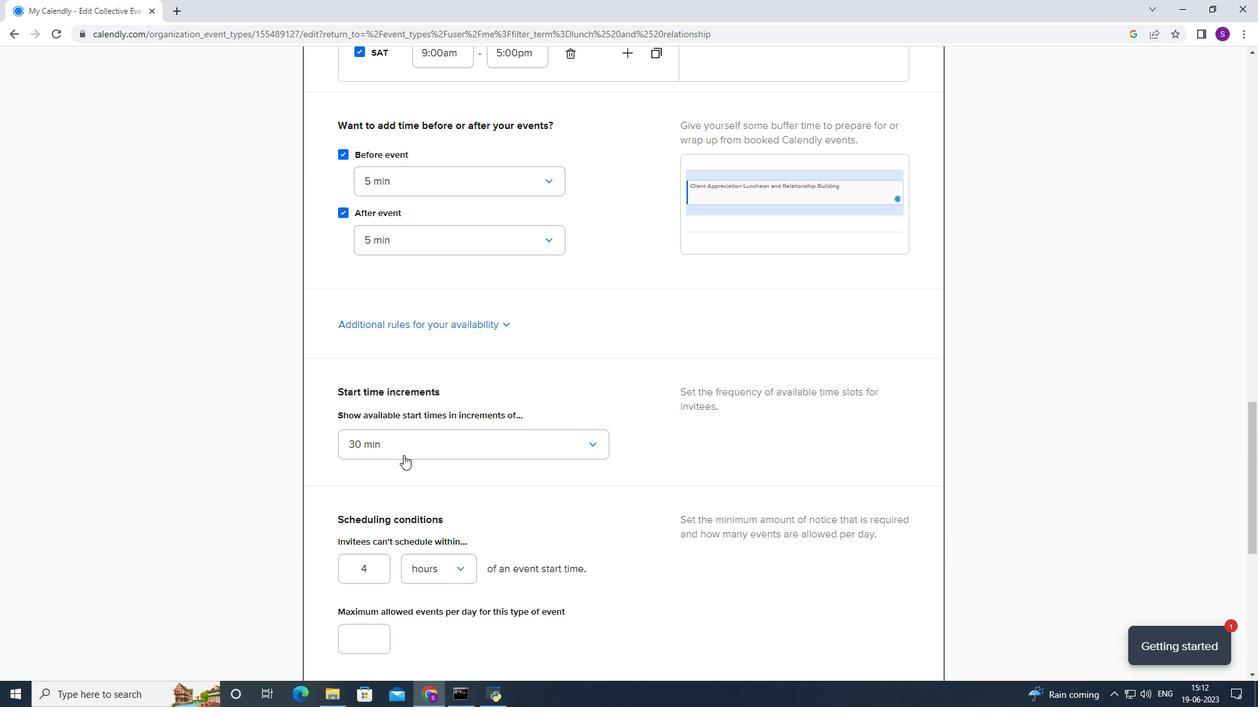 
Action: Mouse scrolled (403, 454) with delta (0, 0)
Screenshot: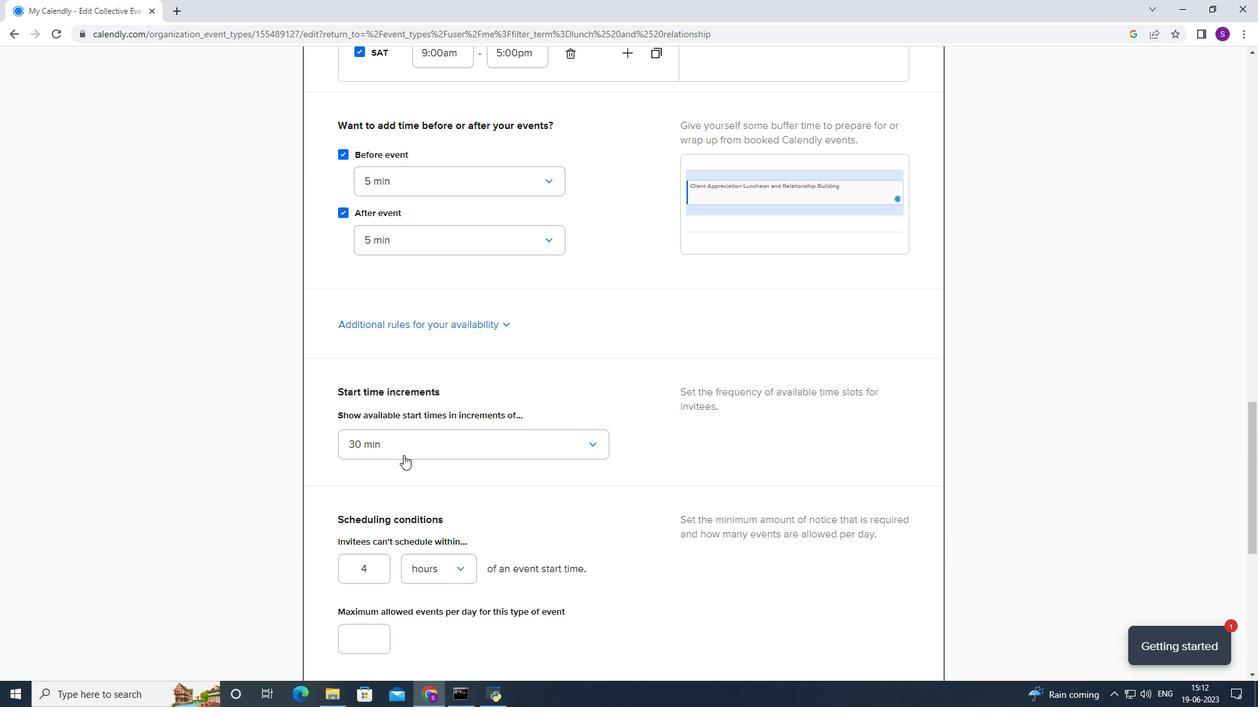 
Action: Mouse scrolled (403, 454) with delta (0, 0)
Screenshot: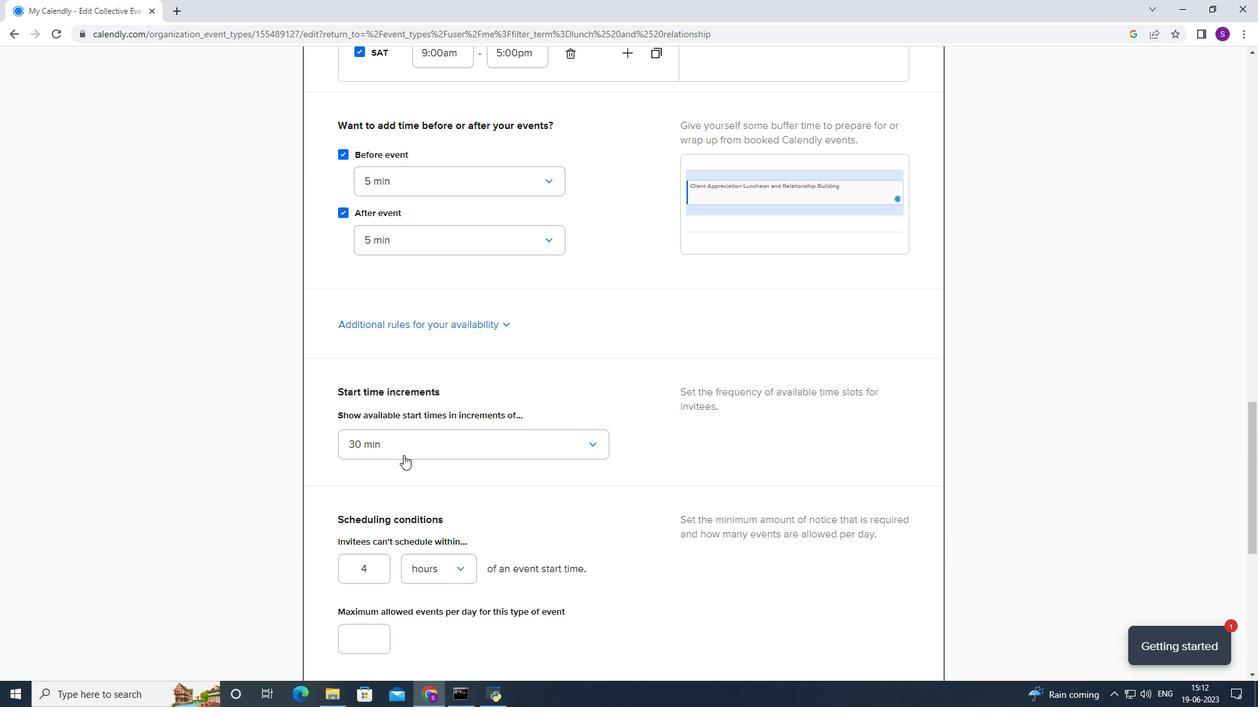 
Action: Mouse scrolled (403, 454) with delta (0, 0)
Screenshot: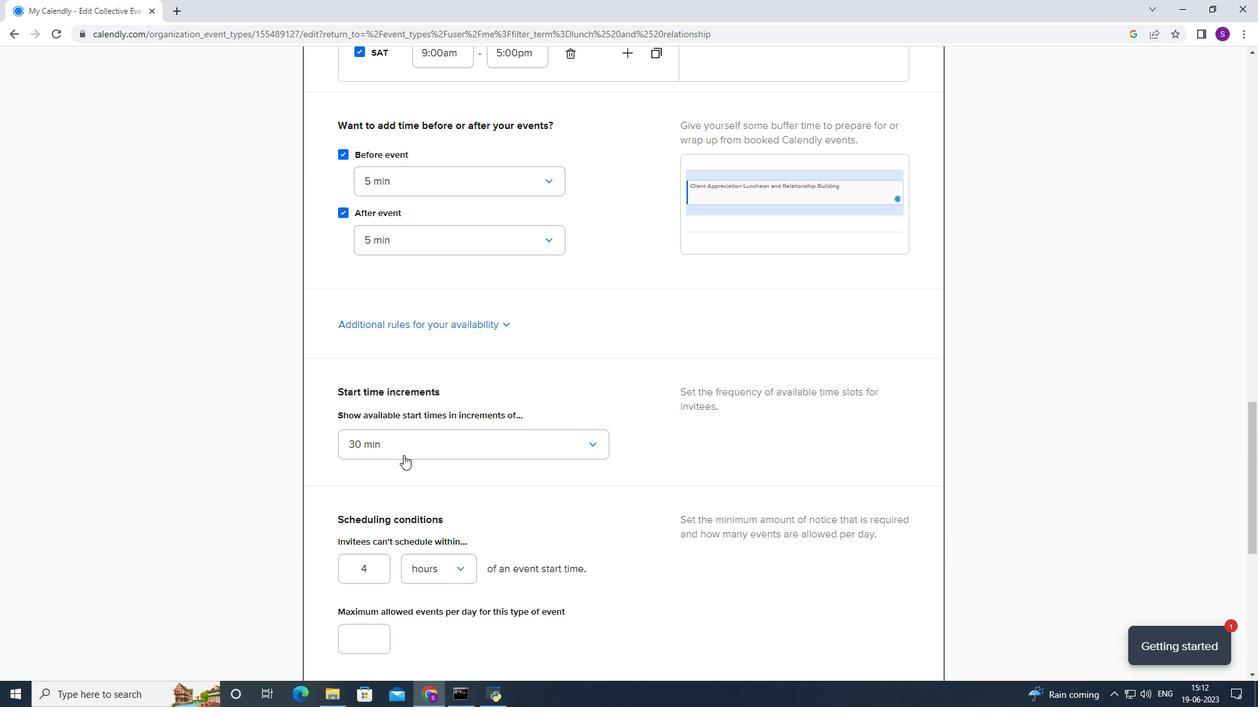 
Action: Mouse moved to (365, 290)
Screenshot: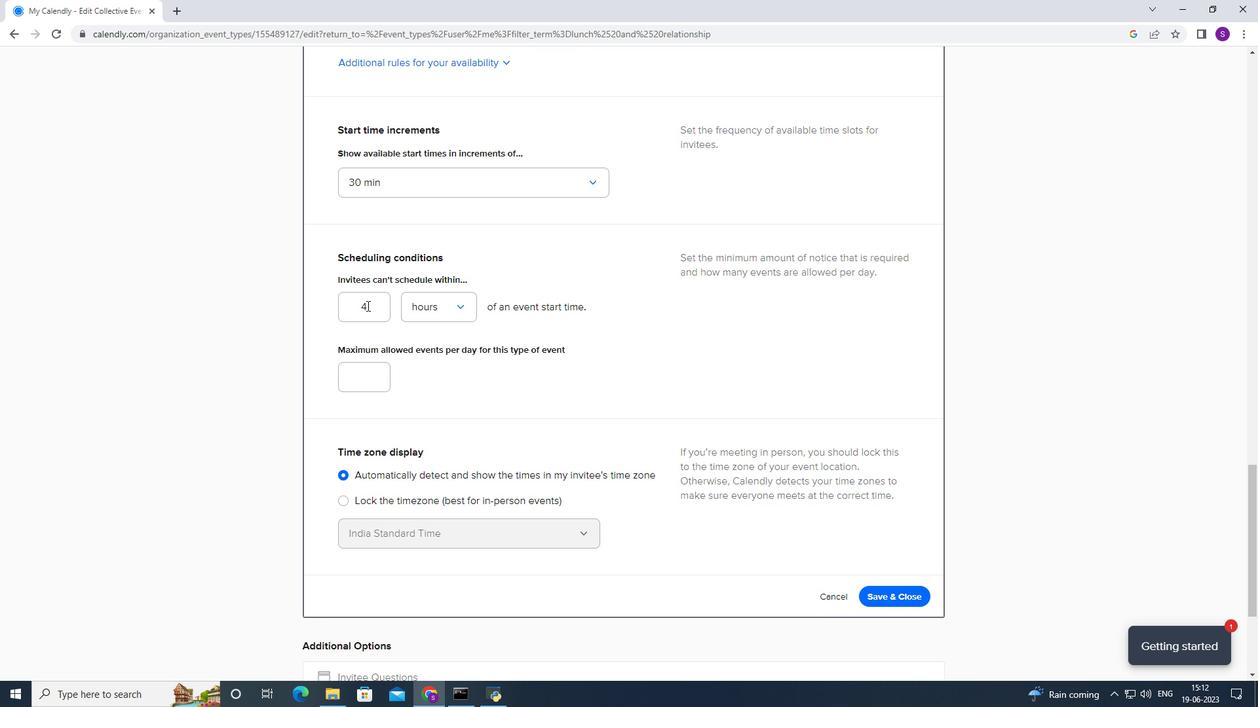
Action: Mouse pressed left at (365, 290)
Screenshot: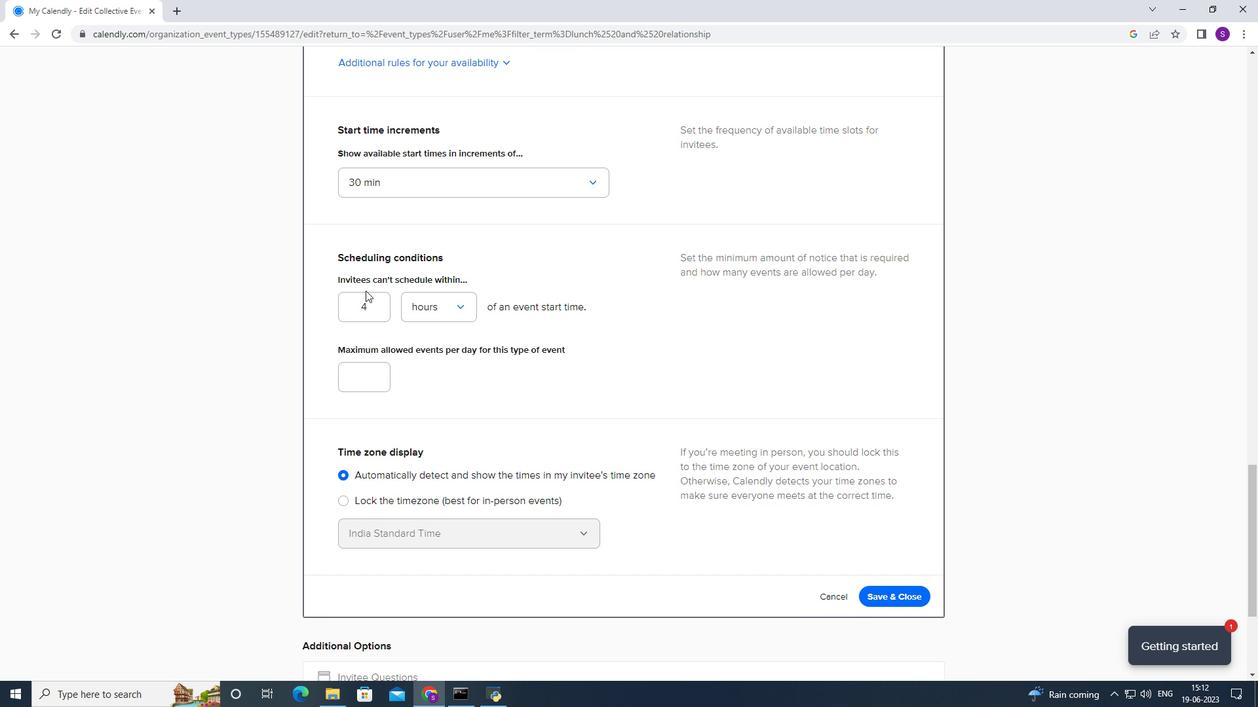 
Action: Mouse moved to (369, 305)
Screenshot: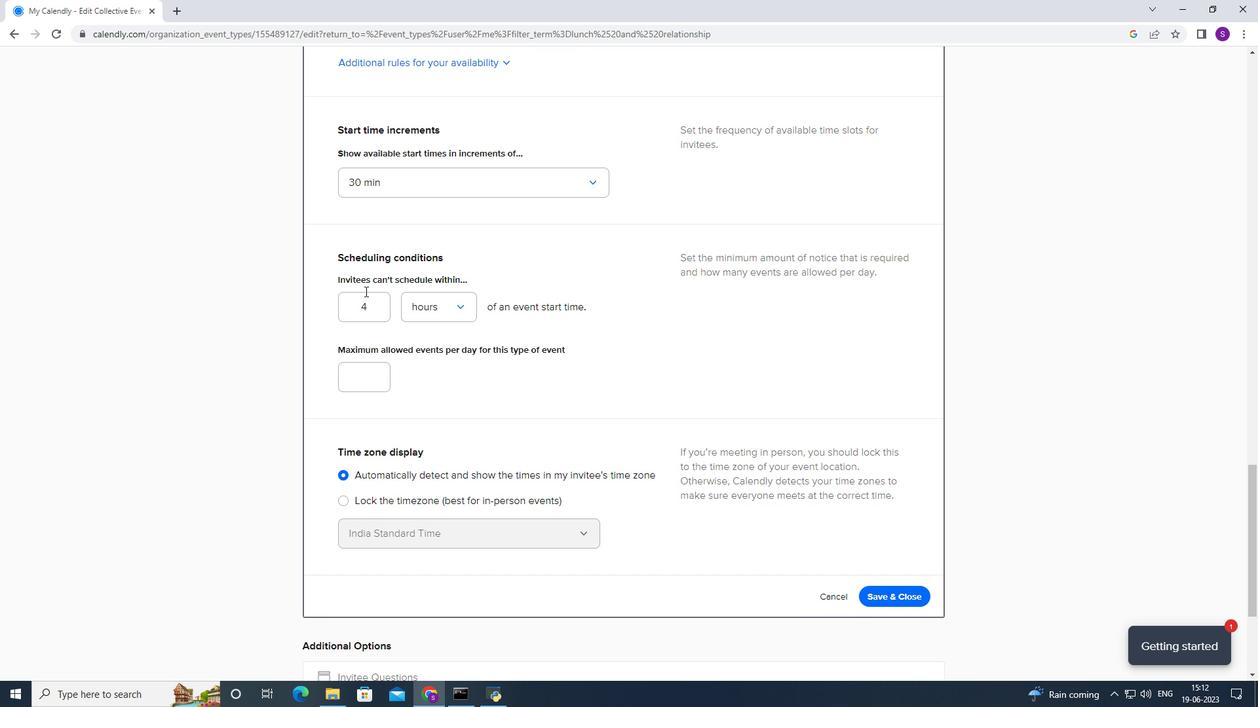 
Action: Mouse pressed left at (369, 305)
Screenshot: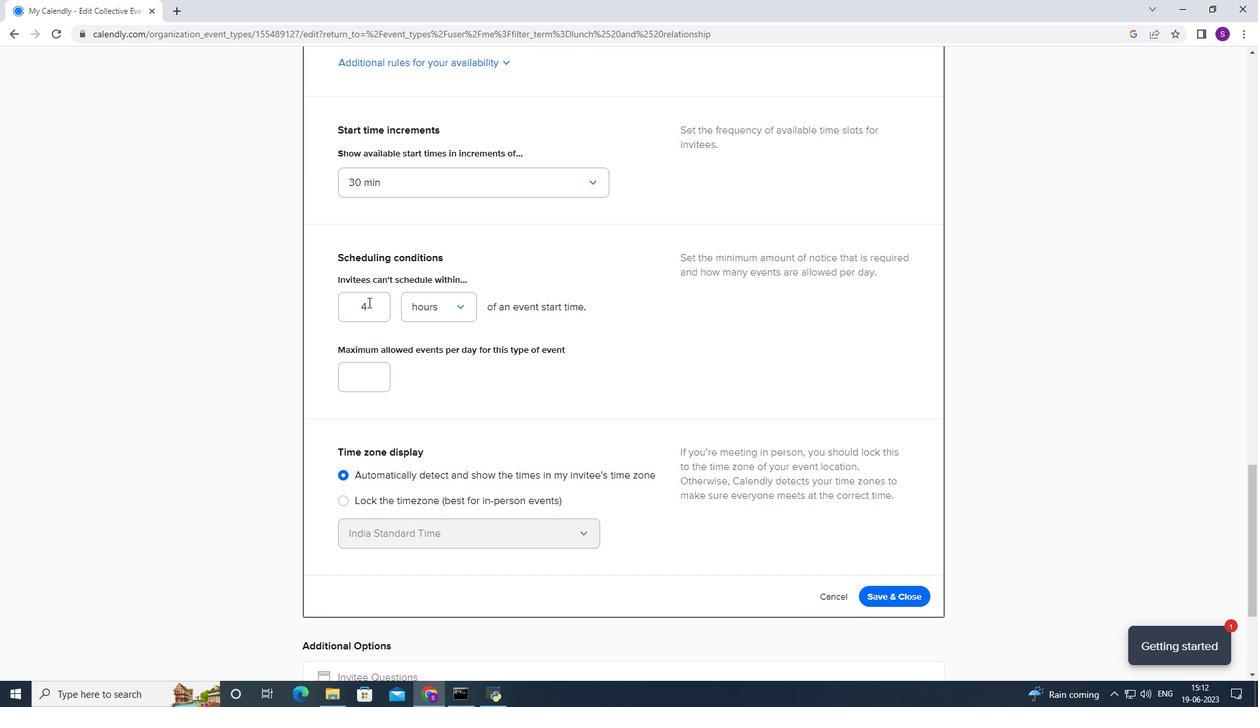 
Action: Mouse moved to (264, 306)
Screenshot: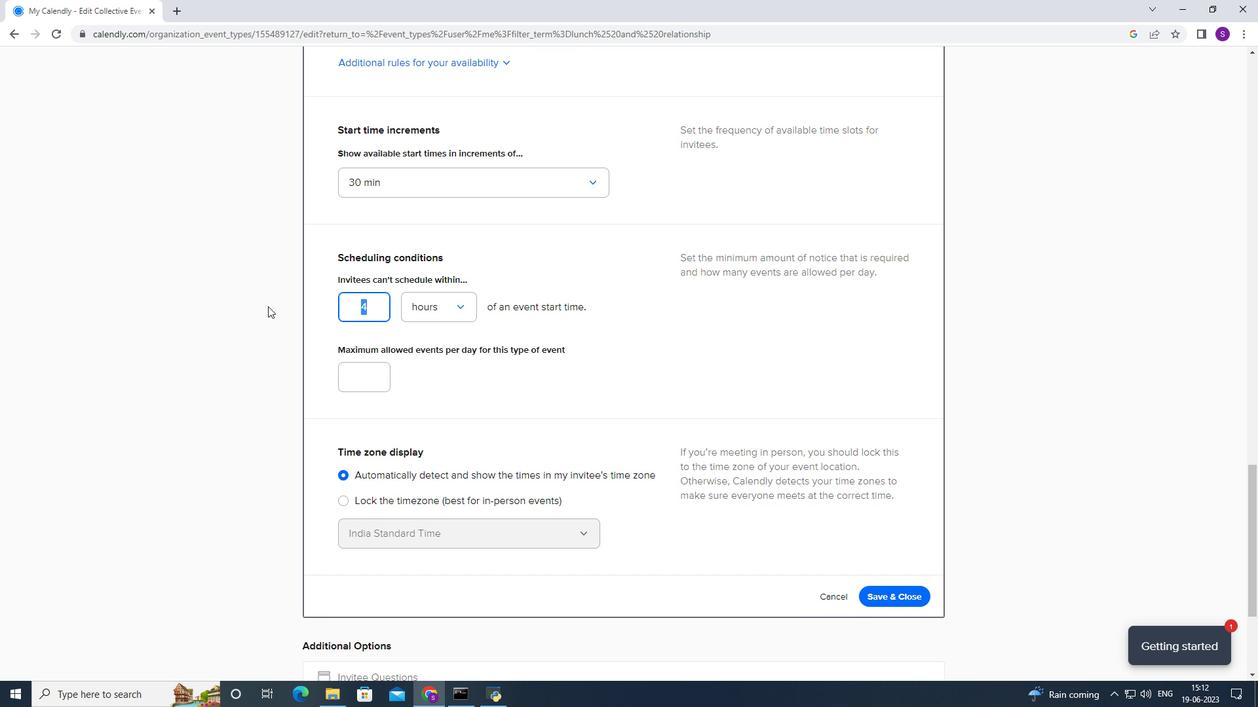 
Action: Key pressed 50
Screenshot: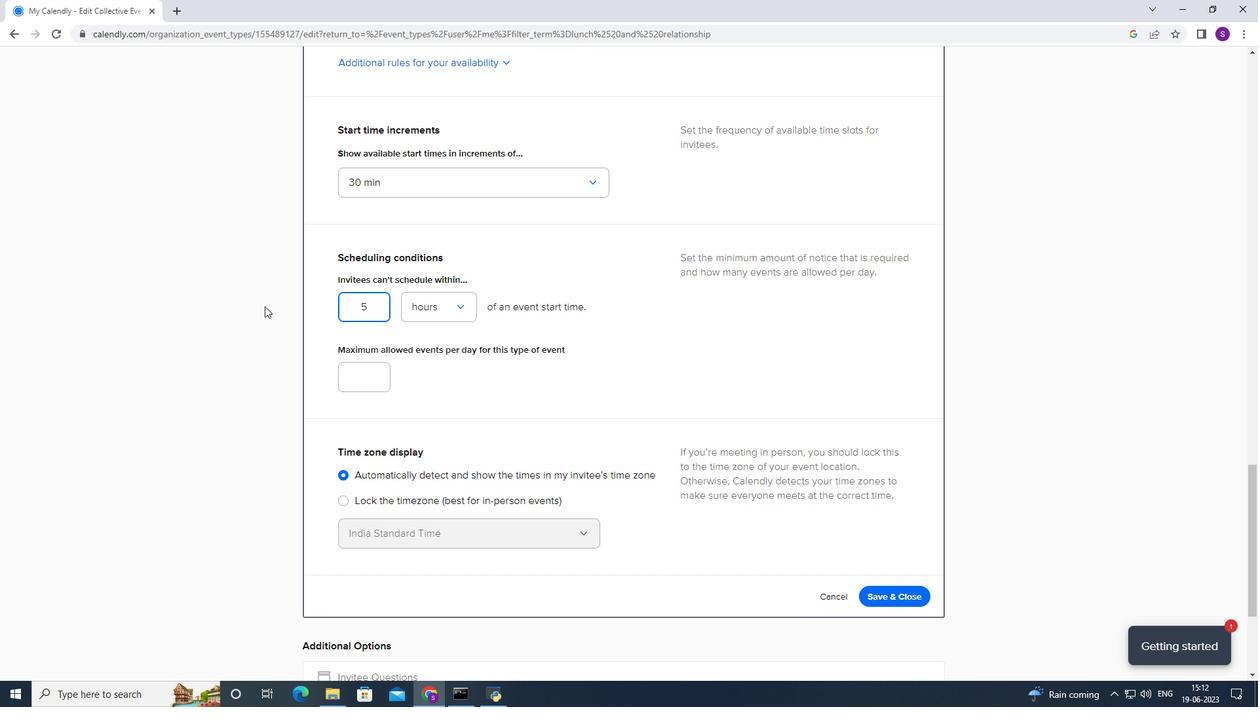 
Action: Mouse moved to (366, 370)
Screenshot: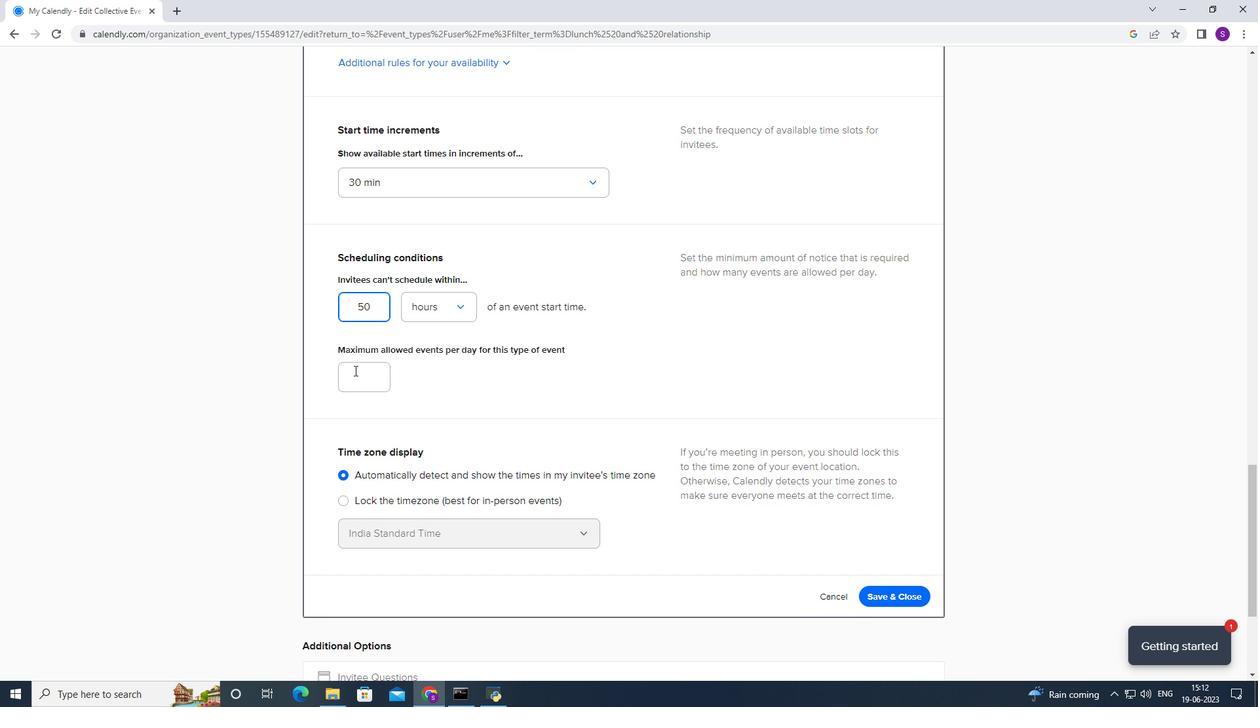 
Action: Mouse pressed left at (366, 370)
Screenshot: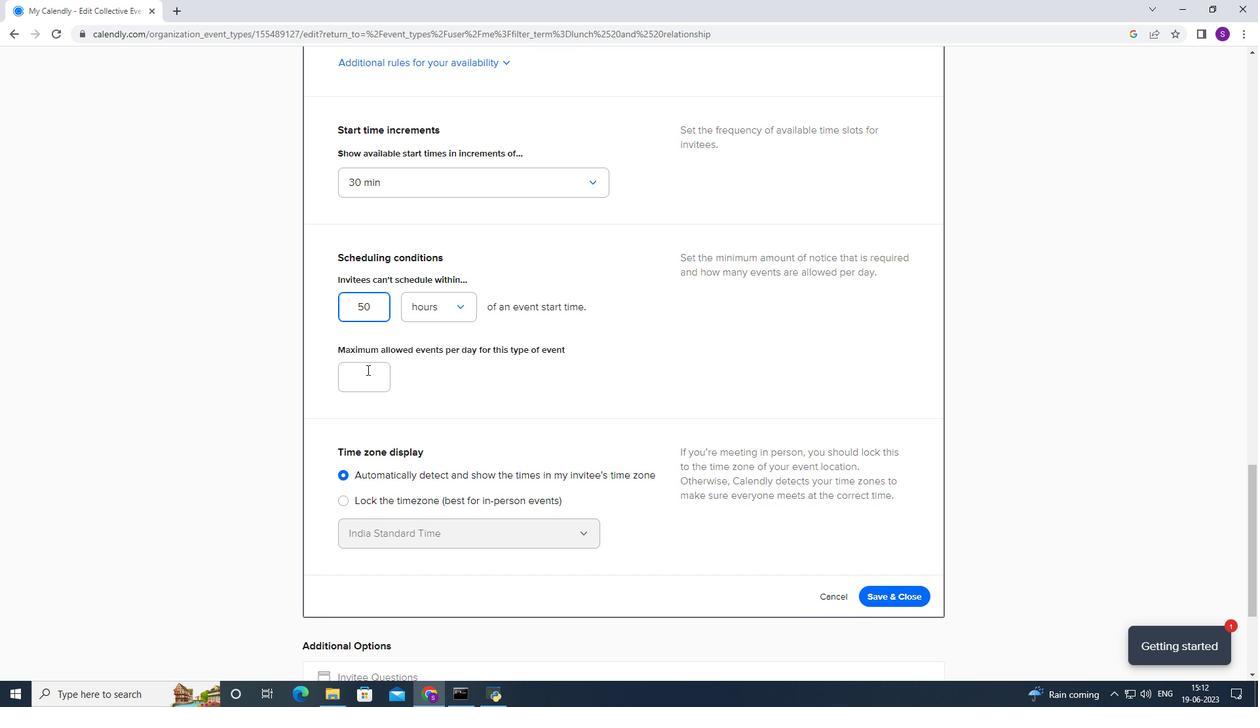 
Action: Key pressed 5
Screenshot: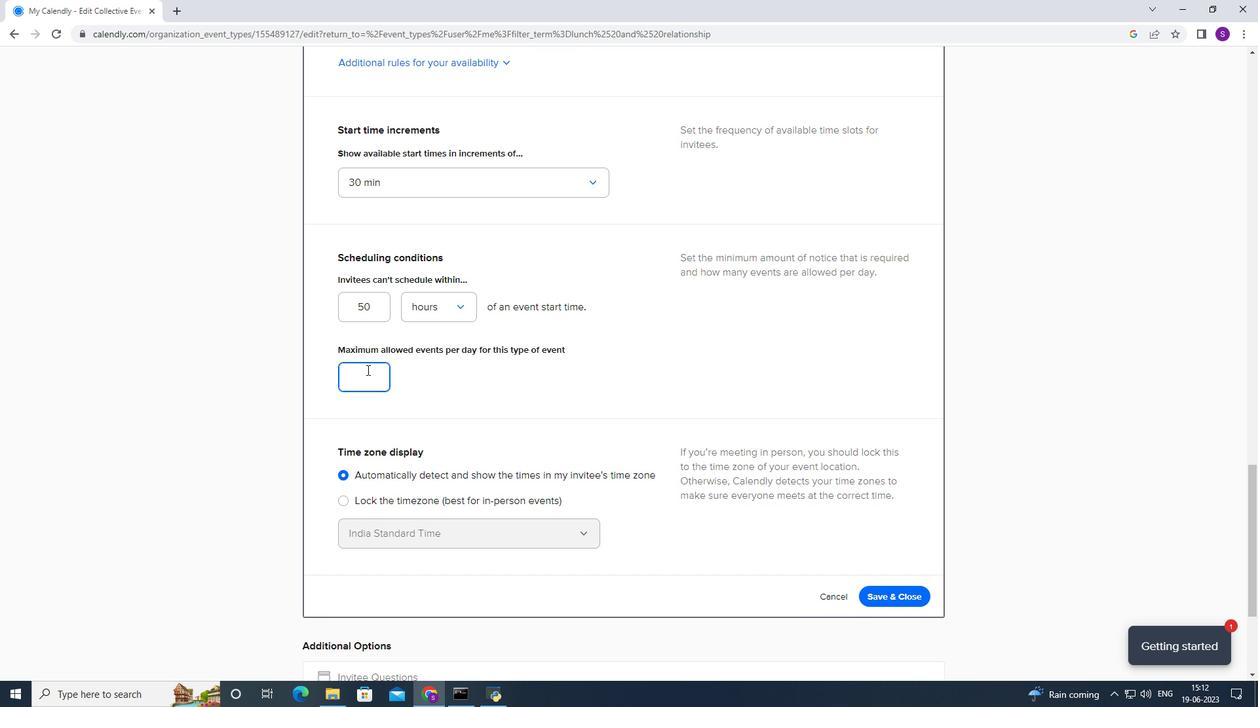 
Action: Mouse moved to (460, 389)
Screenshot: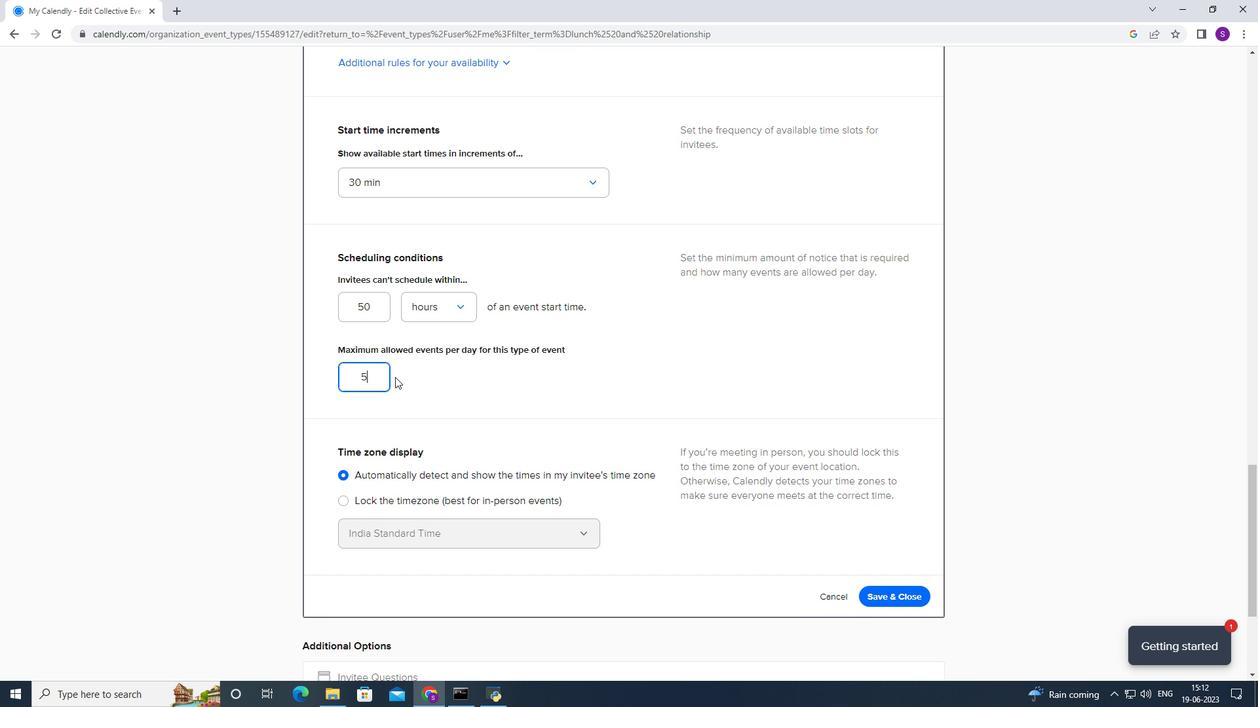 
Action: Mouse pressed left at (460, 389)
Screenshot: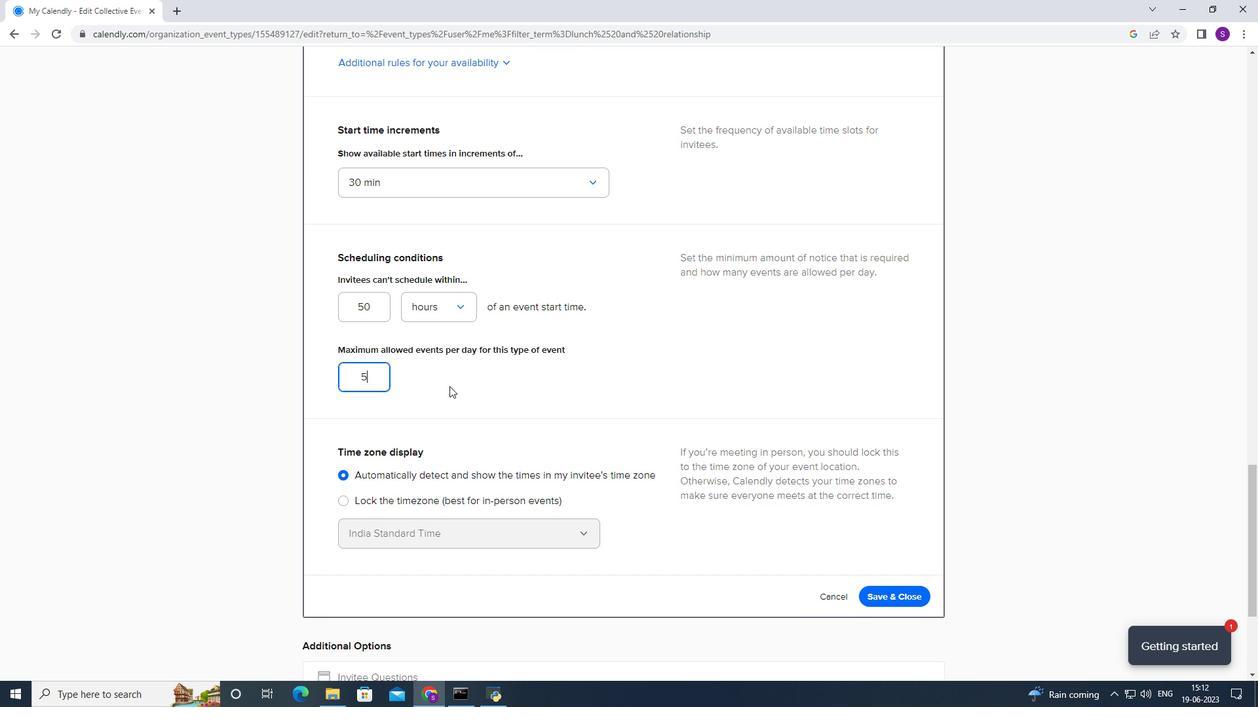 
Action: Mouse scrolled (460, 388) with delta (0, 0)
Screenshot: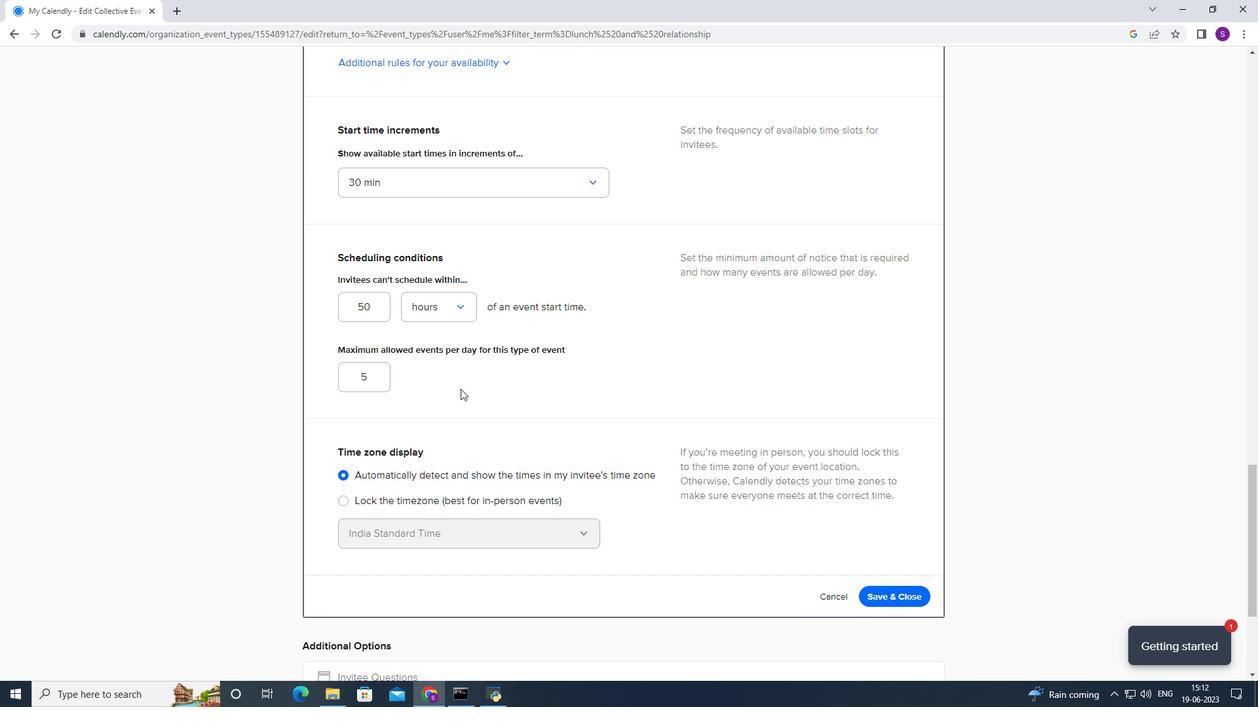 
Action: Mouse scrolled (460, 388) with delta (0, 0)
Screenshot: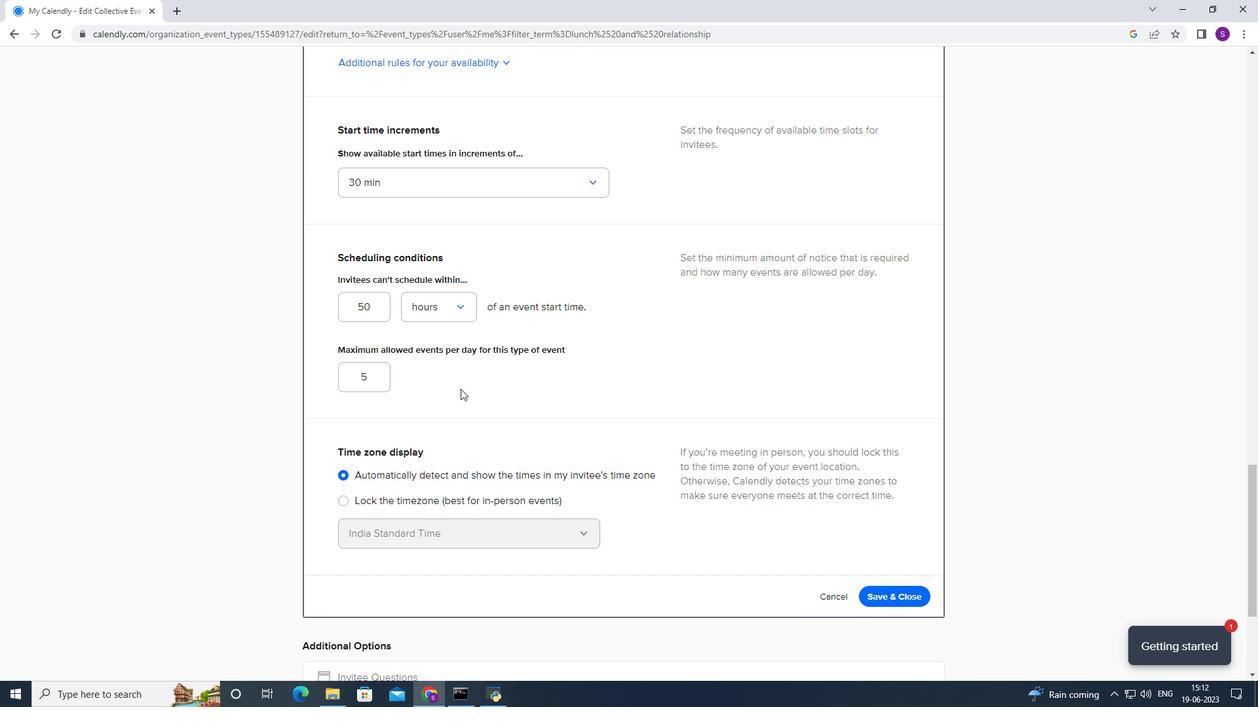 
Action: Mouse scrolled (460, 388) with delta (0, 0)
Screenshot: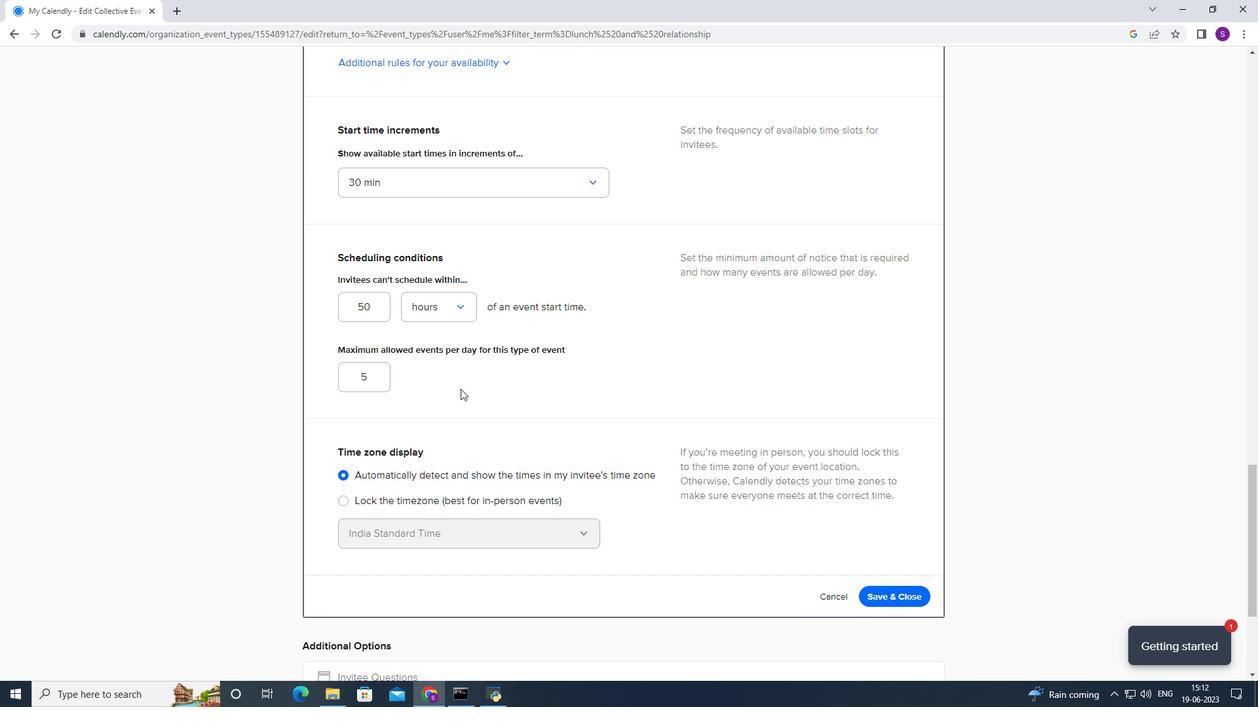 
Action: Mouse scrolled (460, 388) with delta (0, 0)
Screenshot: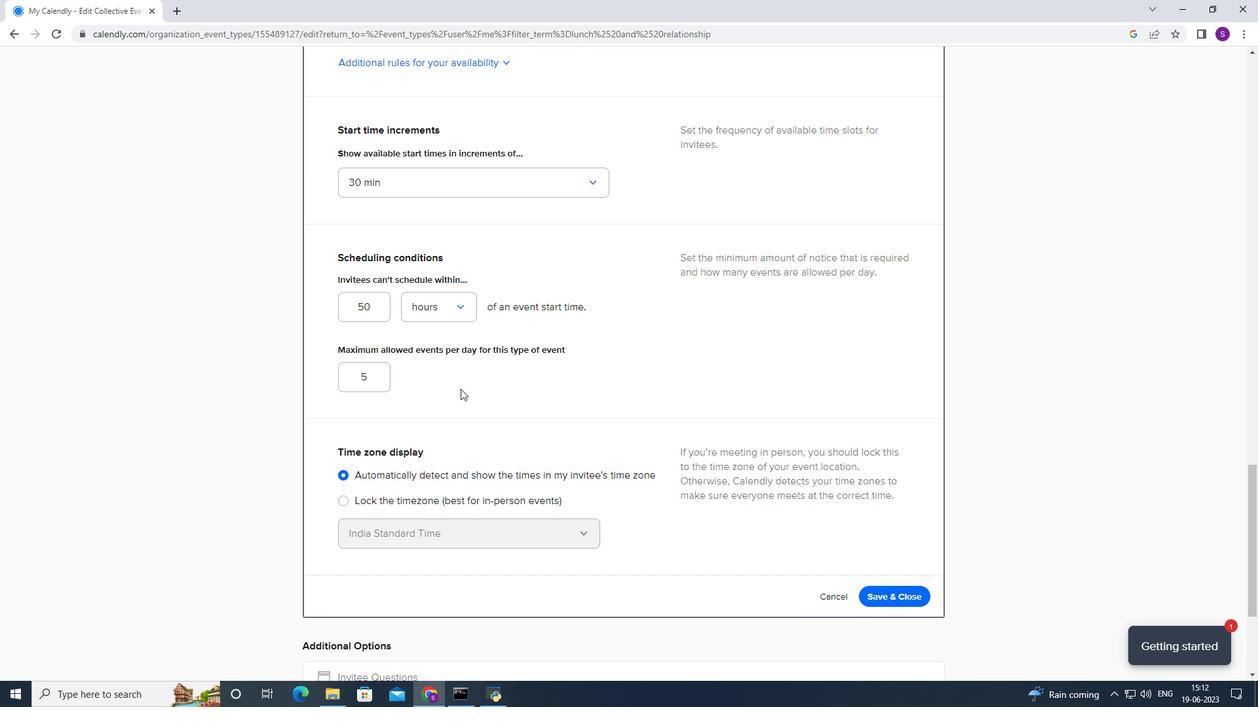 
Action: Mouse scrolled (460, 388) with delta (0, 0)
Screenshot: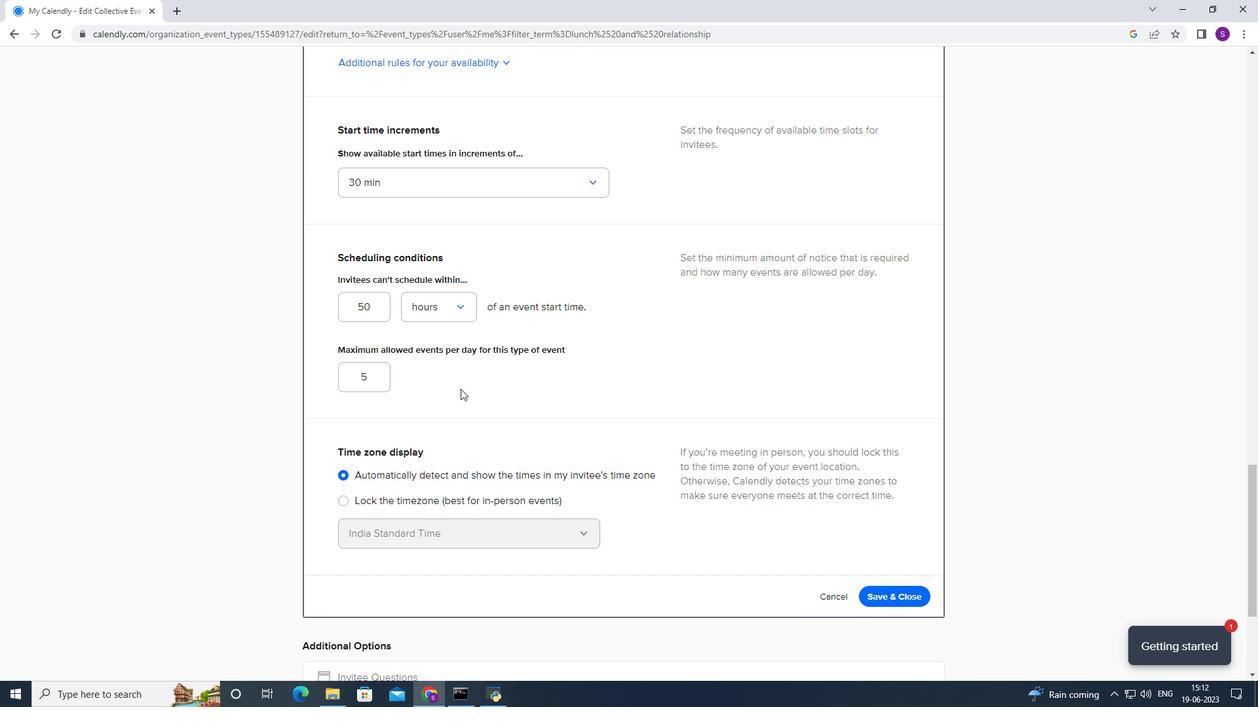 
Action: Mouse scrolled (460, 389) with delta (0, 0)
Screenshot: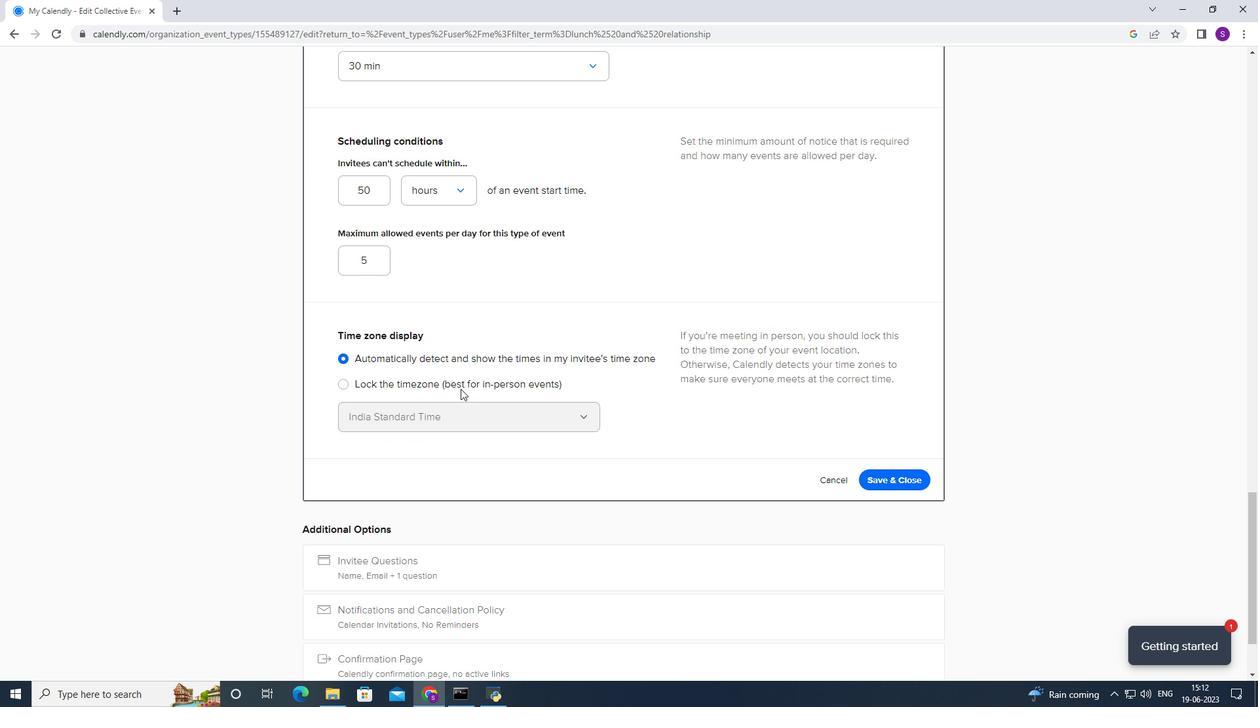
Action: Mouse moved to (544, 380)
Screenshot: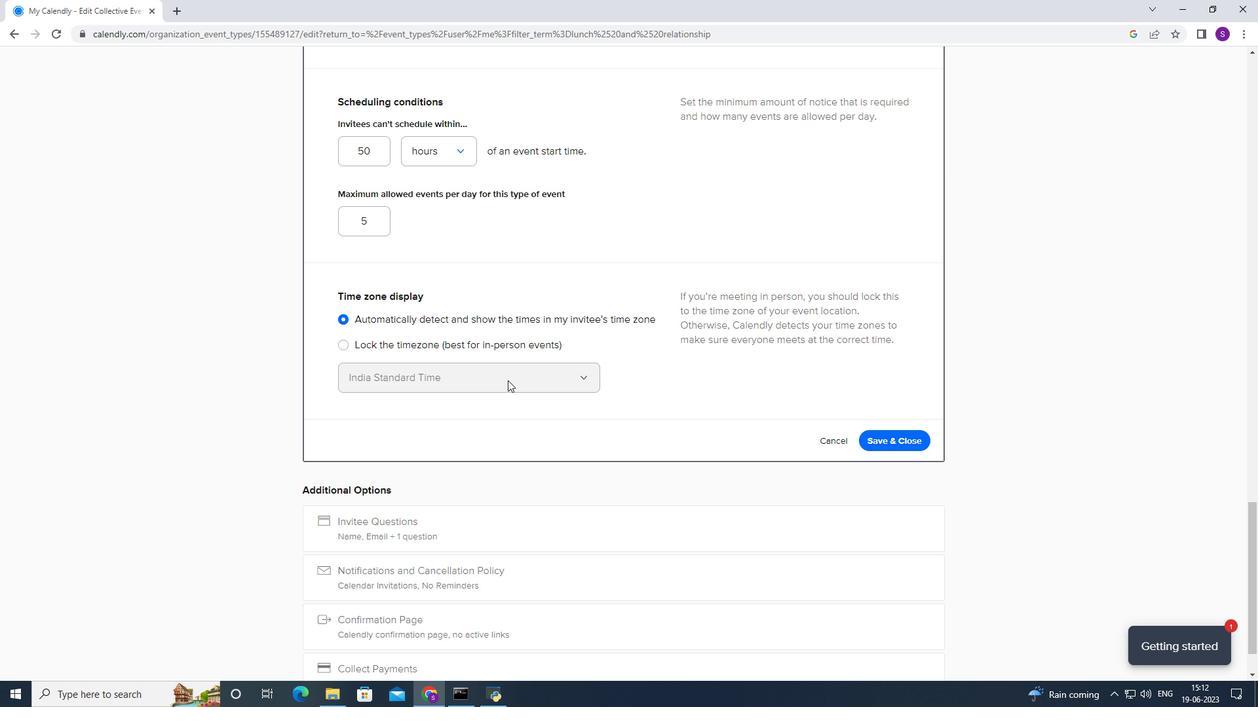 
Action: Mouse scrolled (544, 379) with delta (0, 0)
Screenshot: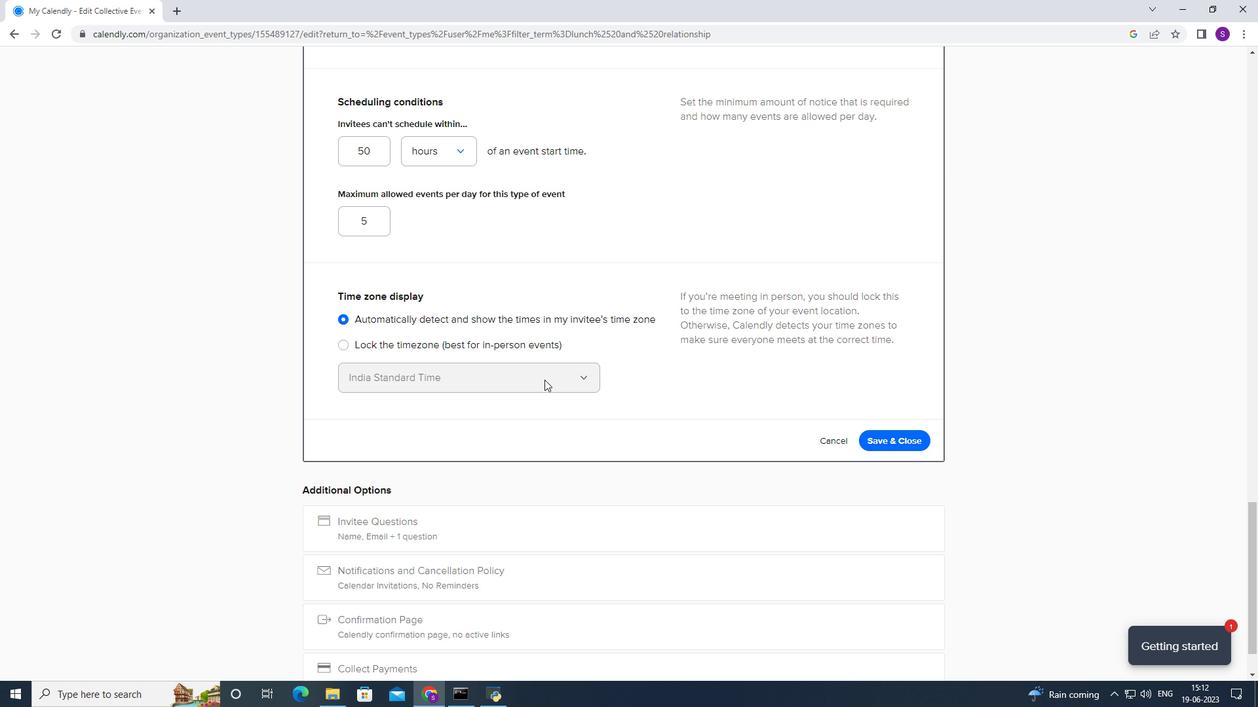 
Action: Mouse scrolled (544, 379) with delta (0, 0)
Screenshot: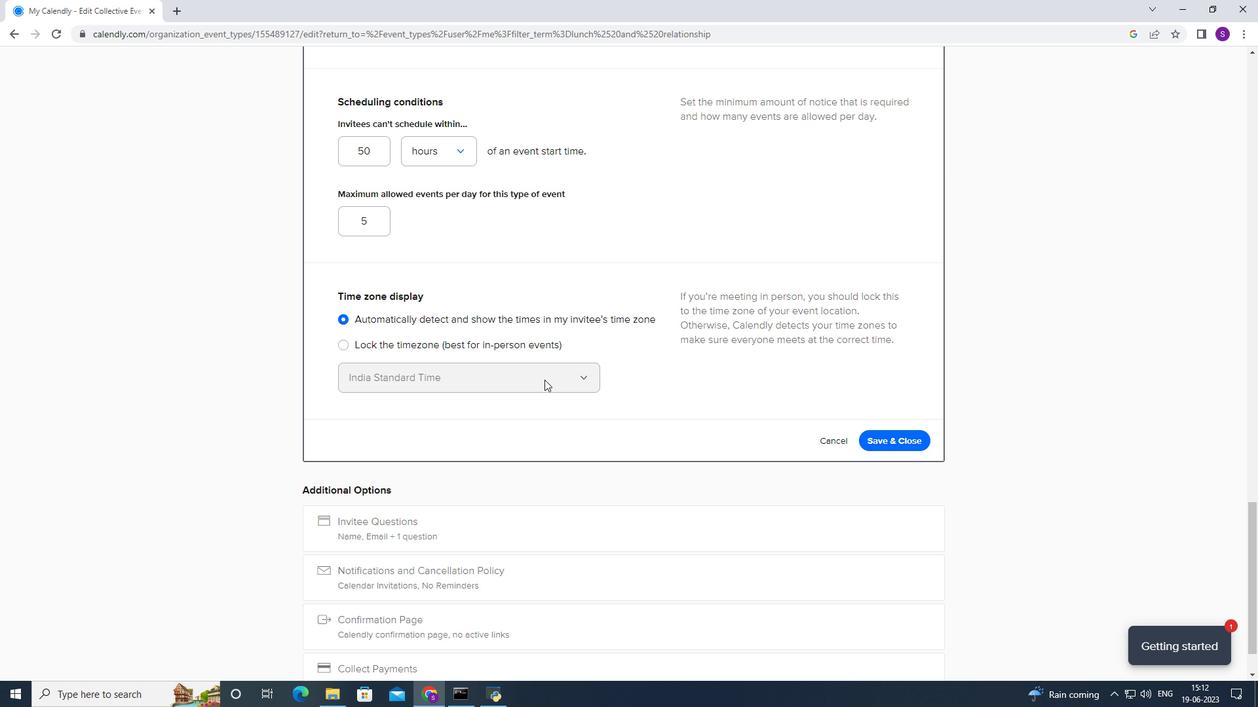 
Action: Mouse scrolled (544, 379) with delta (0, 0)
Screenshot: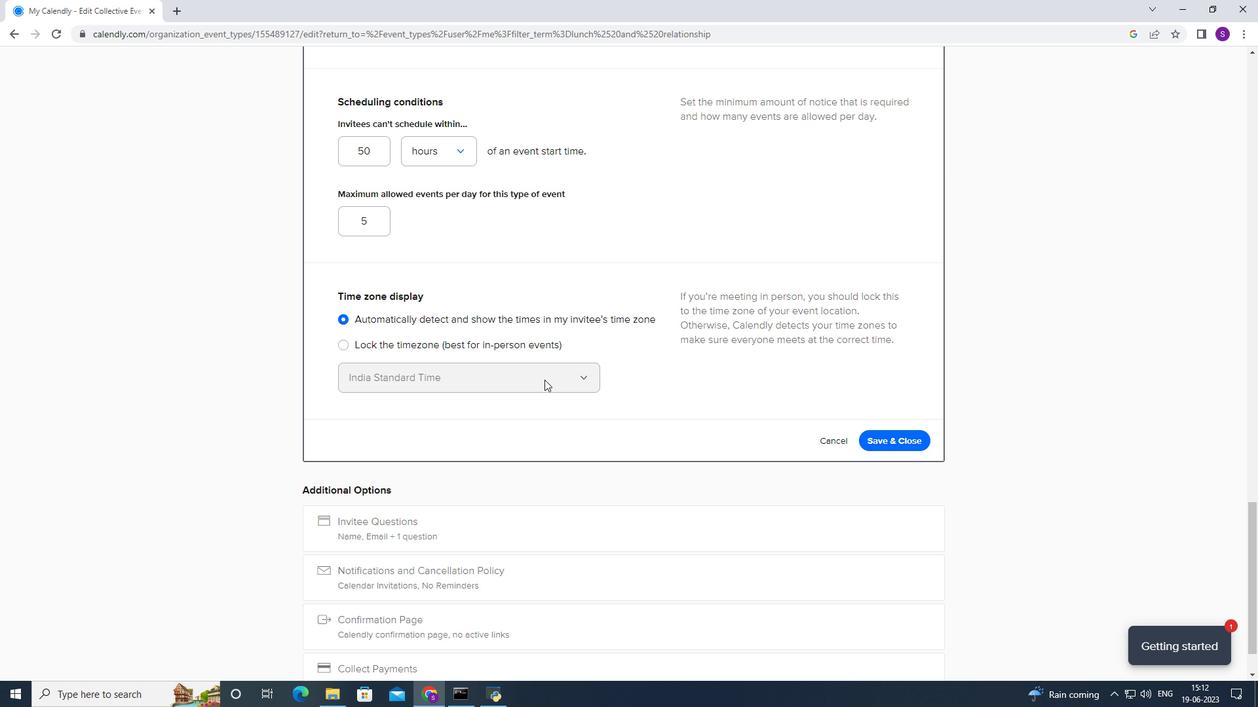 
Action: Mouse scrolled (544, 379) with delta (0, 0)
Screenshot: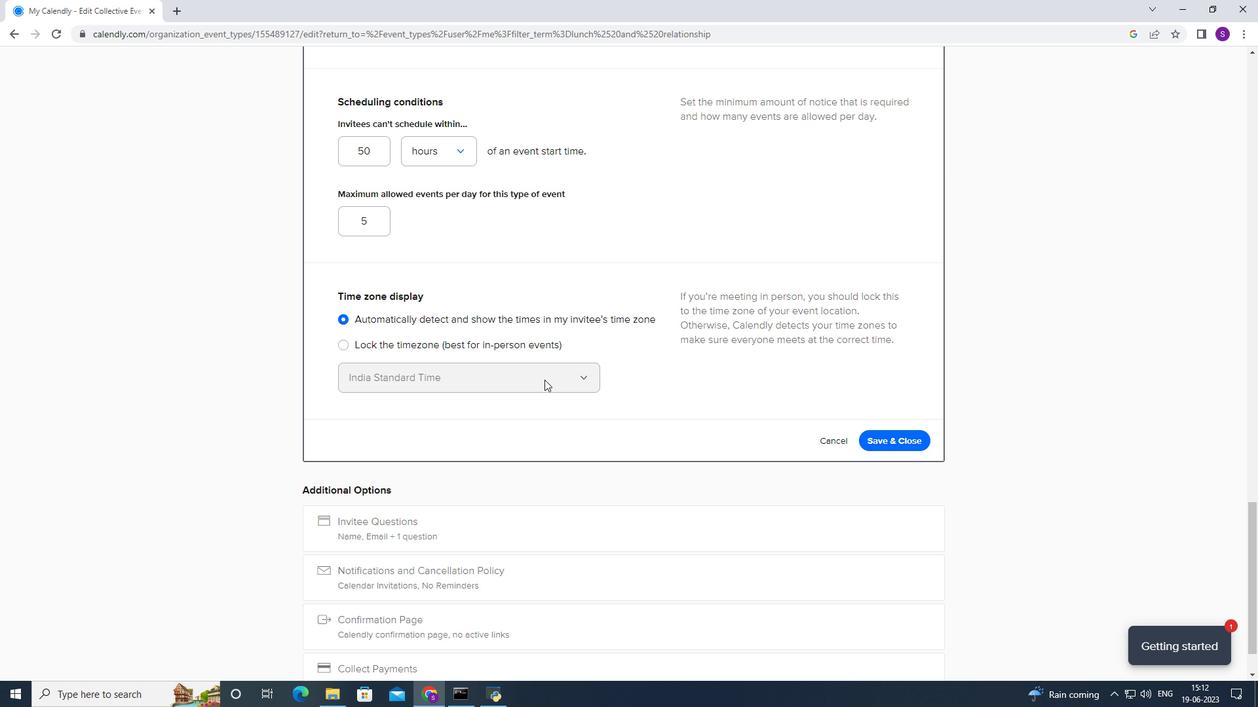 
Action: Mouse scrolled (544, 379) with delta (0, 0)
Screenshot: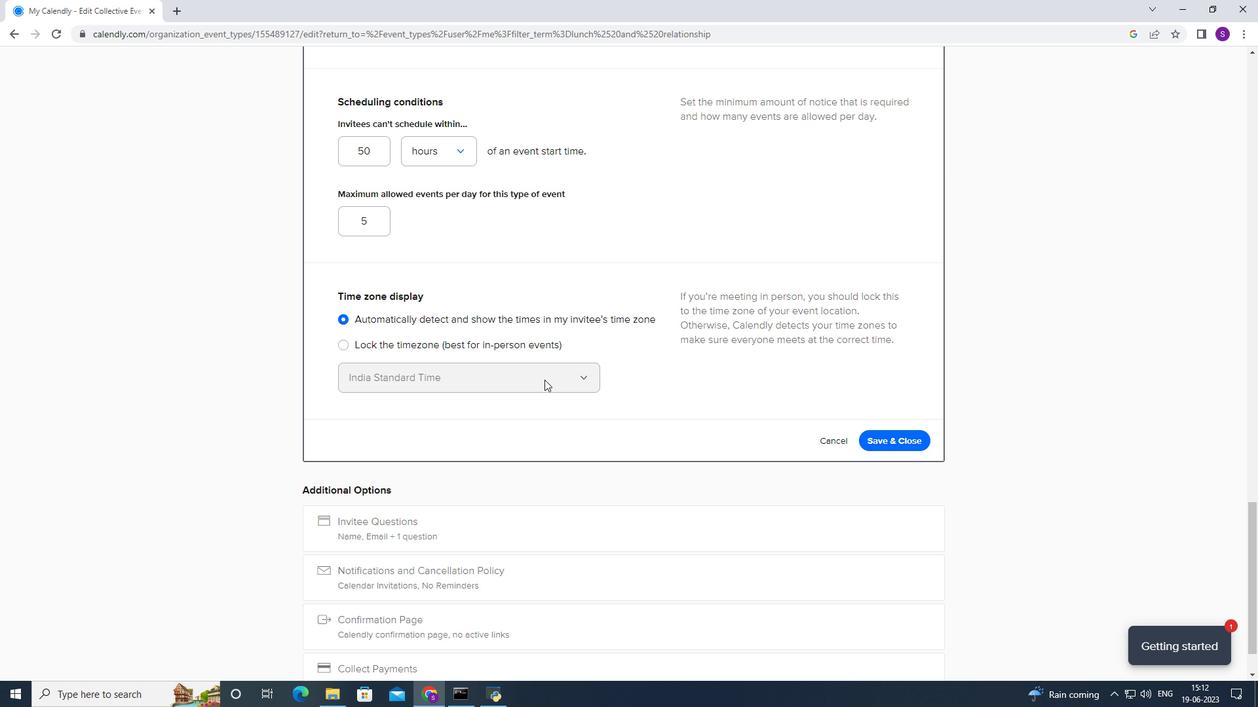 
Action: Mouse moved to (915, 377)
Screenshot: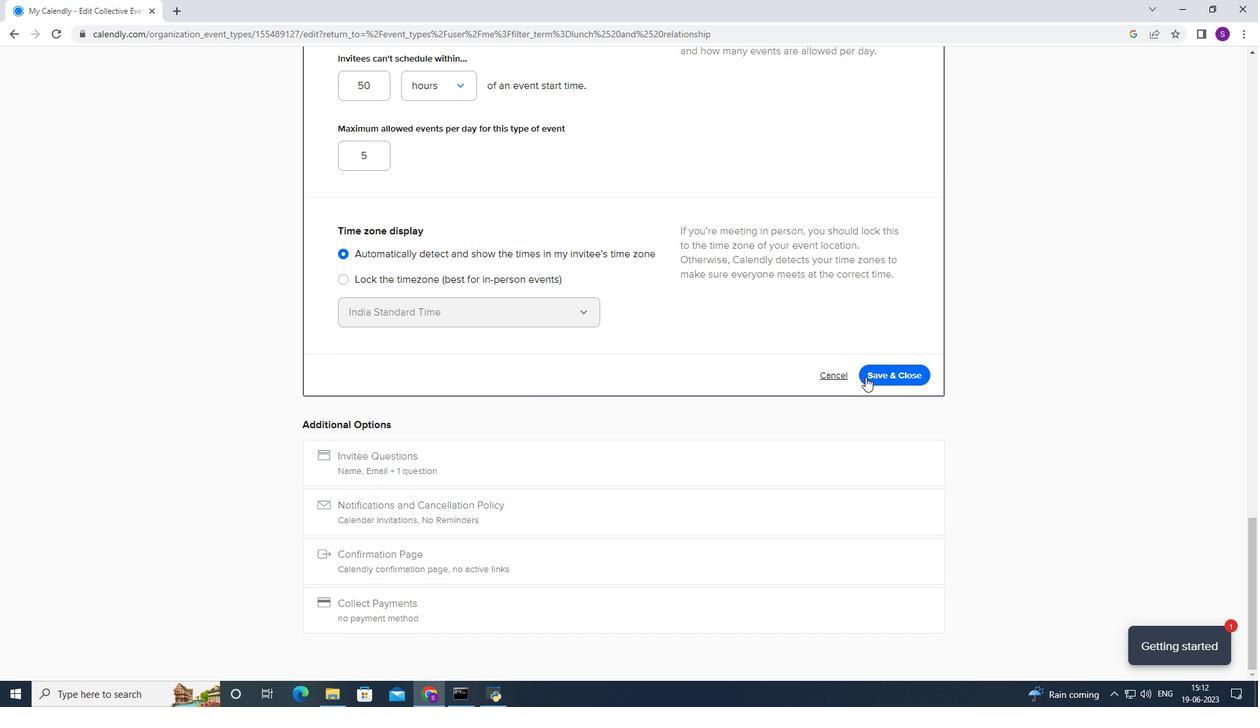 
Action: Mouse pressed left at (915, 377)
Screenshot: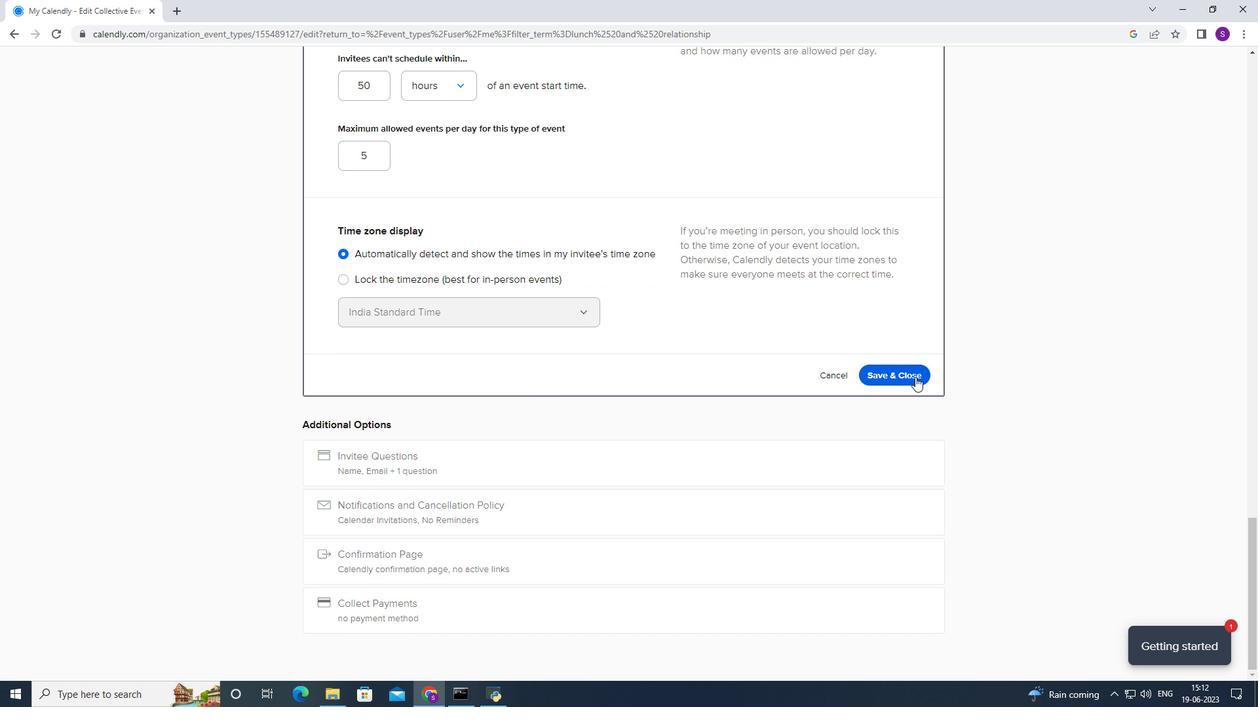 
